 Task: Find a house in Chelm, Poland for 3 guests from 12th to 15th July with a price range of ₹12000 to ₹16000, 2 bedrooms, 3 beds, 1 bathroom, and self check-in option.
Action: Mouse pressed left at (449, 78)
Screenshot: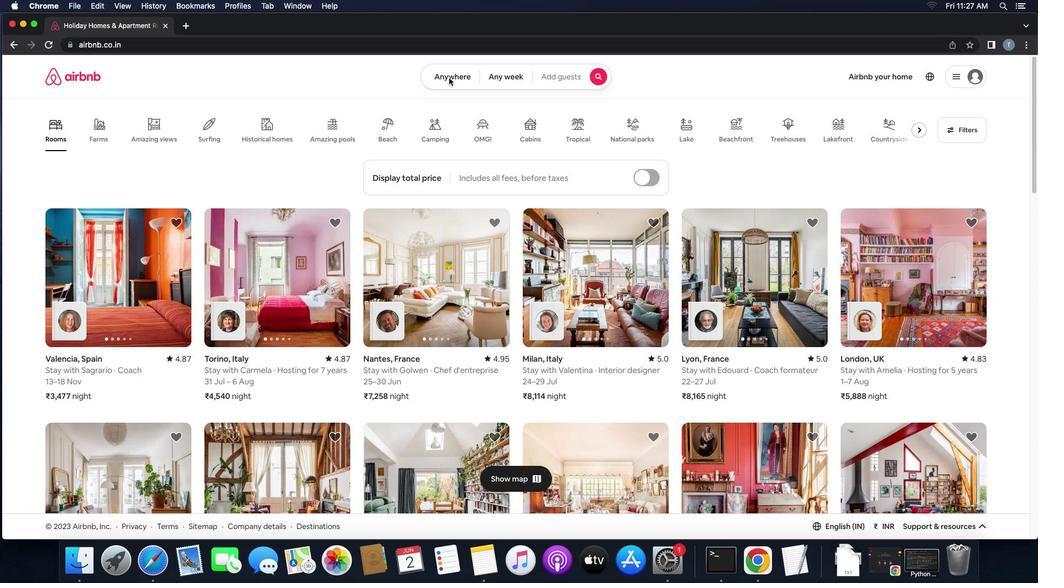 
Action: Mouse pressed left at (449, 78)
Screenshot: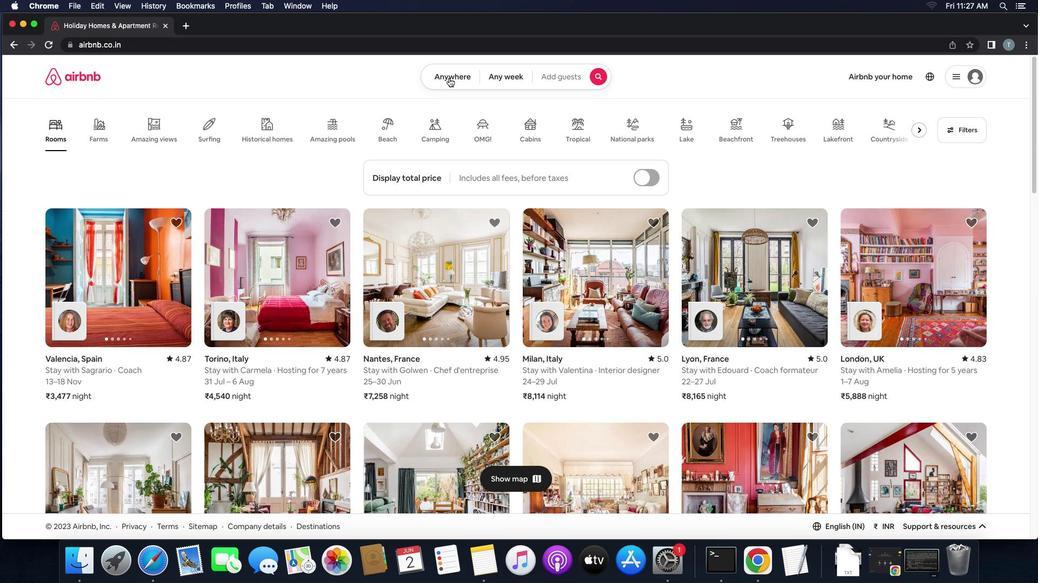 
Action: Mouse moved to (393, 119)
Screenshot: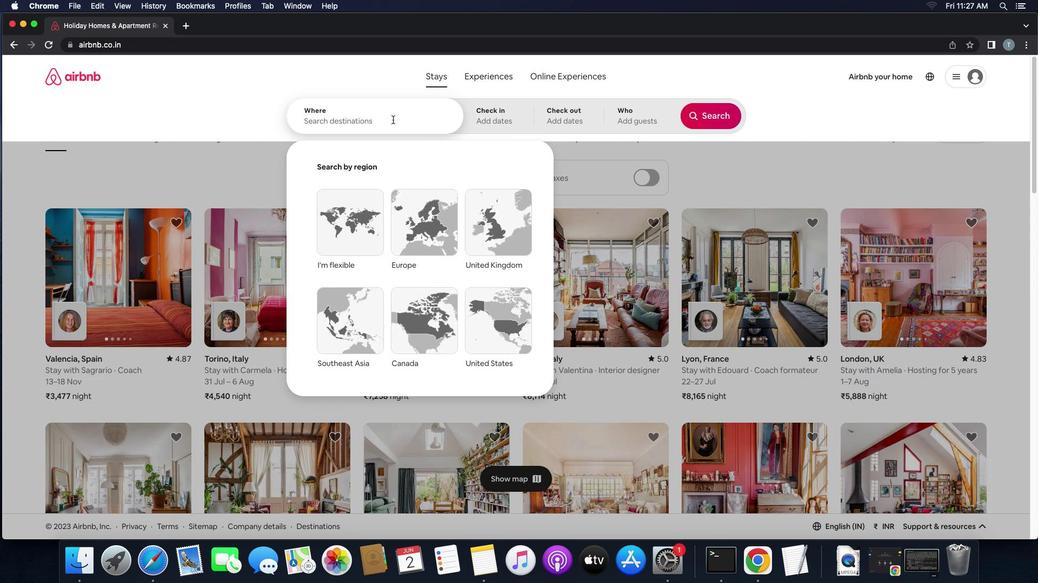 
Action: Mouse pressed left at (393, 119)
Screenshot: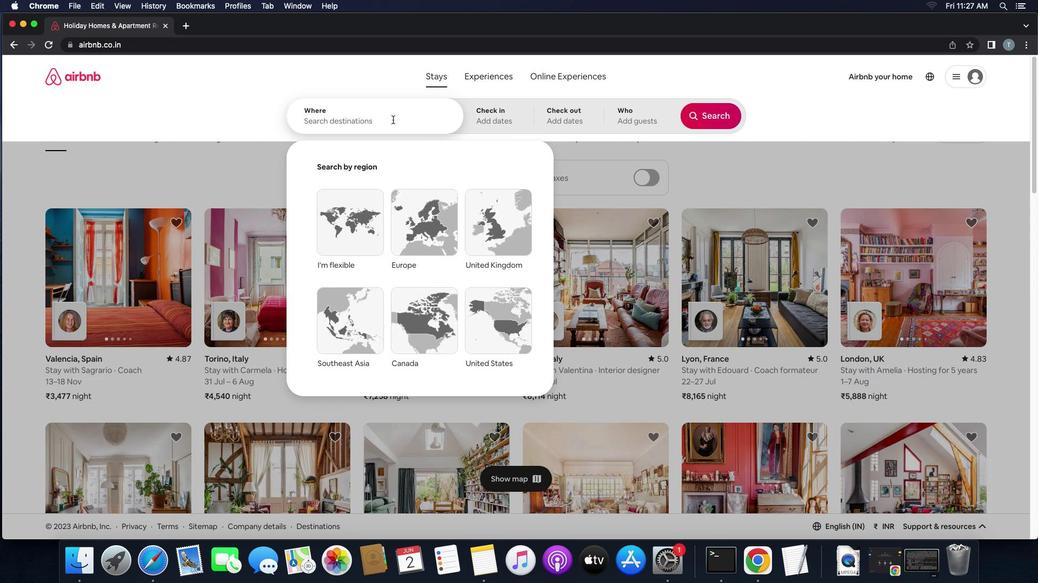 
Action: Key pressed 'c''h''e''t''m'',''p''o''l''a''n''d'Key.enter
Screenshot: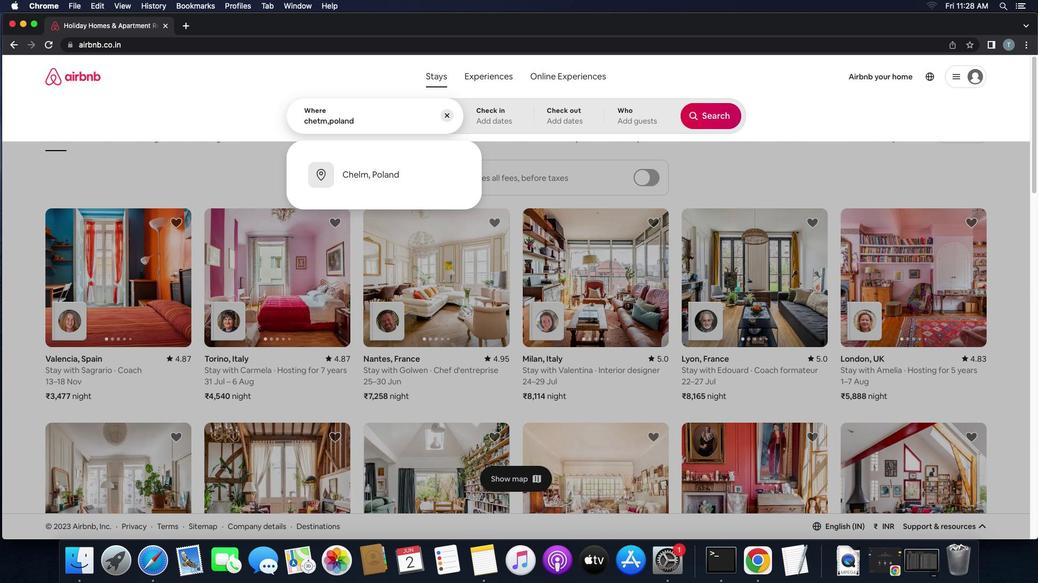 
Action: Mouse moved to (616, 300)
Screenshot: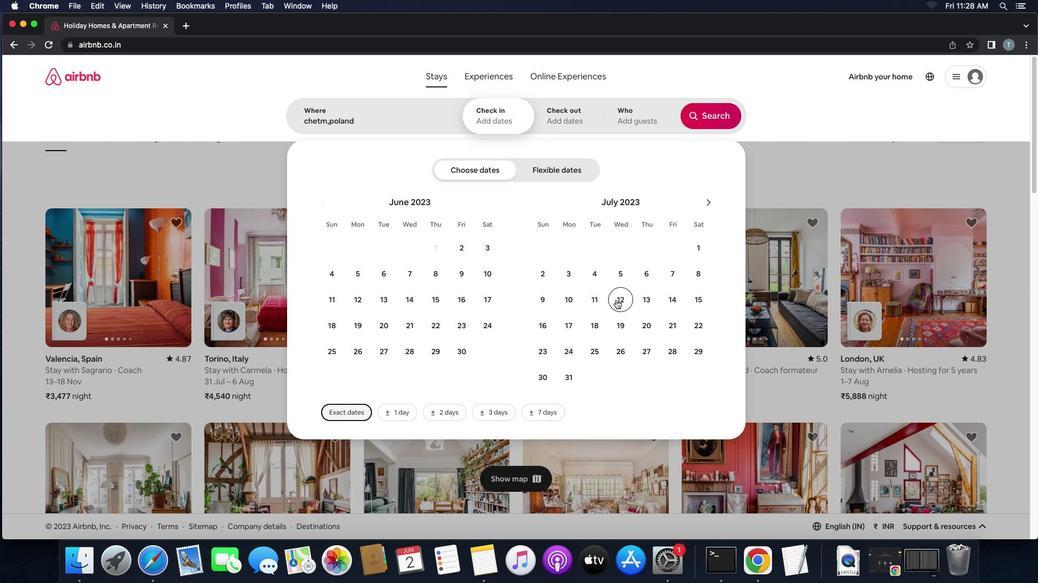 
Action: Mouse pressed left at (616, 300)
Screenshot: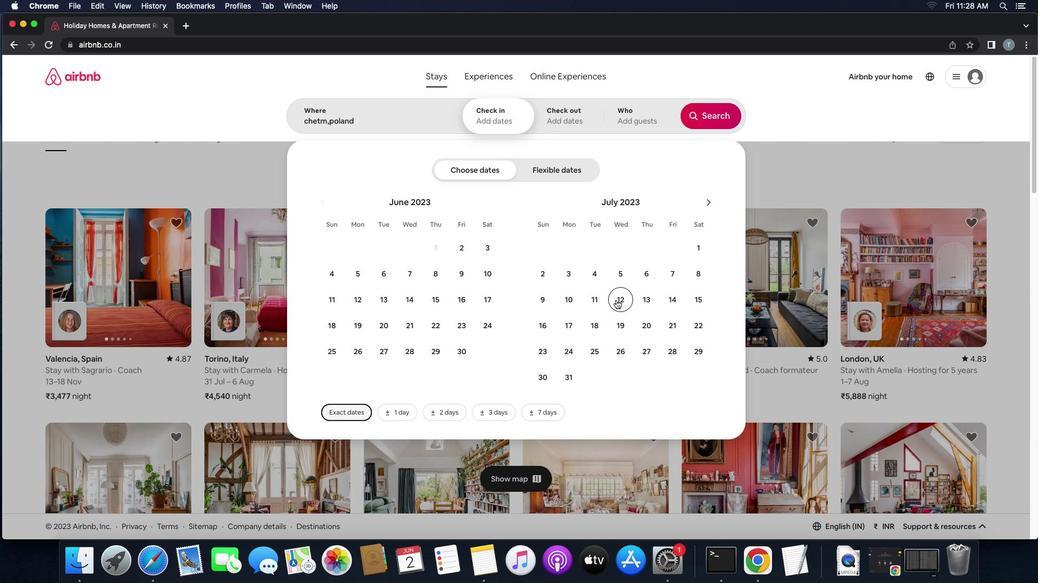 
Action: Mouse moved to (700, 303)
Screenshot: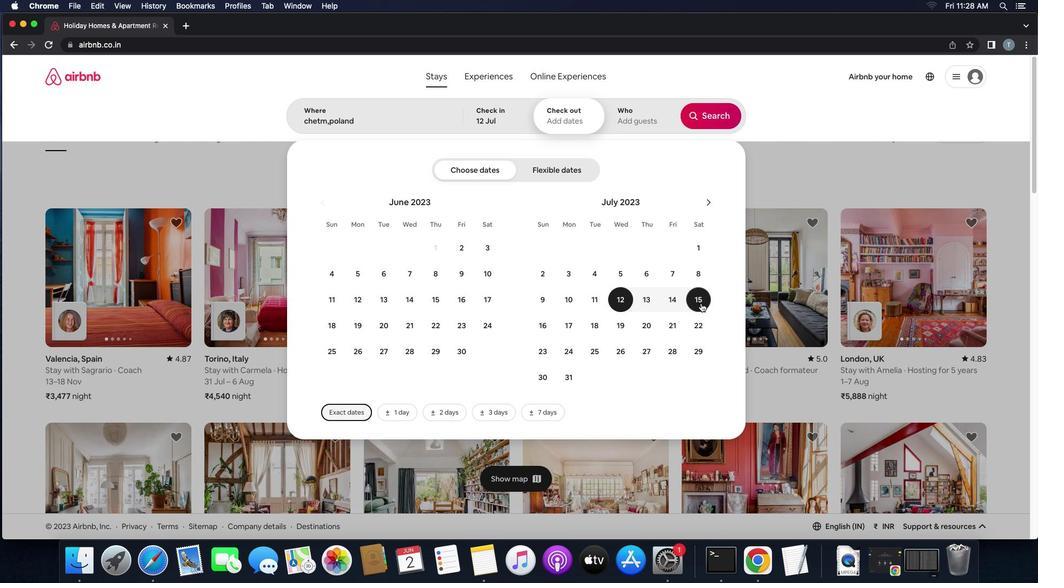 
Action: Mouse pressed left at (700, 303)
Screenshot: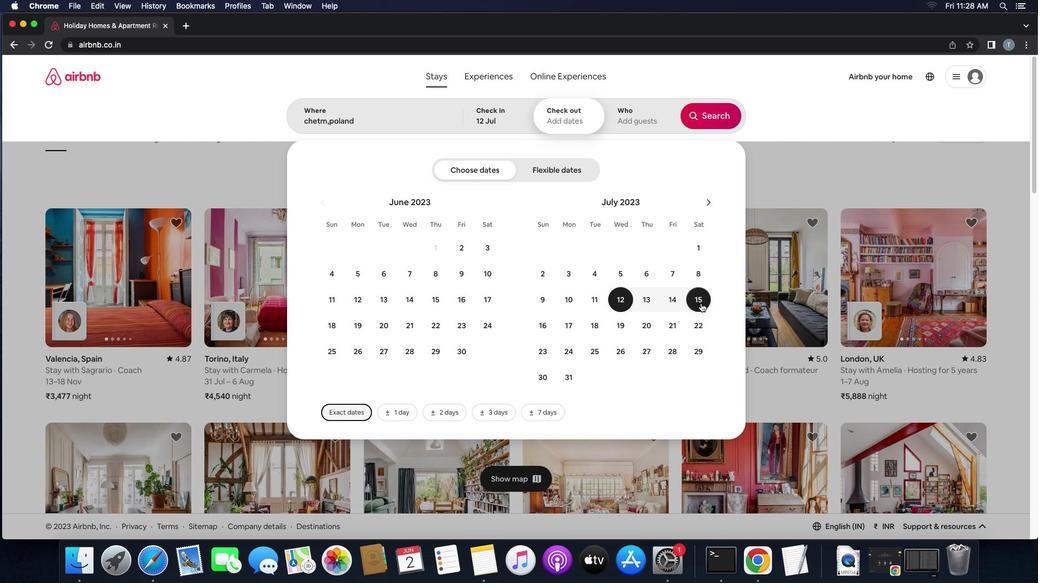 
Action: Mouse moved to (623, 116)
Screenshot: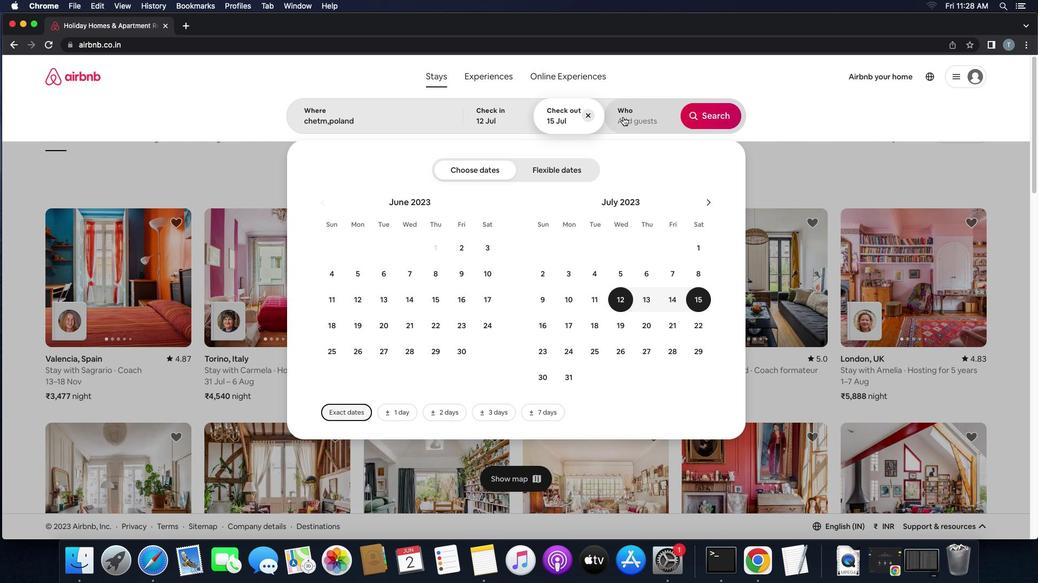 
Action: Mouse pressed left at (623, 116)
Screenshot: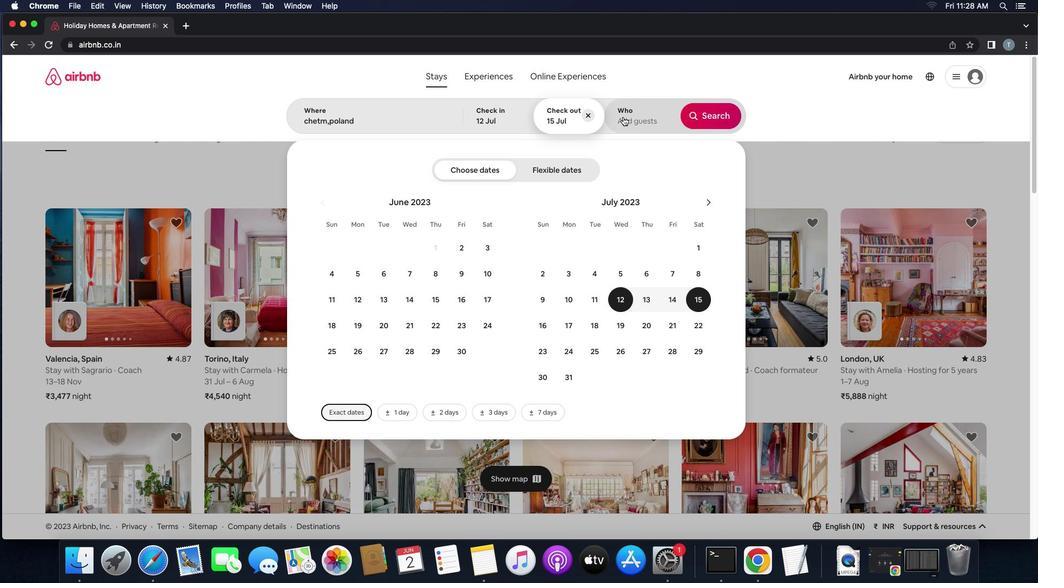 
Action: Mouse moved to (708, 169)
Screenshot: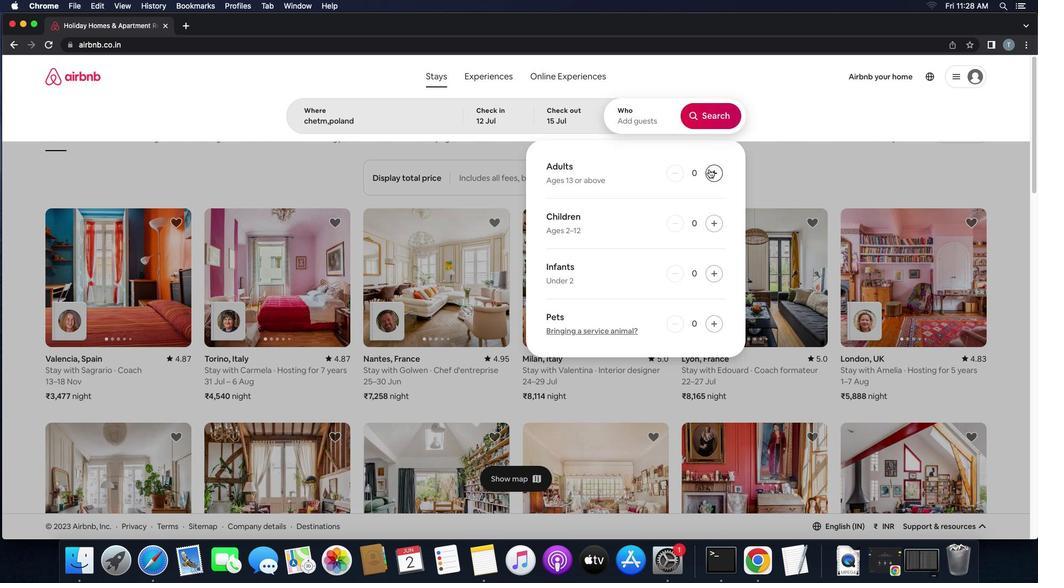 
Action: Mouse pressed left at (708, 169)
Screenshot: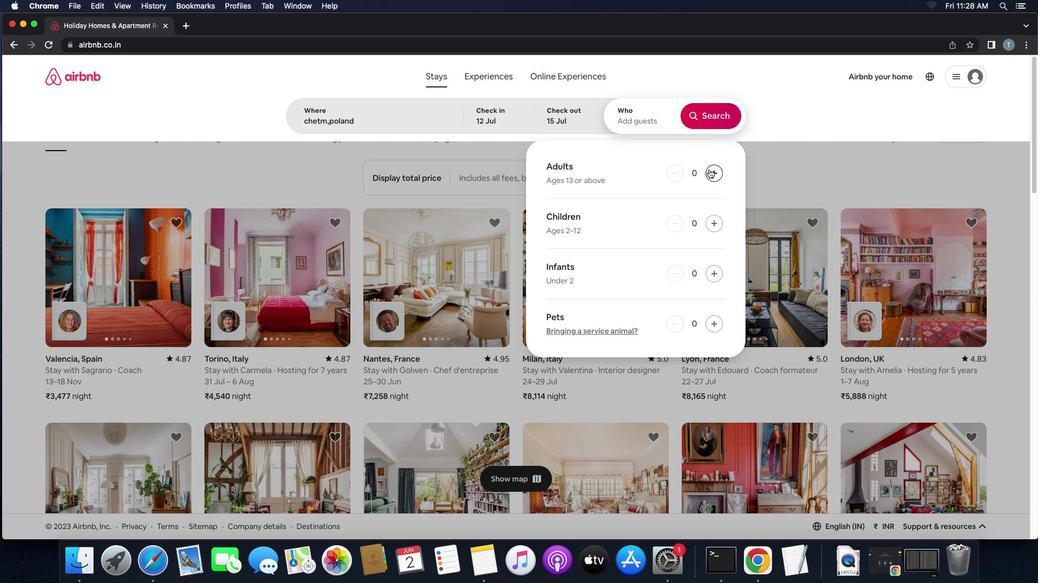 
Action: Mouse pressed left at (708, 169)
Screenshot: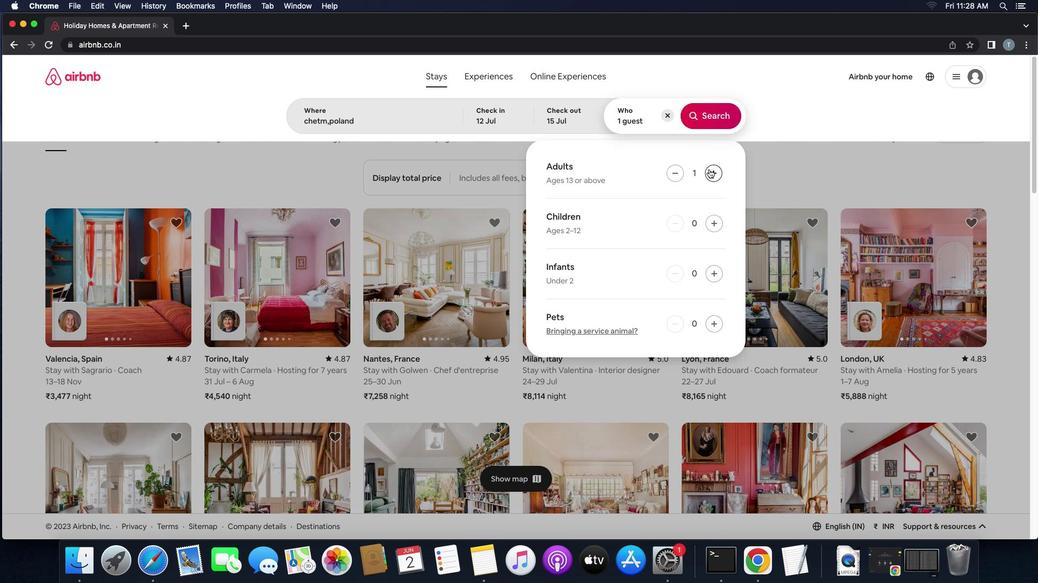 
Action: Mouse pressed left at (708, 169)
Screenshot: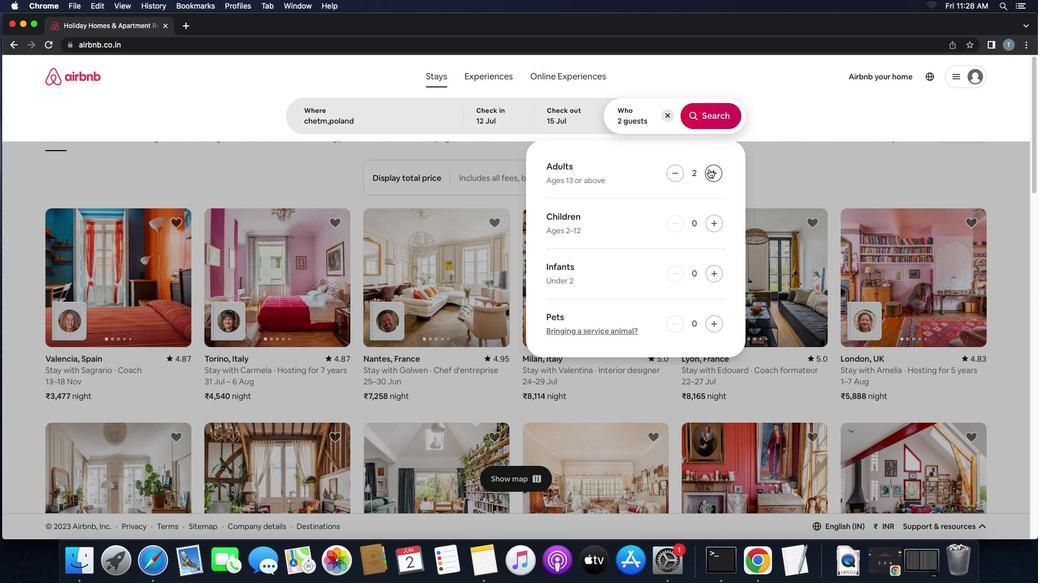 
Action: Mouse moved to (710, 127)
Screenshot: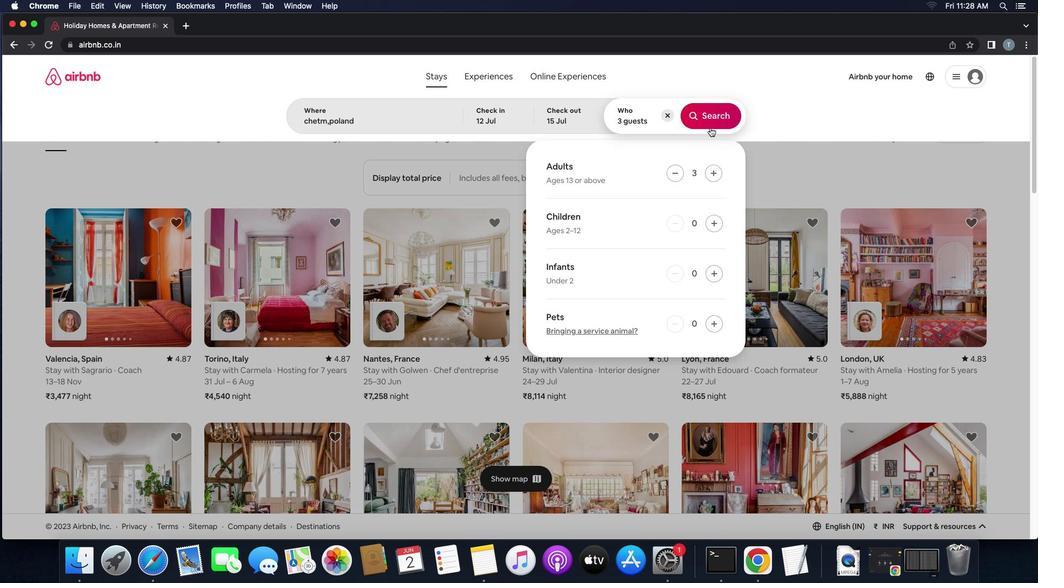 
Action: Mouse pressed left at (710, 127)
Screenshot: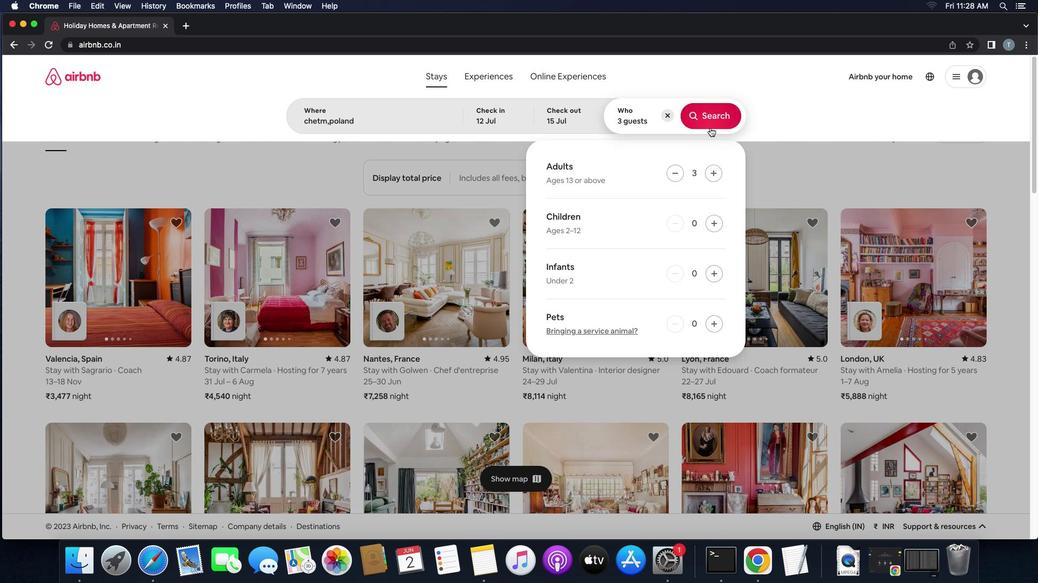 
Action: Mouse moved to (986, 122)
Screenshot: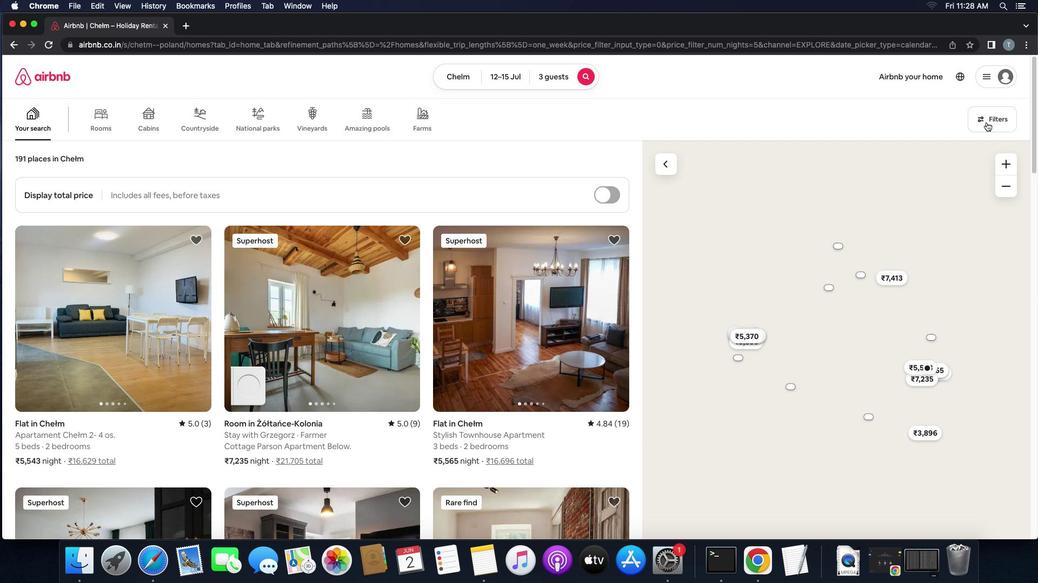 
Action: Mouse pressed left at (986, 122)
Screenshot: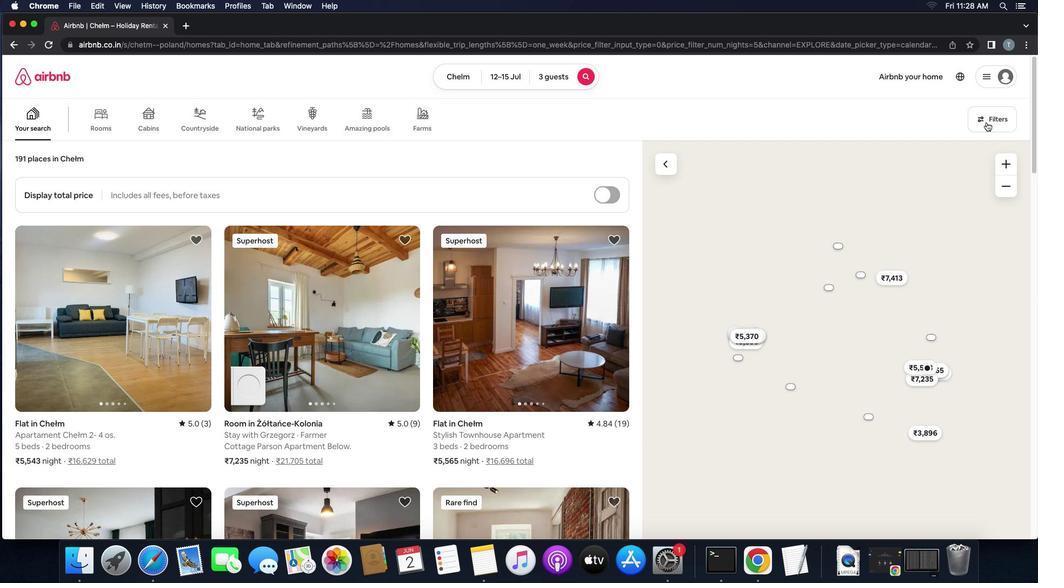 
Action: Mouse moved to (407, 382)
Screenshot: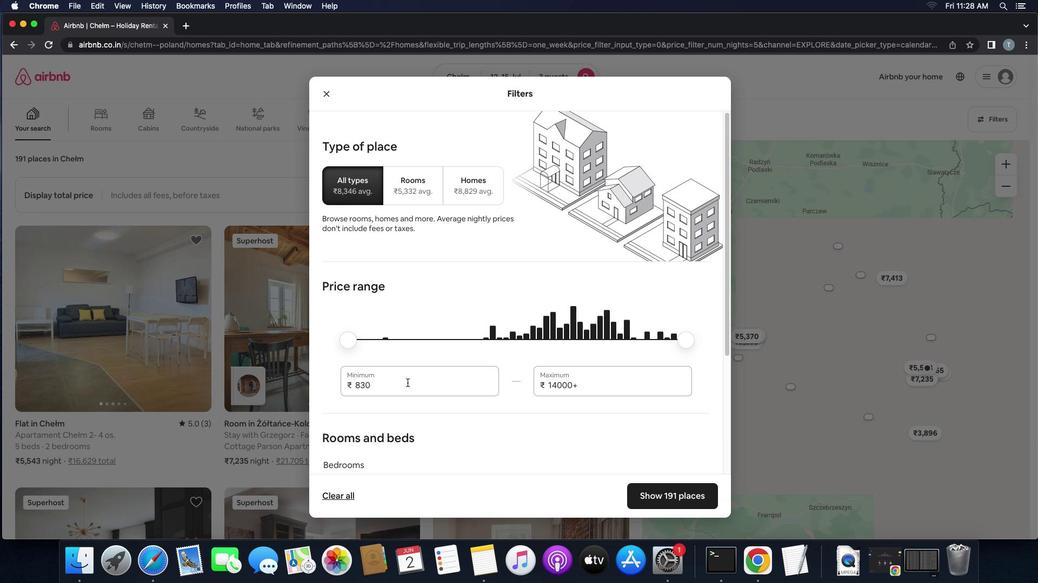 
Action: Mouse pressed left at (407, 382)
Screenshot: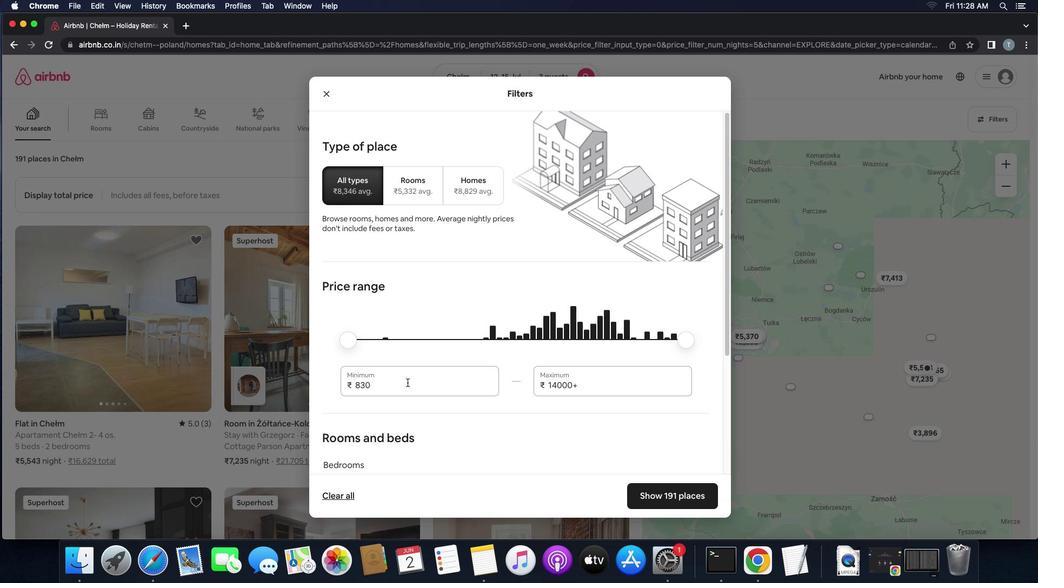 
Action: Key pressed Key.backspaceKey.backspaceKey.backspaceKey.backspaceKey.backspace'1''2''0''0''0'
Screenshot: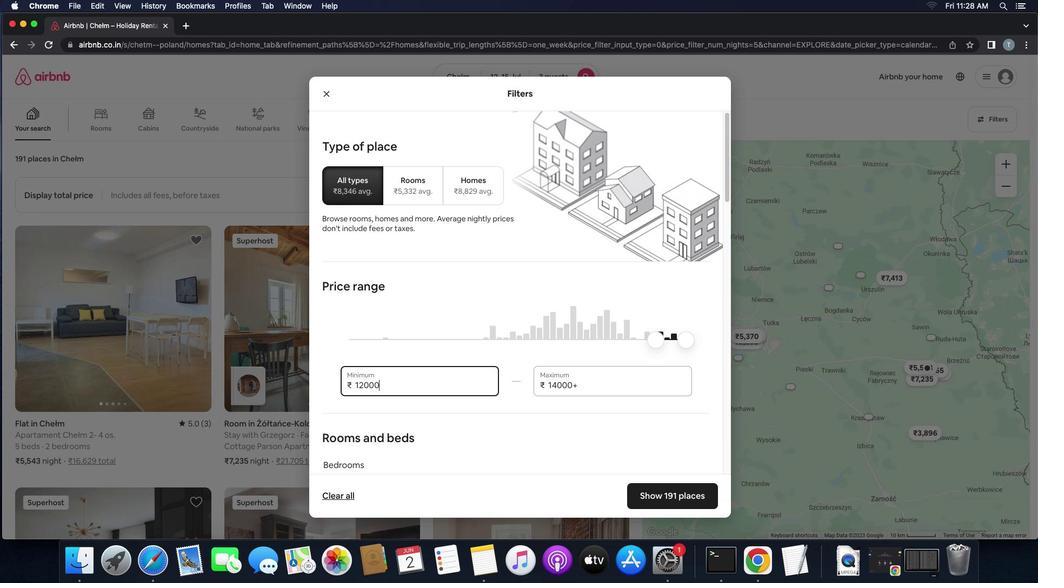 
Action: Mouse moved to (605, 388)
Screenshot: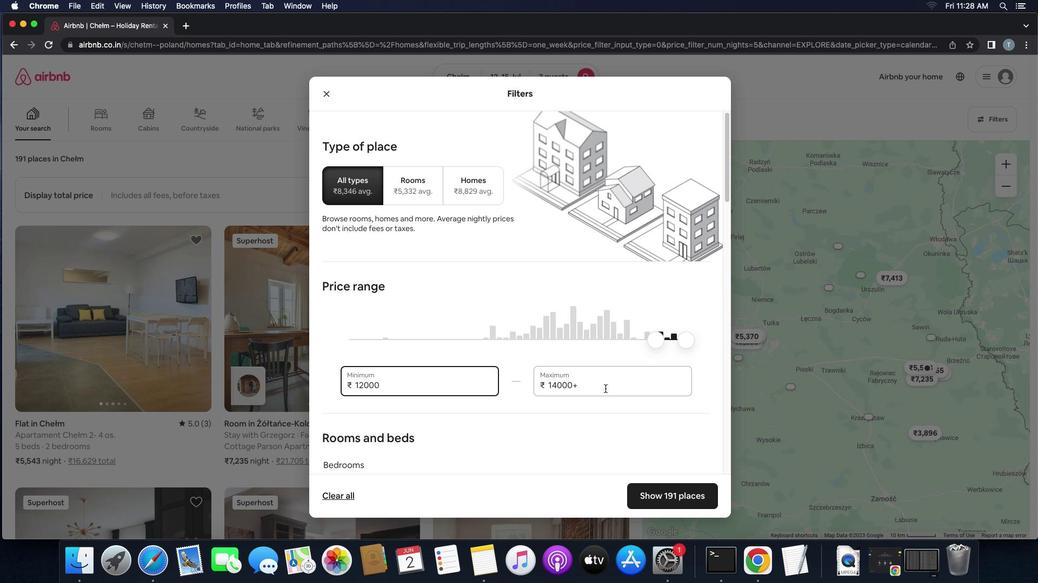 
Action: Mouse pressed left at (605, 388)
Screenshot: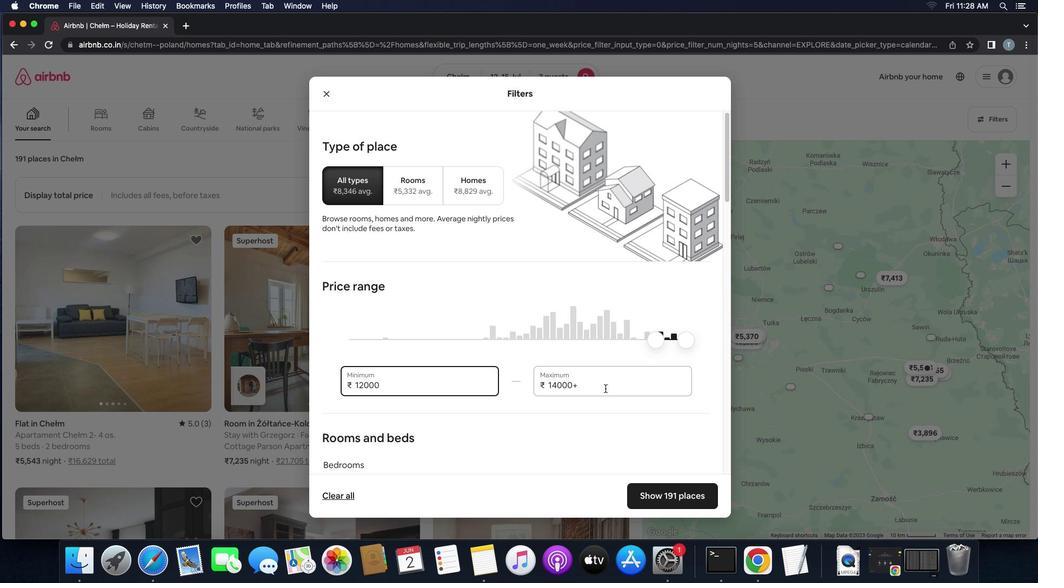 
Action: Key pressed Key.backspaceKey.backspaceKey.backspaceKey.backspaceKey.backspaceKey.backspace'1''6''0''0''0'
Screenshot: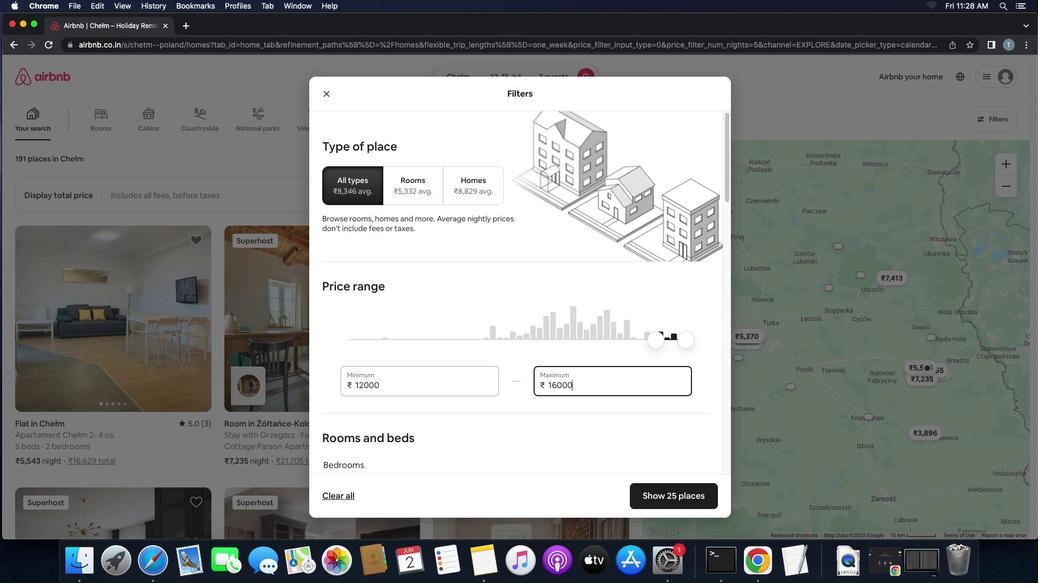 
Action: Mouse moved to (469, 407)
Screenshot: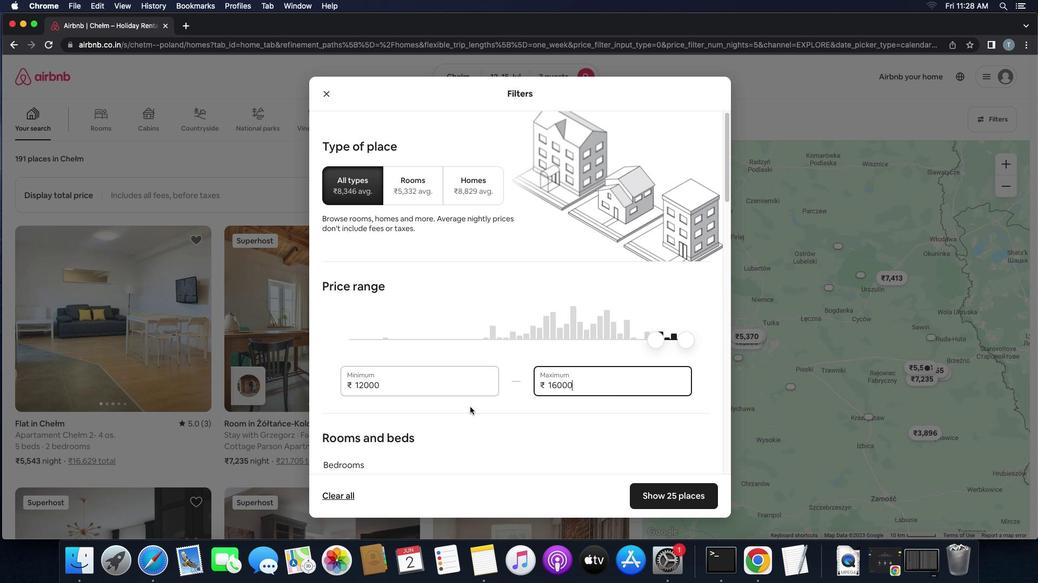 
Action: Mouse scrolled (469, 407) with delta (0, 0)
Screenshot: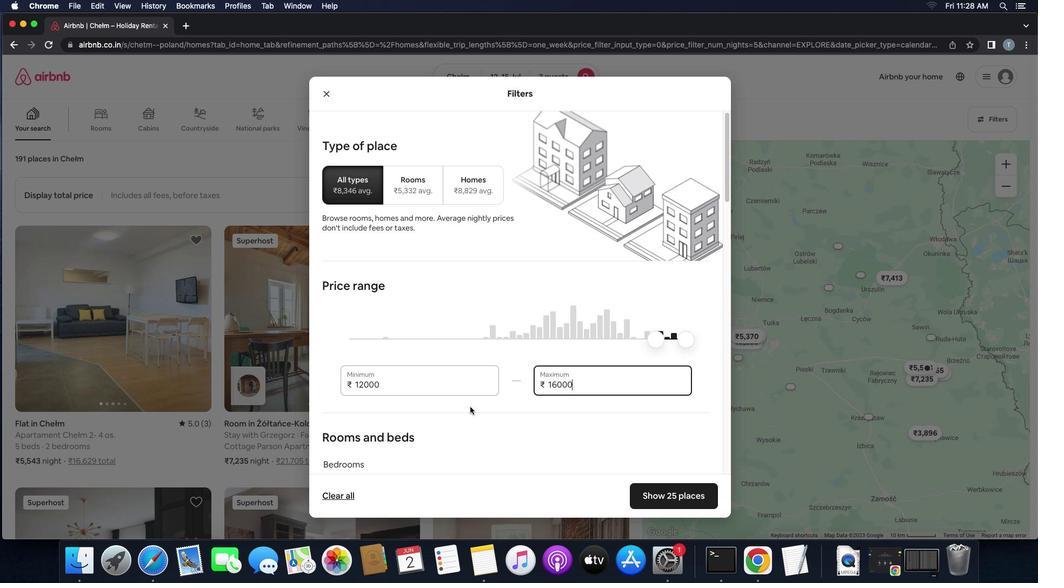 
Action: Mouse scrolled (469, 407) with delta (0, 0)
Screenshot: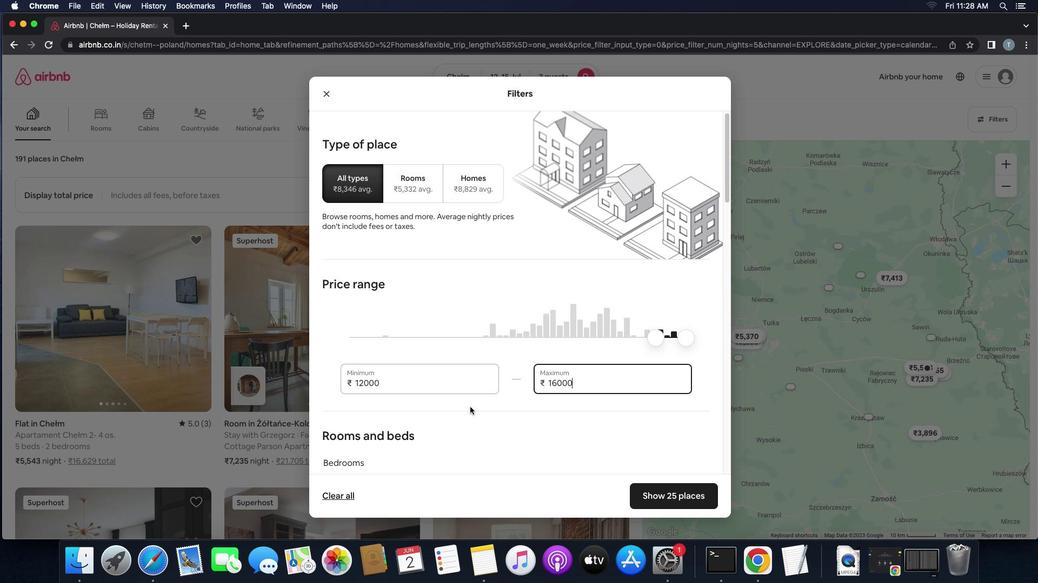 
Action: Mouse scrolled (469, 407) with delta (0, -1)
Screenshot: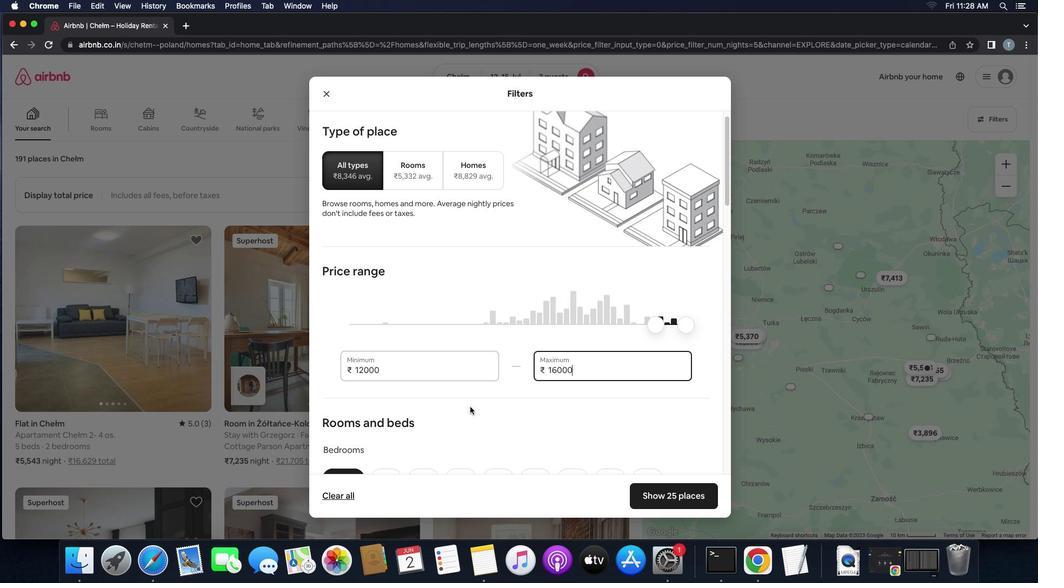 
Action: Mouse scrolled (469, 407) with delta (0, 0)
Screenshot: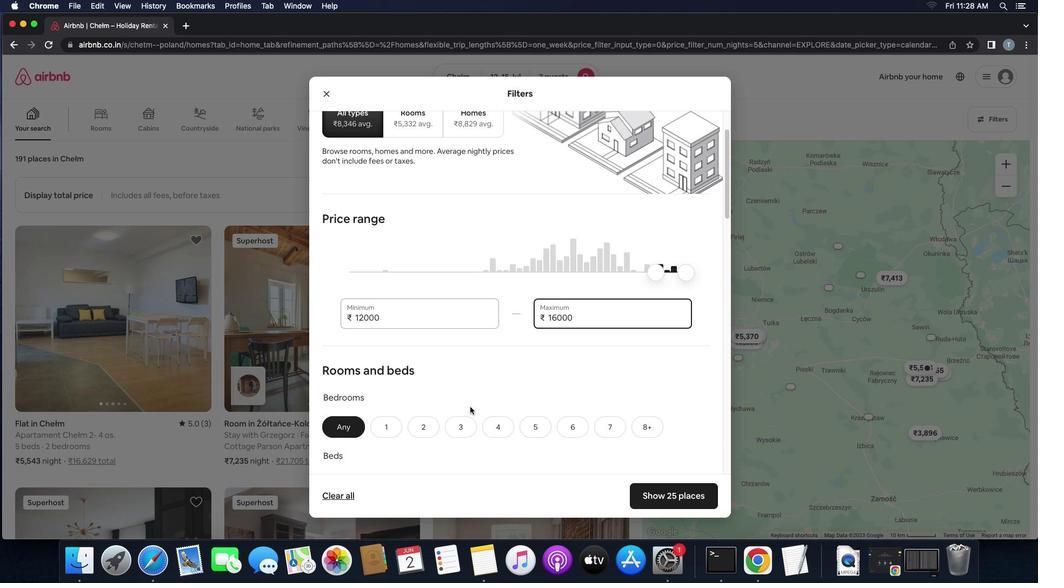 
Action: Mouse scrolled (469, 407) with delta (0, 0)
Screenshot: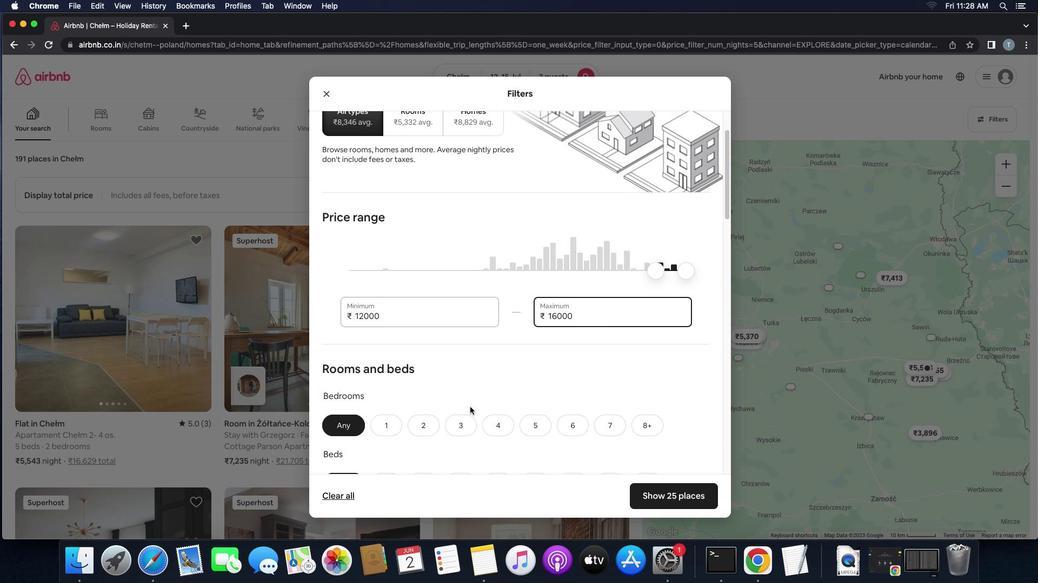 
Action: Mouse scrolled (469, 407) with delta (0, 0)
Screenshot: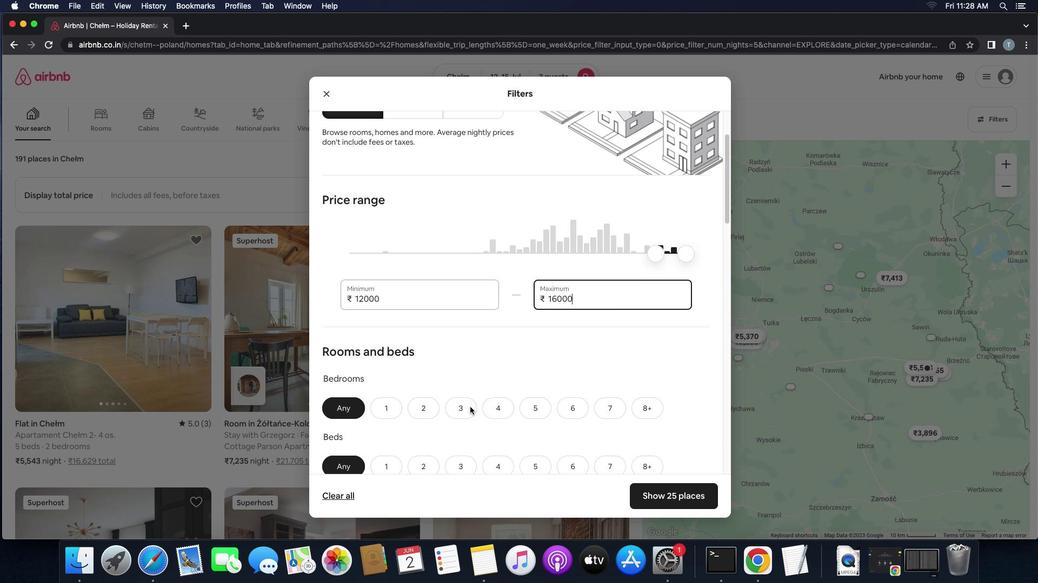 
Action: Mouse scrolled (469, 407) with delta (0, 0)
Screenshot: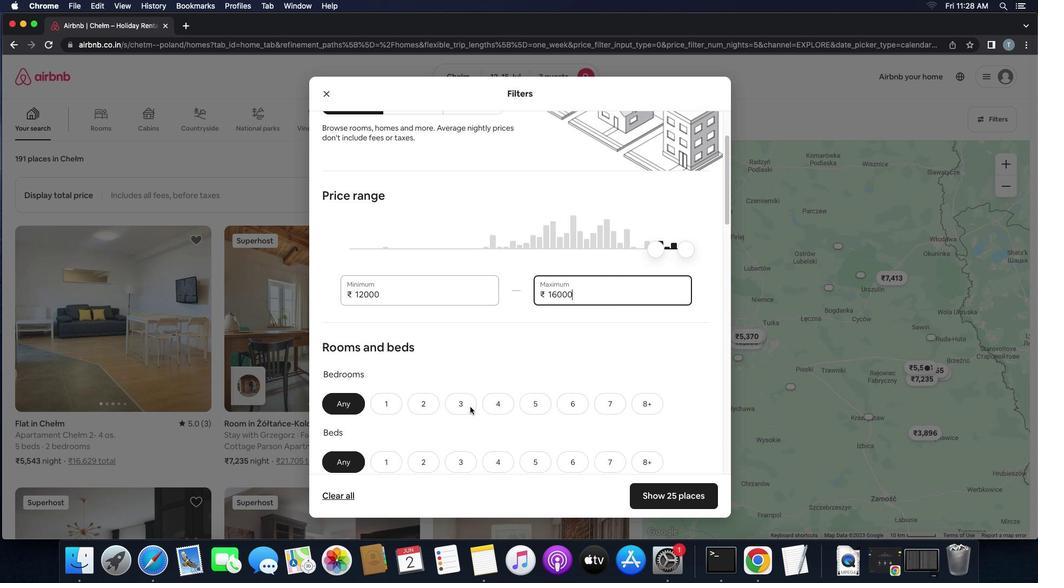 
Action: Mouse scrolled (469, 407) with delta (0, 0)
Screenshot: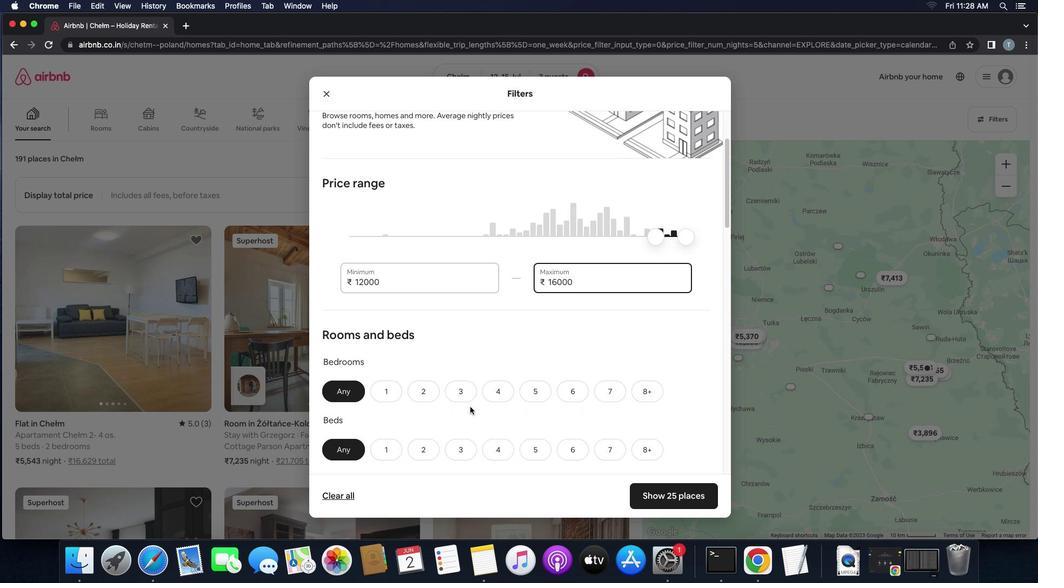 
Action: Mouse scrolled (469, 407) with delta (0, 0)
Screenshot: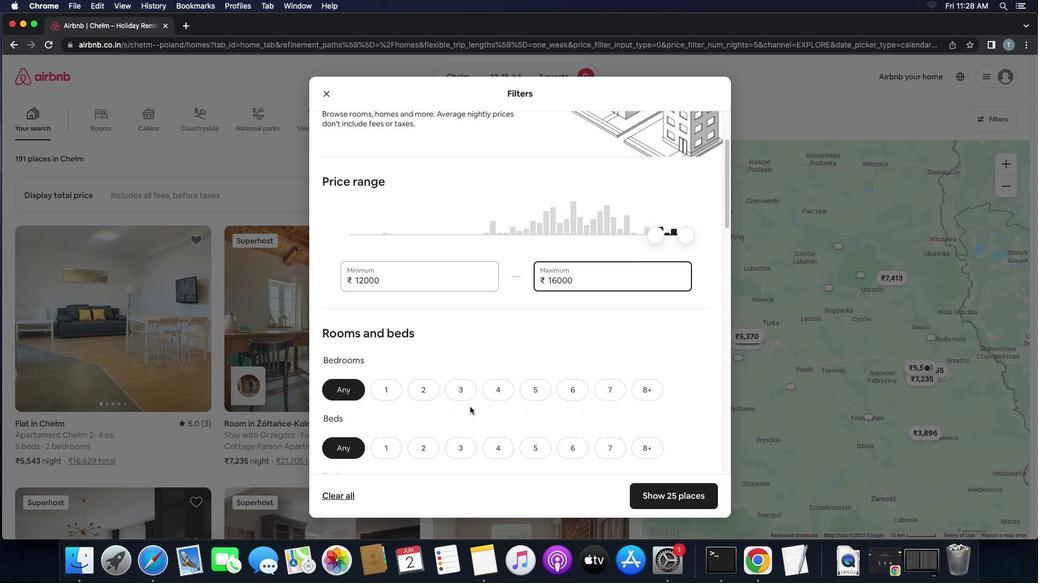 
Action: Mouse scrolled (469, 407) with delta (0, 0)
Screenshot: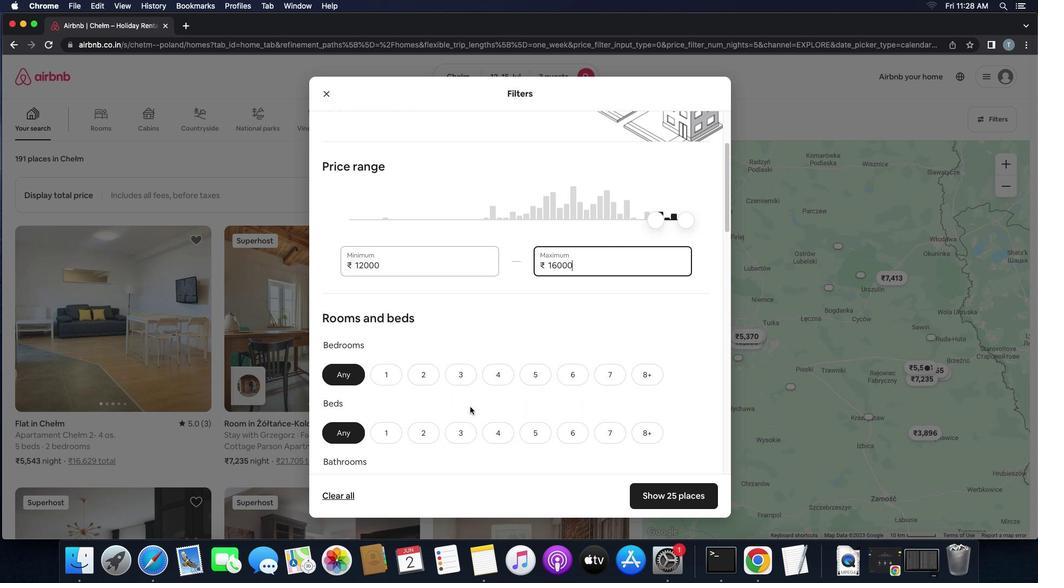 
Action: Mouse scrolled (469, 407) with delta (0, 0)
Screenshot: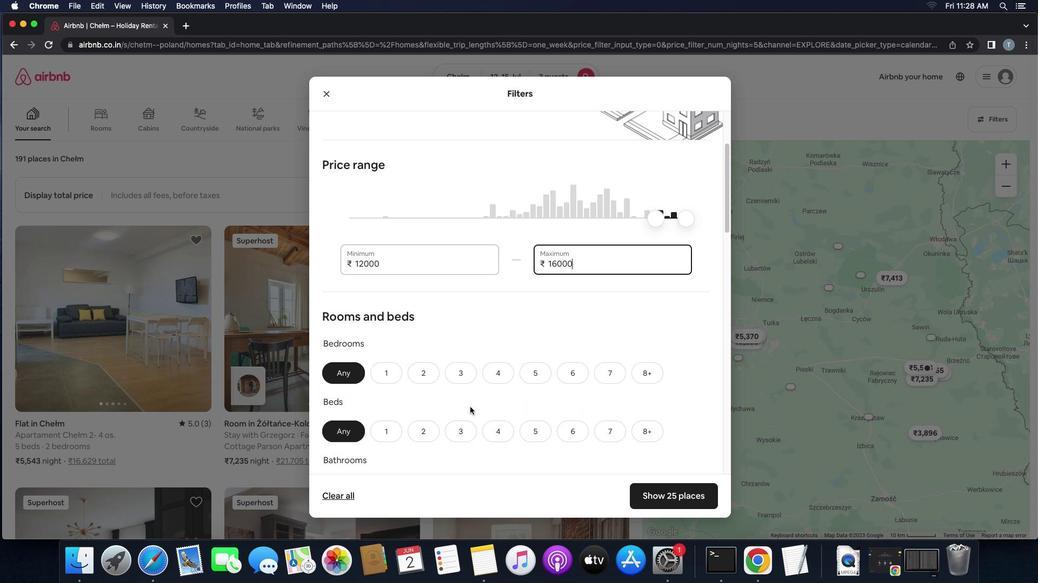 
Action: Mouse scrolled (469, 407) with delta (0, 0)
Screenshot: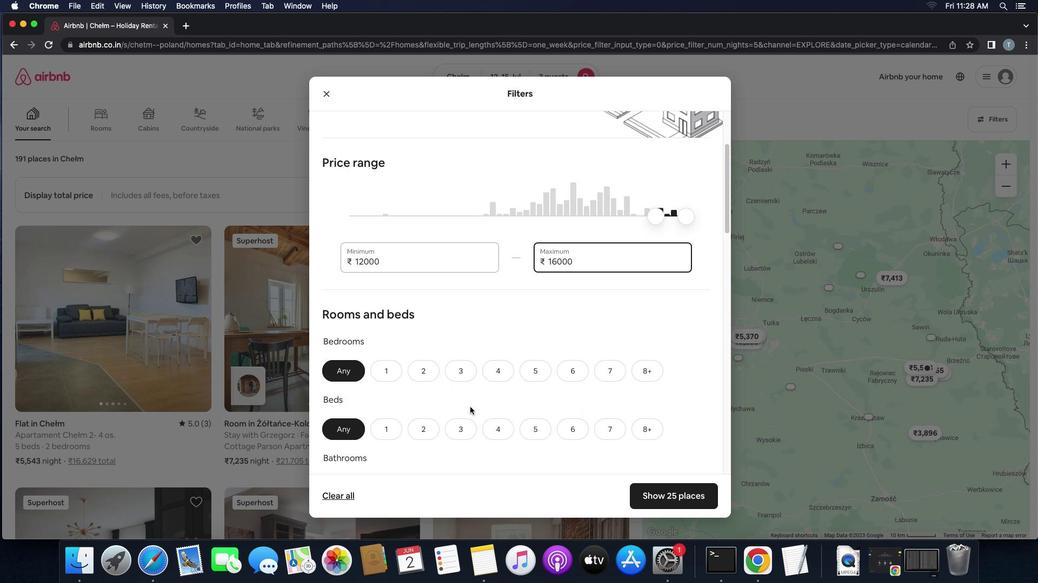 
Action: Mouse scrolled (469, 407) with delta (0, 0)
Screenshot: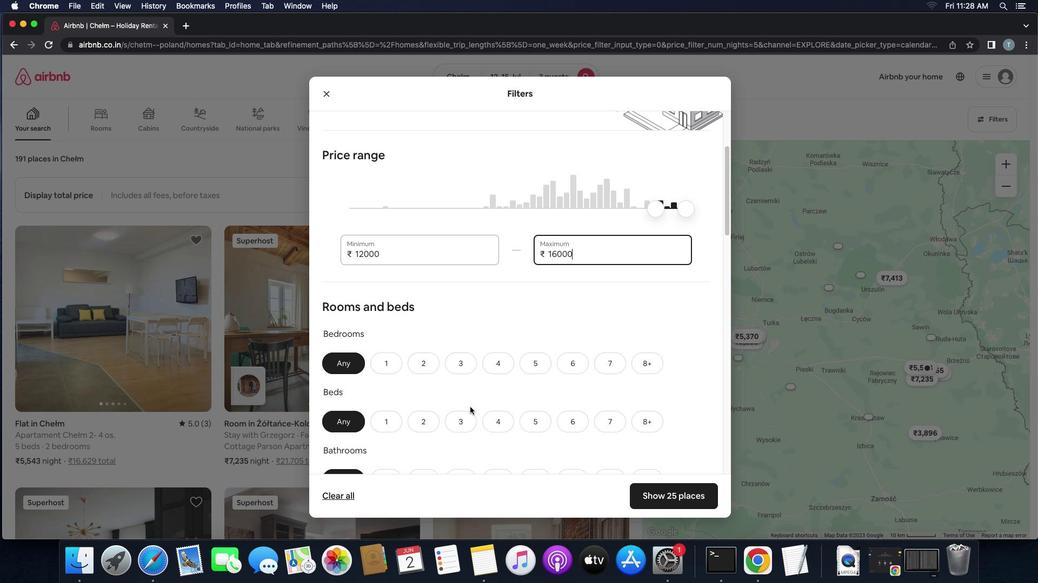 
Action: Mouse scrolled (469, 407) with delta (0, 0)
Screenshot: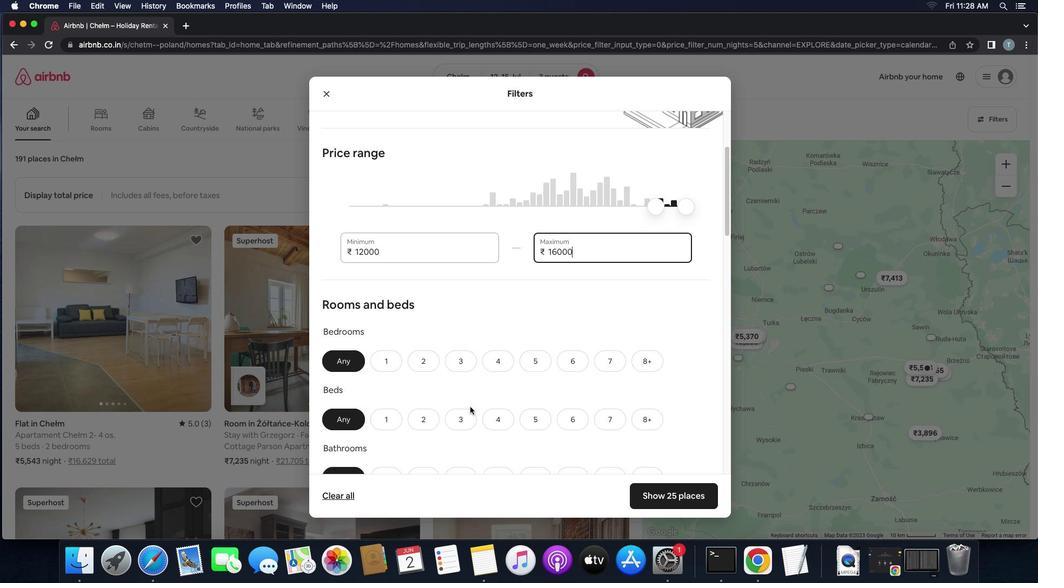 
Action: Mouse scrolled (469, 407) with delta (0, 0)
Screenshot: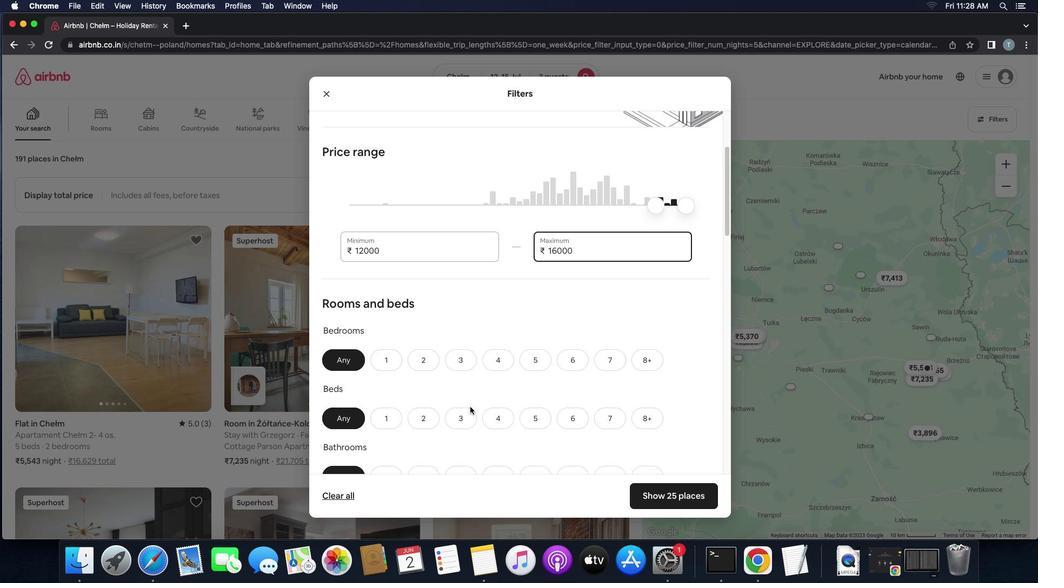 
Action: Mouse scrolled (469, 407) with delta (0, 0)
Screenshot: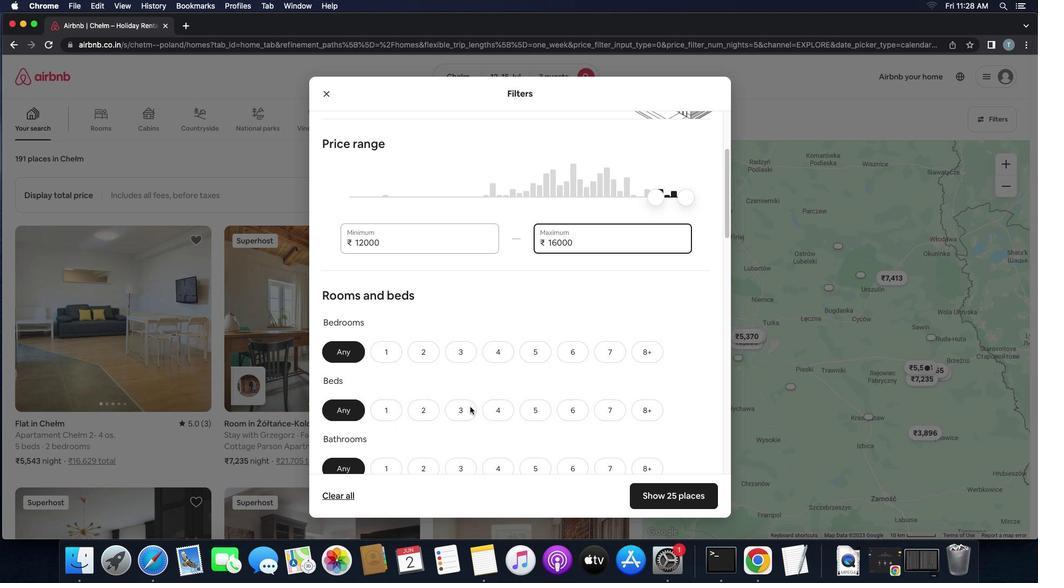 
Action: Mouse moved to (428, 350)
Screenshot: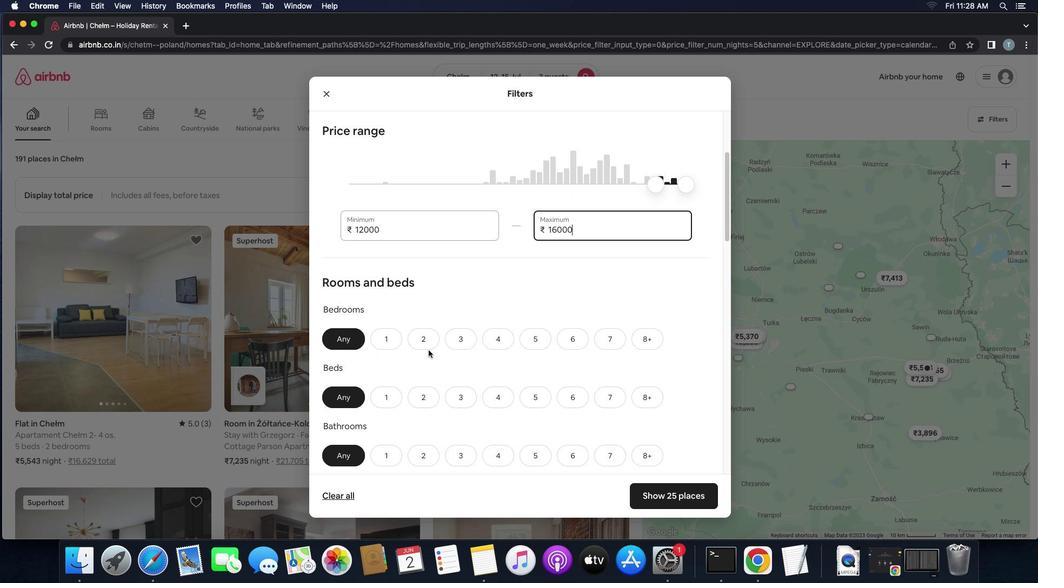 
Action: Mouse pressed left at (428, 350)
Screenshot: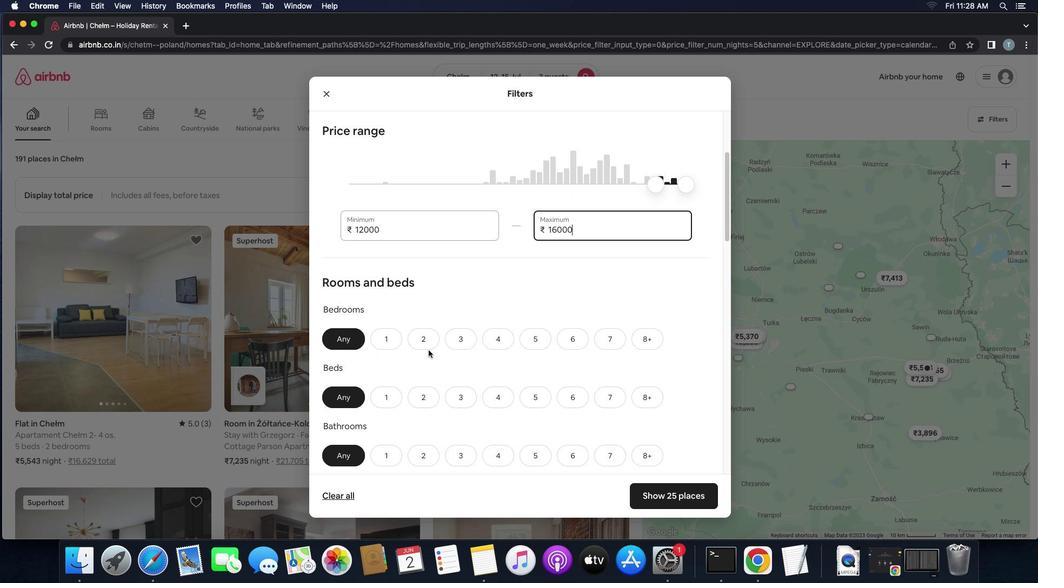 
Action: Mouse moved to (423, 343)
Screenshot: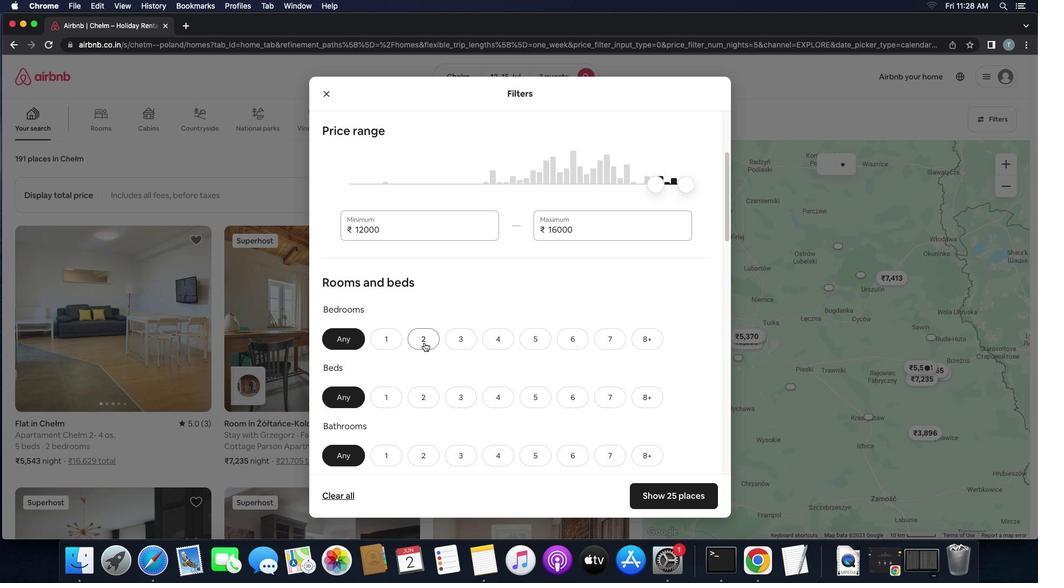 
Action: Mouse pressed left at (423, 343)
Screenshot: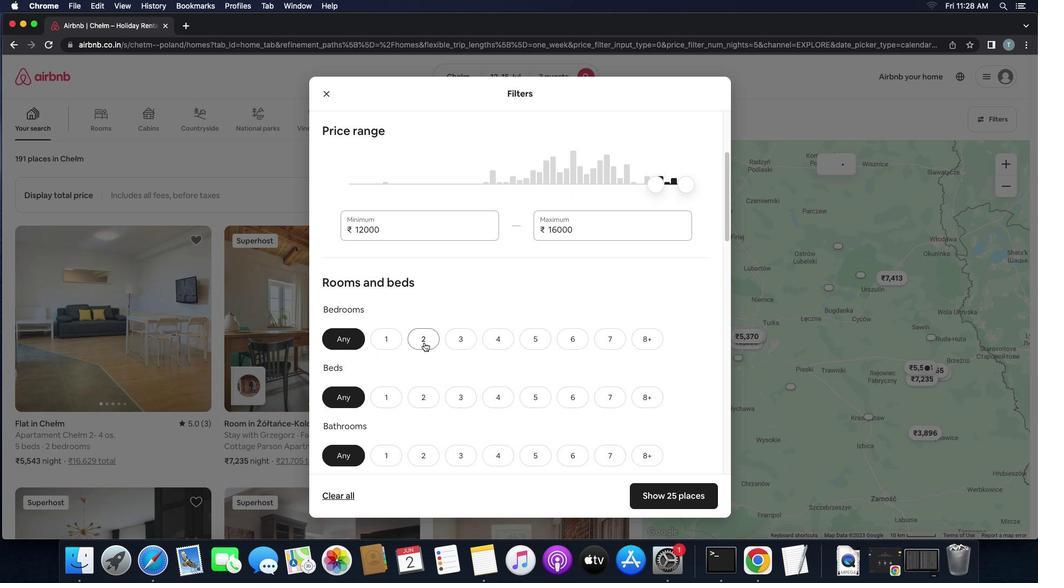 
Action: Mouse moved to (463, 399)
Screenshot: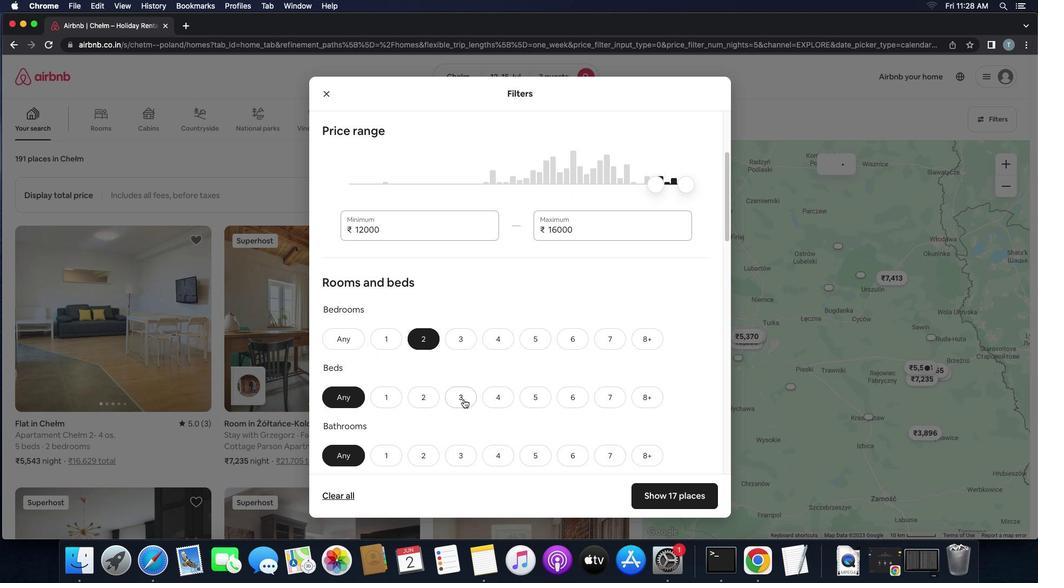 
Action: Mouse pressed left at (463, 399)
Screenshot: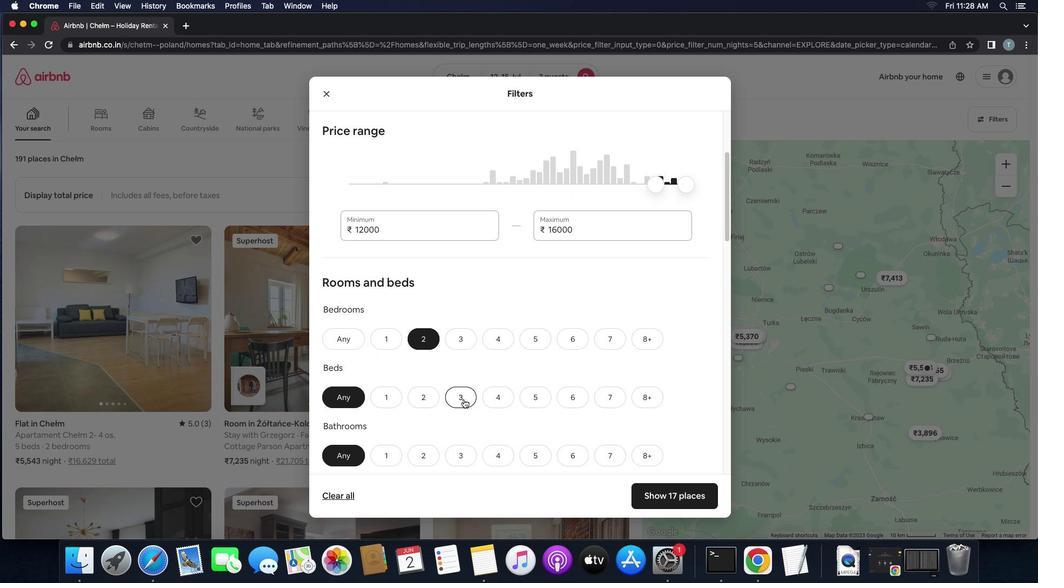 
Action: Mouse moved to (465, 401)
Screenshot: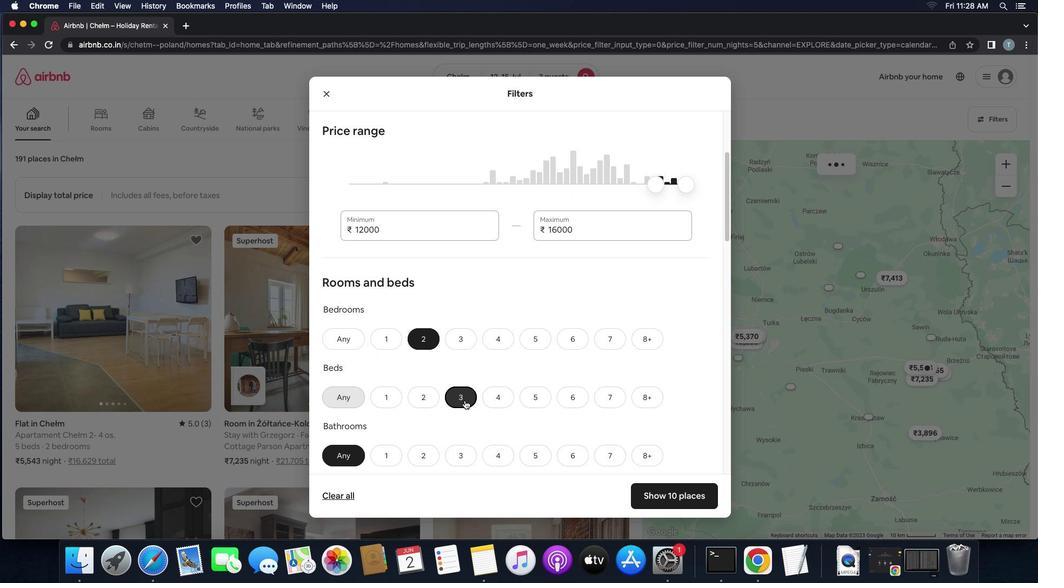 
Action: Mouse scrolled (465, 401) with delta (0, 0)
Screenshot: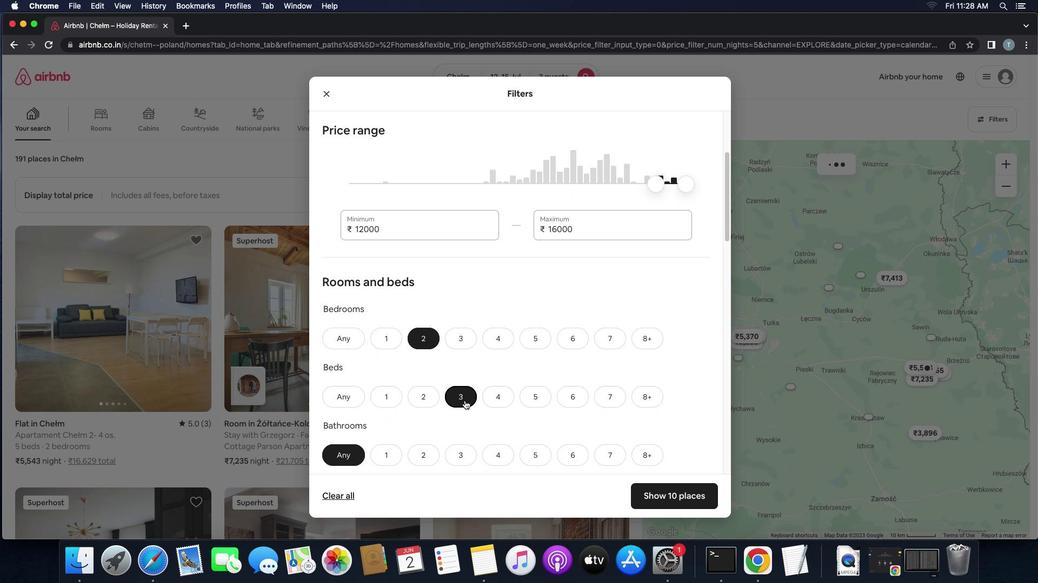 
Action: Mouse scrolled (465, 401) with delta (0, 0)
Screenshot: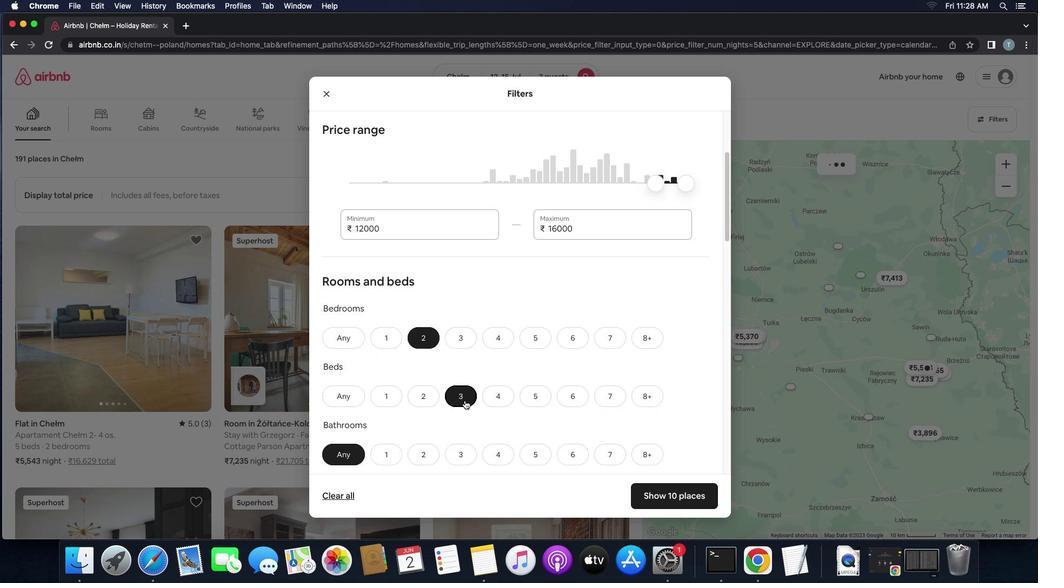 
Action: Mouse moved to (387, 438)
Screenshot: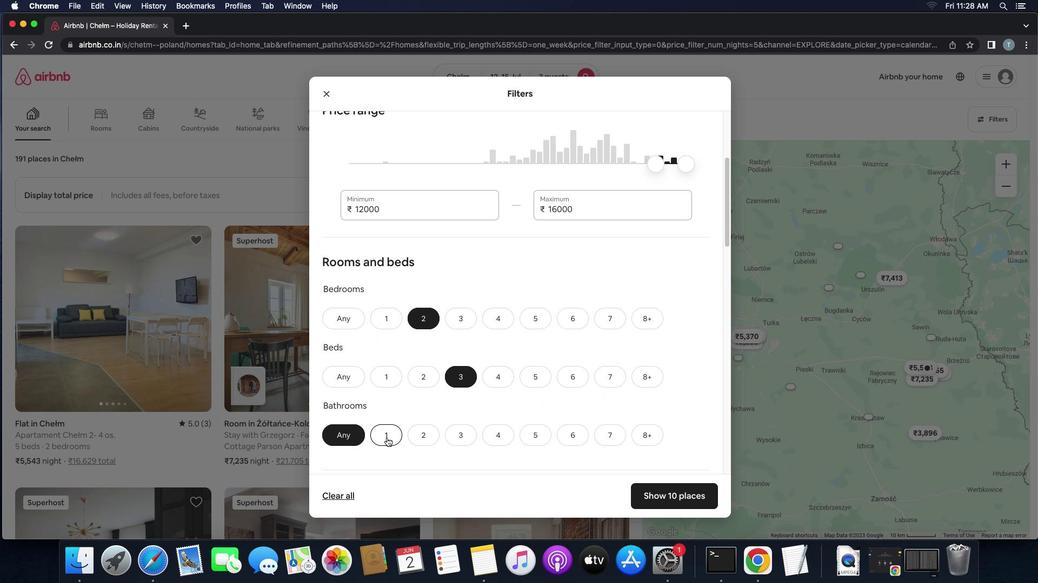 
Action: Mouse pressed left at (387, 438)
Screenshot: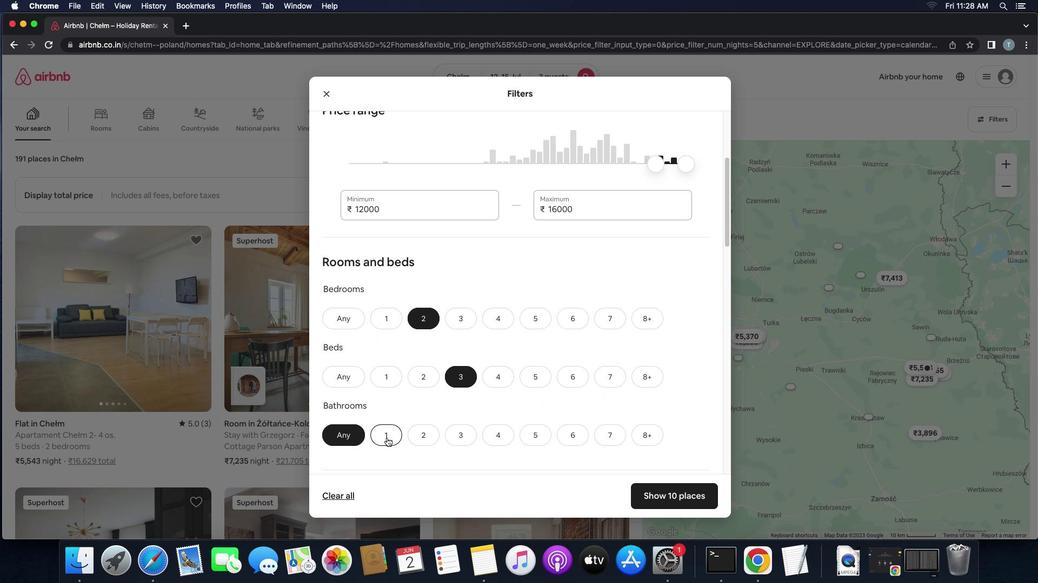 
Action: Mouse moved to (429, 450)
Screenshot: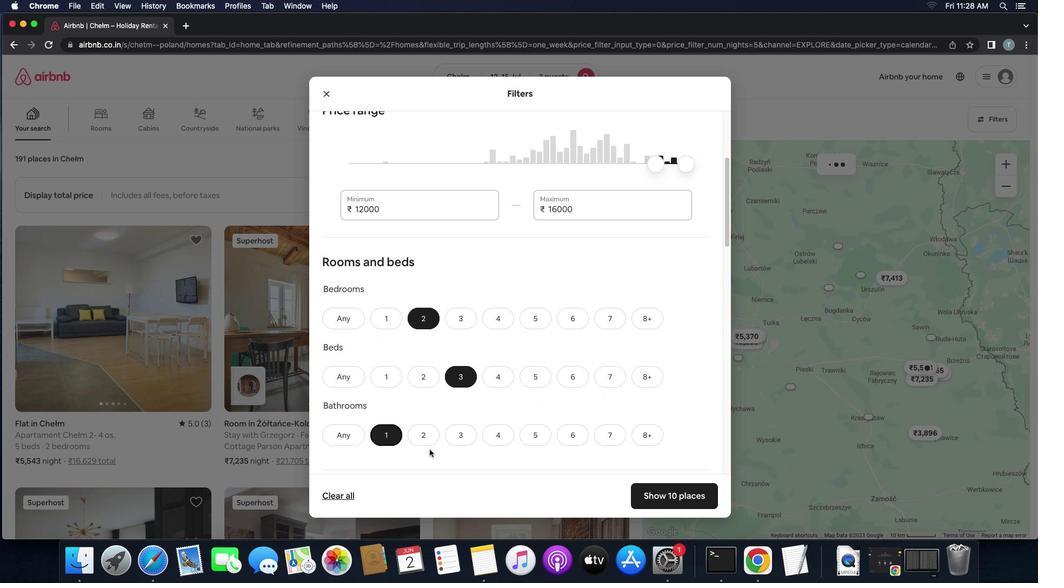 
Action: Mouse scrolled (429, 450) with delta (0, 0)
Screenshot: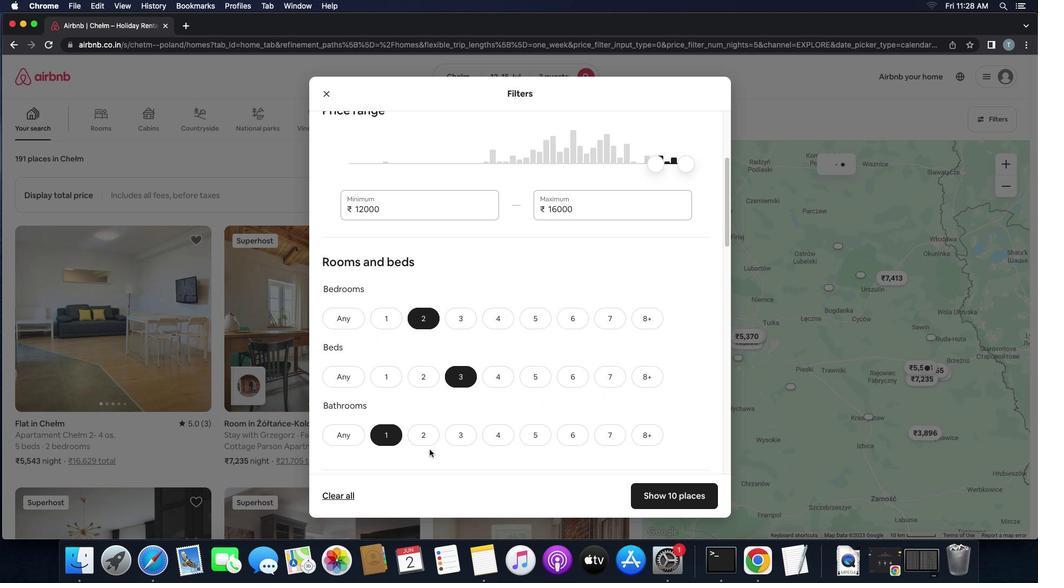 
Action: Mouse scrolled (429, 450) with delta (0, 0)
Screenshot: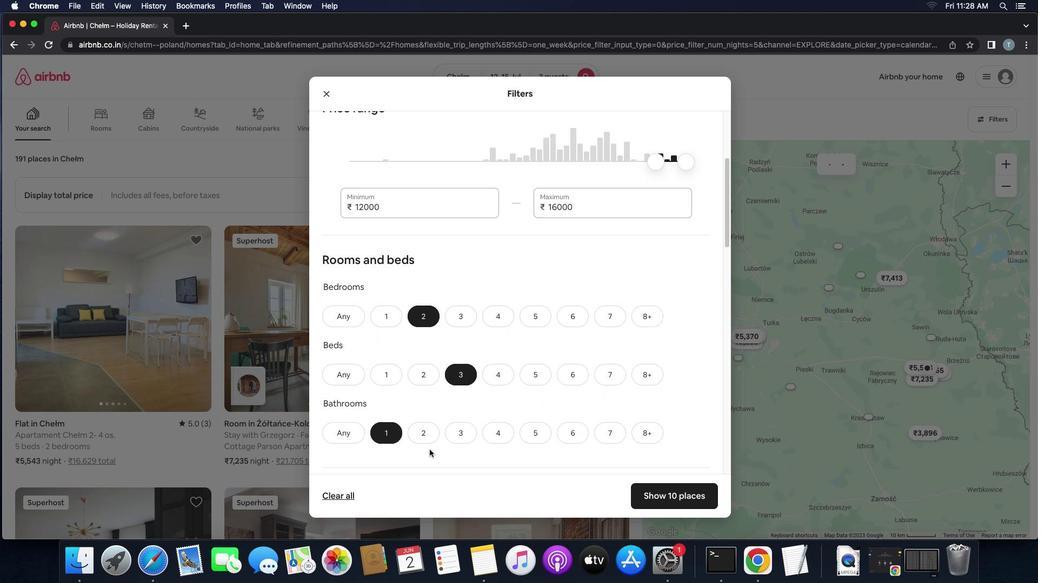 
Action: Mouse scrolled (429, 450) with delta (0, 0)
Screenshot: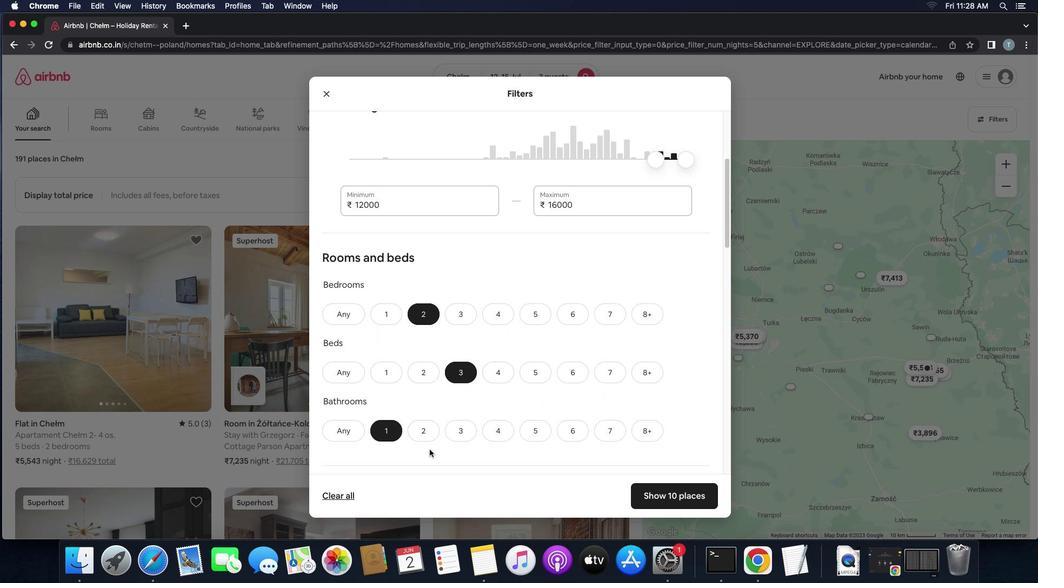 
Action: Mouse scrolled (429, 450) with delta (0, 0)
Screenshot: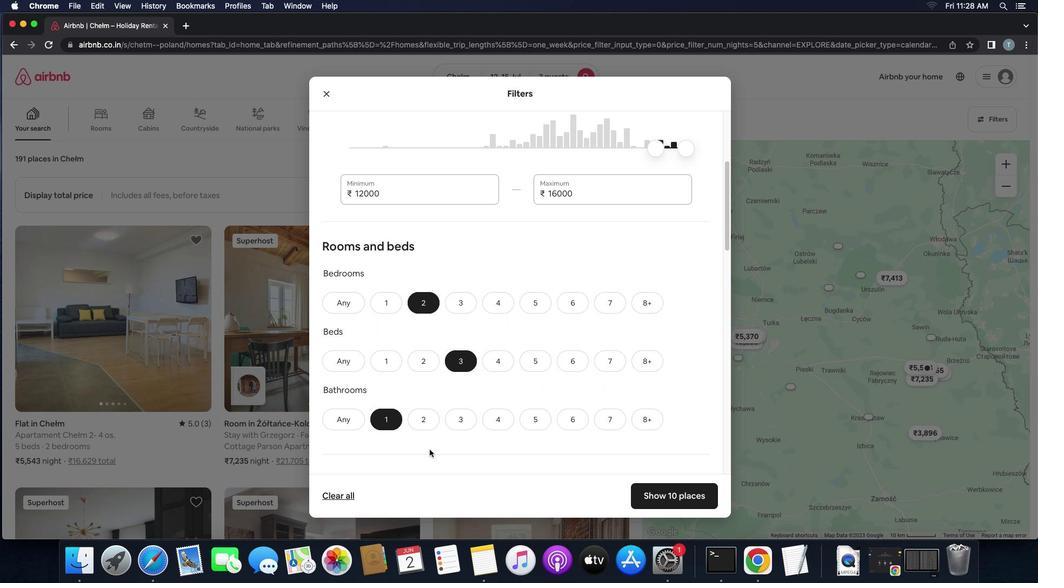 
Action: Mouse scrolled (429, 450) with delta (0, 0)
Screenshot: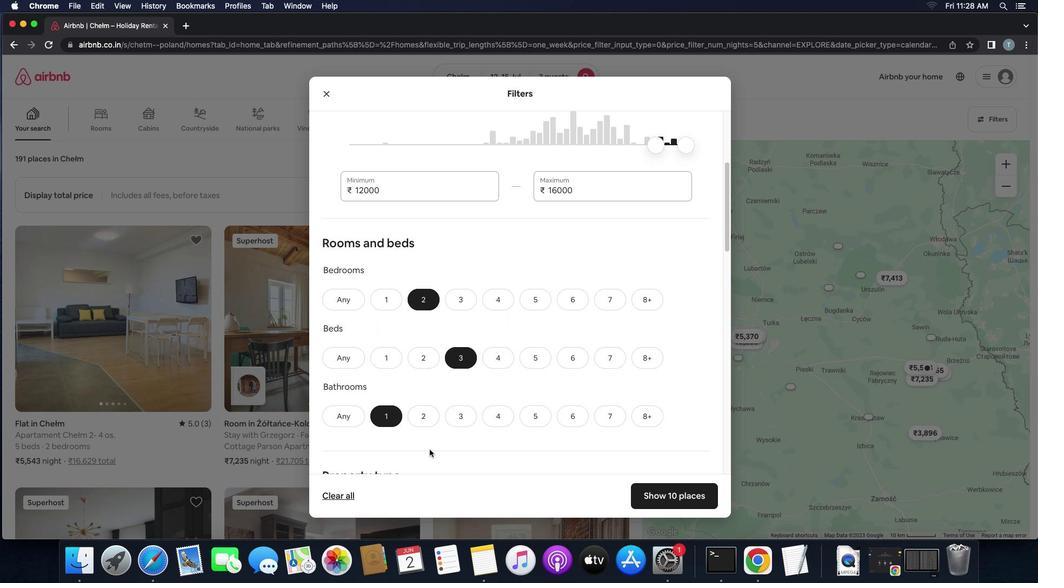 
Action: Mouse scrolled (429, 450) with delta (0, 0)
Screenshot: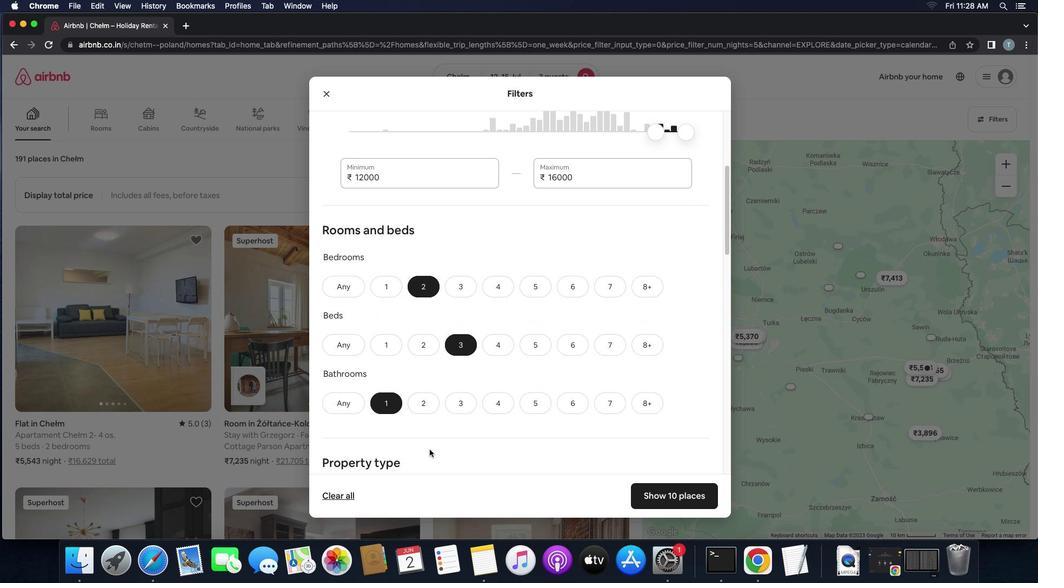 
Action: Mouse scrolled (429, 450) with delta (0, 0)
Screenshot: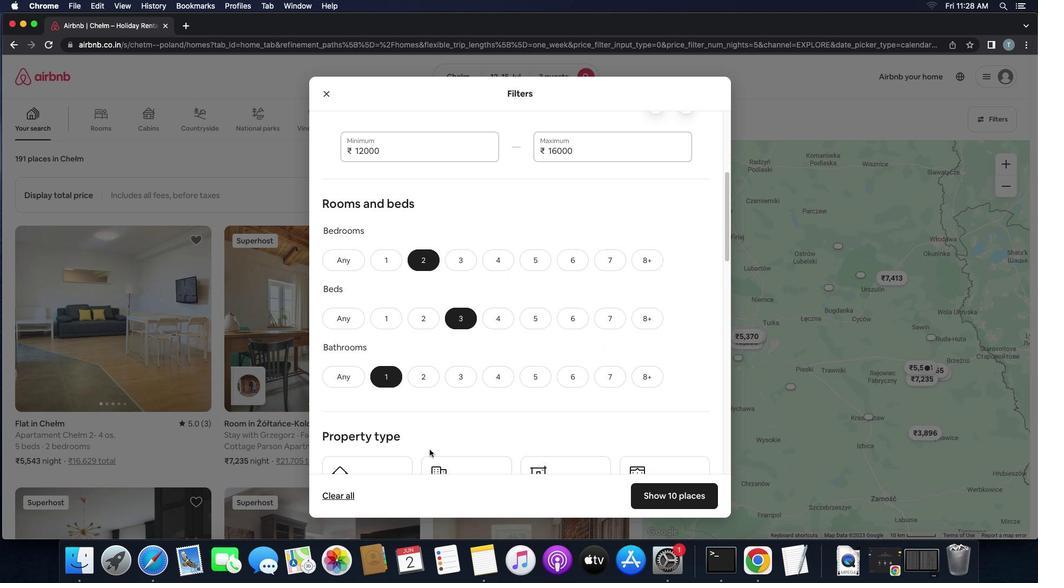 
Action: Mouse scrolled (429, 450) with delta (0, 0)
Screenshot: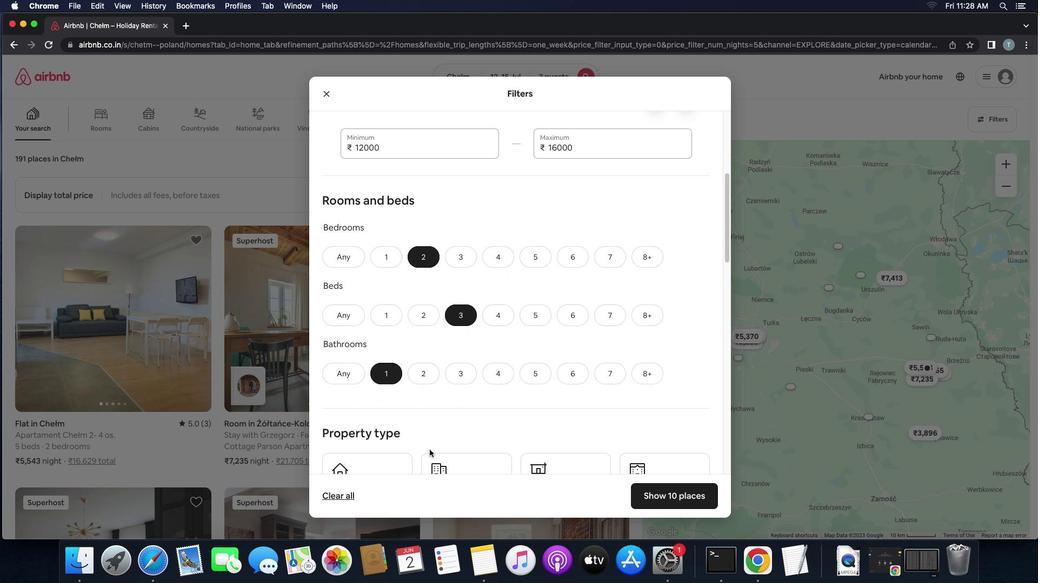 
Action: Mouse scrolled (429, 450) with delta (0, 0)
Screenshot: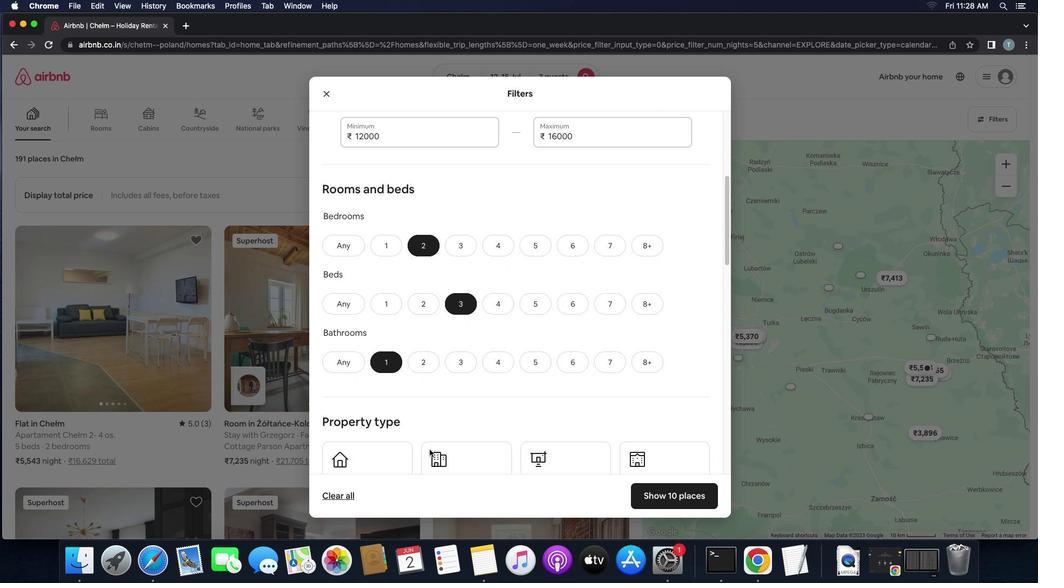 
Action: Mouse scrolled (429, 450) with delta (0, 0)
Screenshot: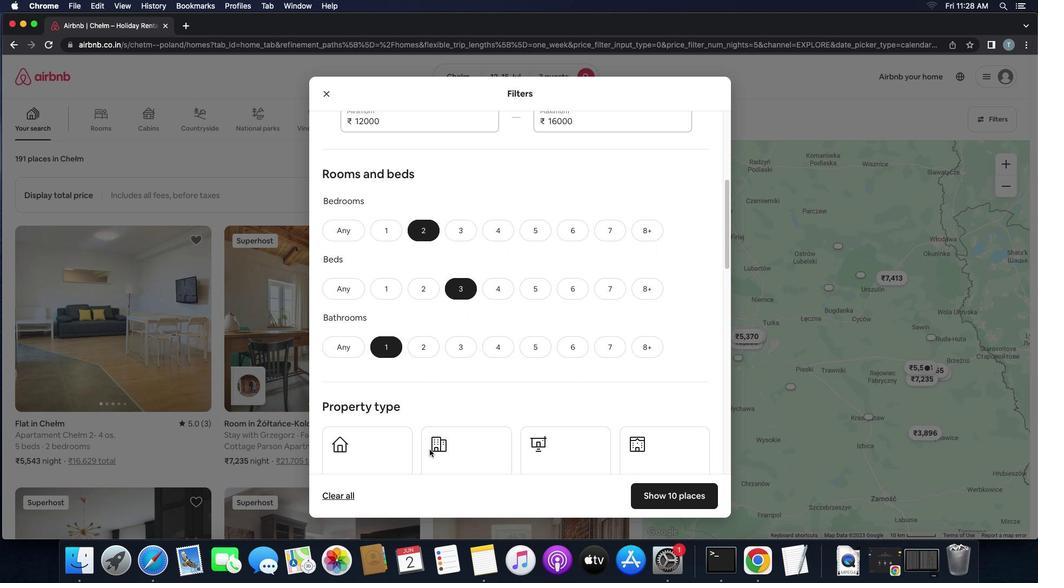 
Action: Mouse scrolled (429, 450) with delta (0, 0)
Screenshot: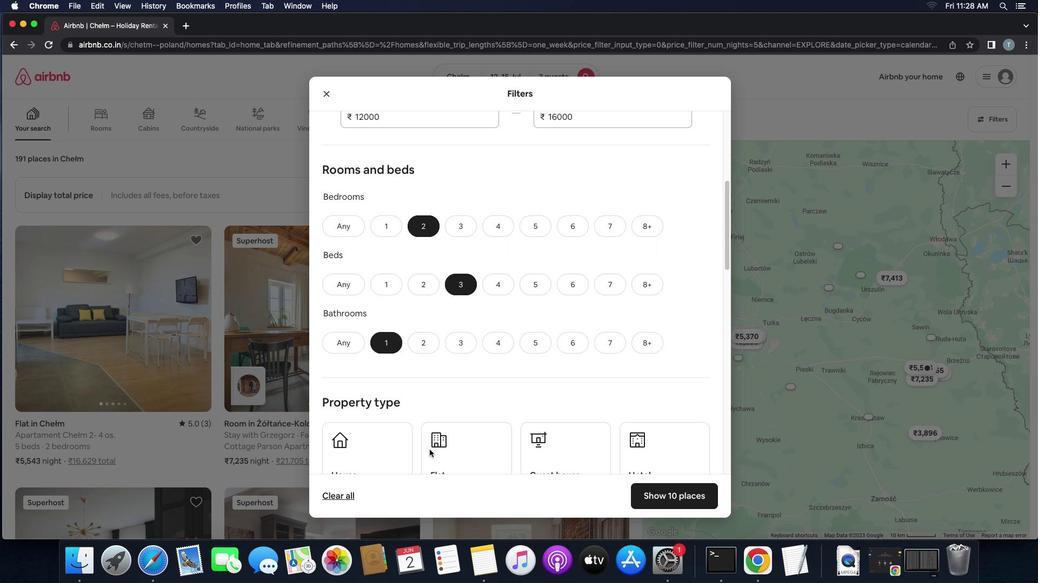 
Action: Mouse scrolled (429, 450) with delta (0, 0)
Screenshot: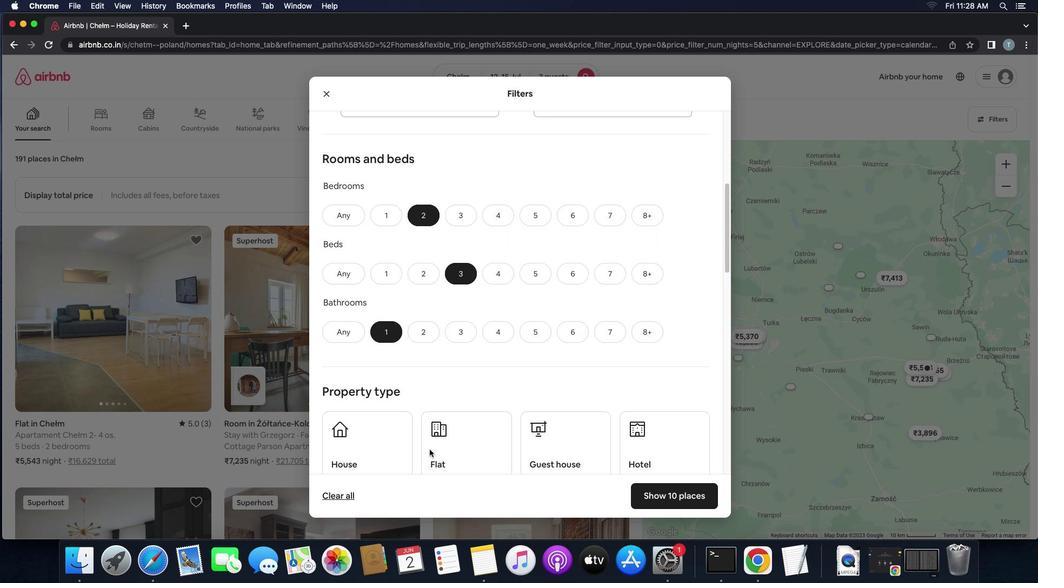 
Action: Mouse scrolled (429, 450) with delta (0, 0)
Screenshot: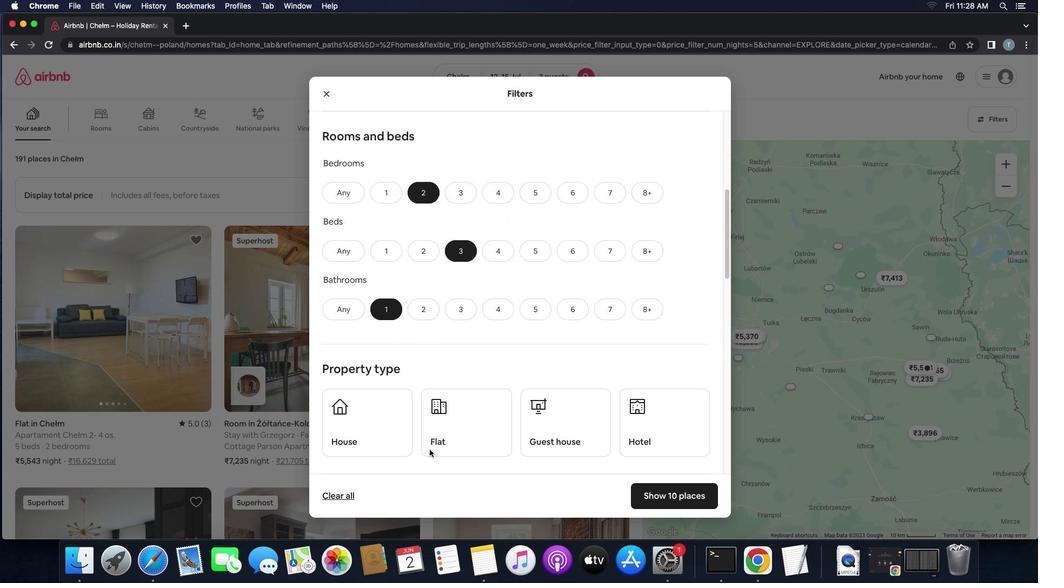 
Action: Mouse scrolled (429, 450) with delta (0, 0)
Screenshot: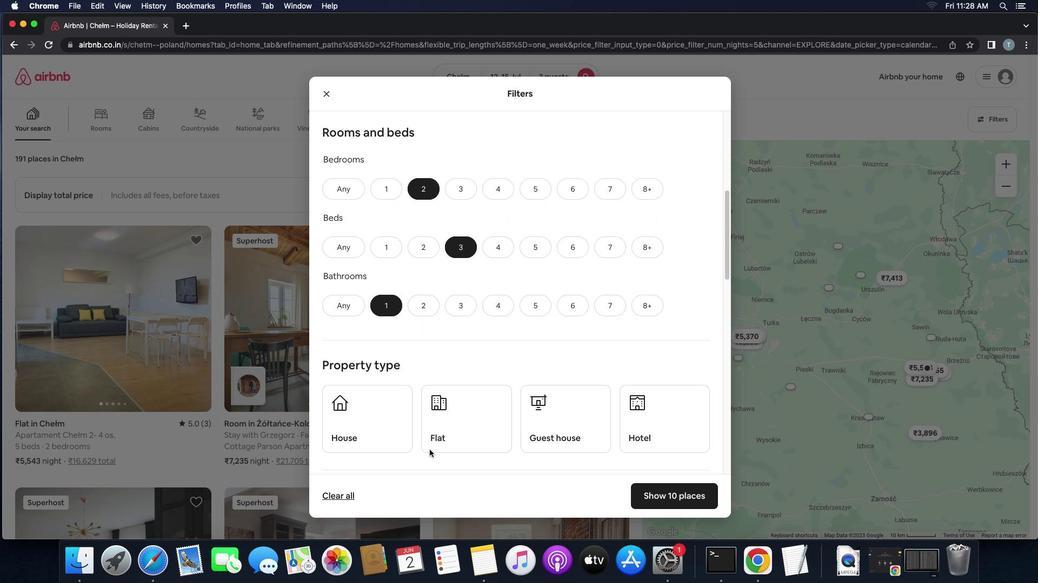 
Action: Mouse scrolled (429, 450) with delta (0, 0)
Screenshot: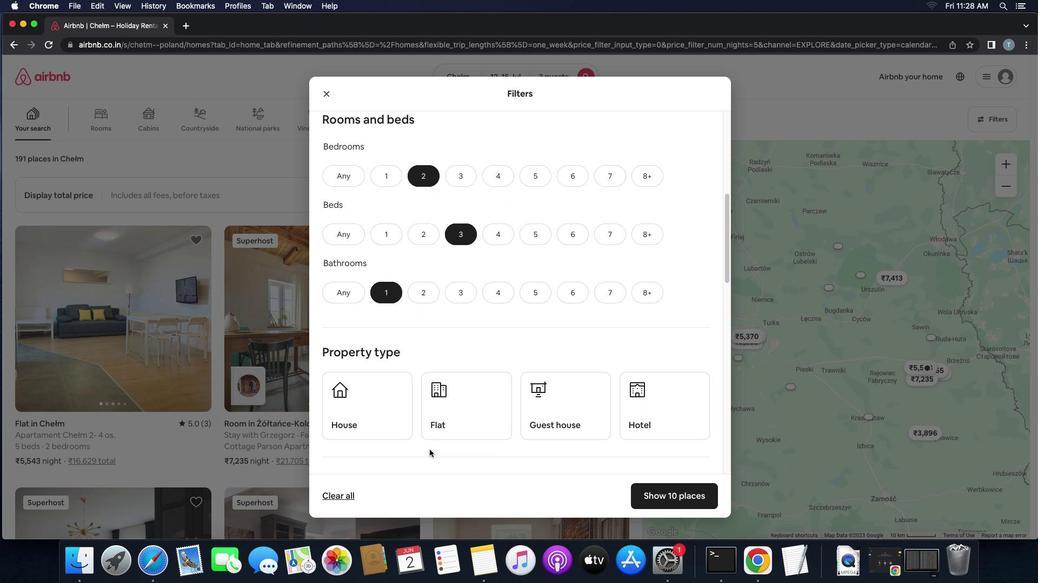 
Action: Mouse scrolled (429, 450) with delta (0, 0)
Screenshot: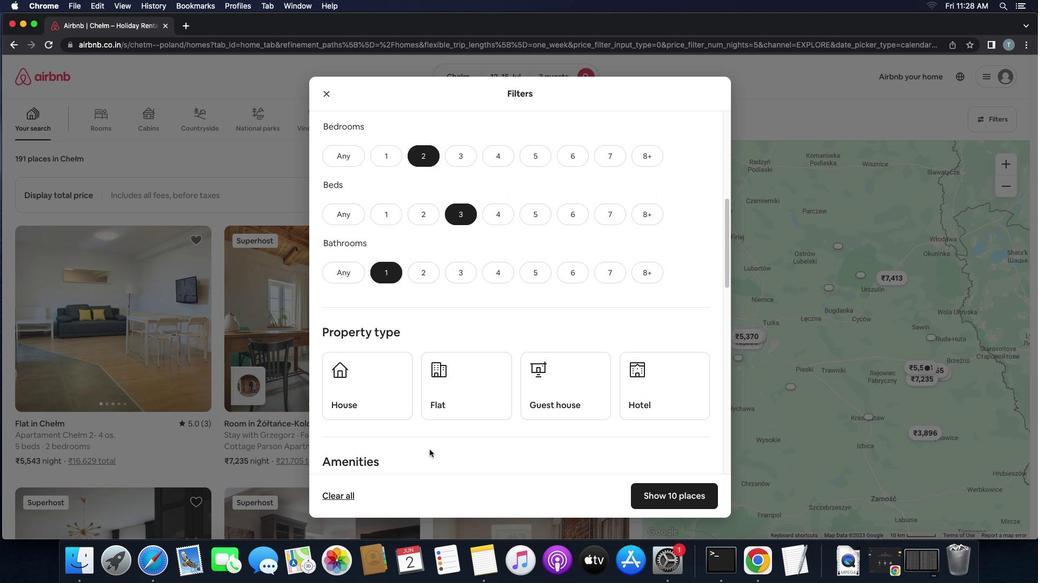 
Action: Mouse scrolled (429, 450) with delta (0, 0)
Screenshot: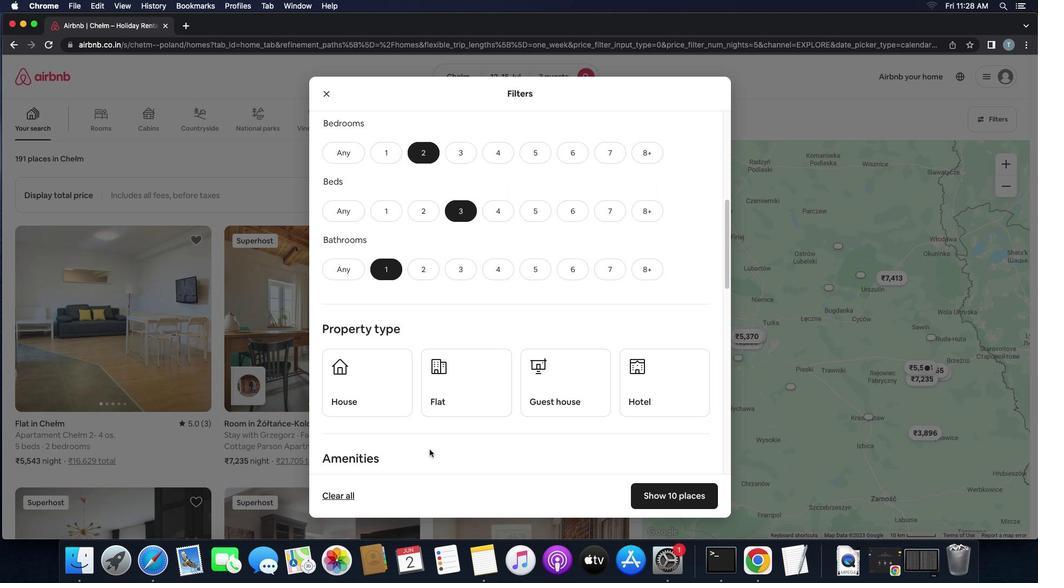 
Action: Mouse moved to (377, 387)
Screenshot: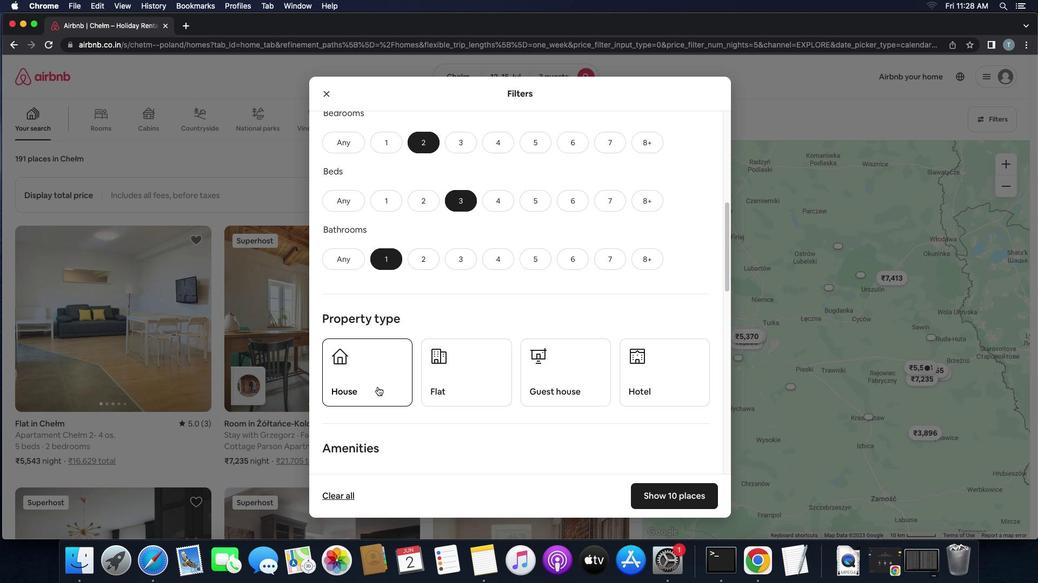 
Action: Mouse pressed left at (377, 387)
Screenshot: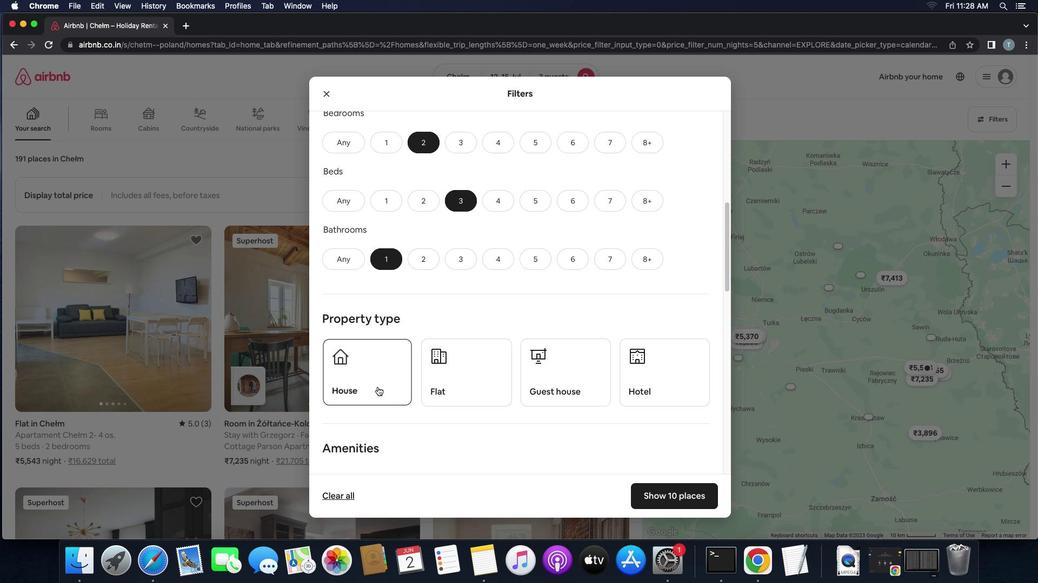 
Action: Mouse moved to (456, 386)
Screenshot: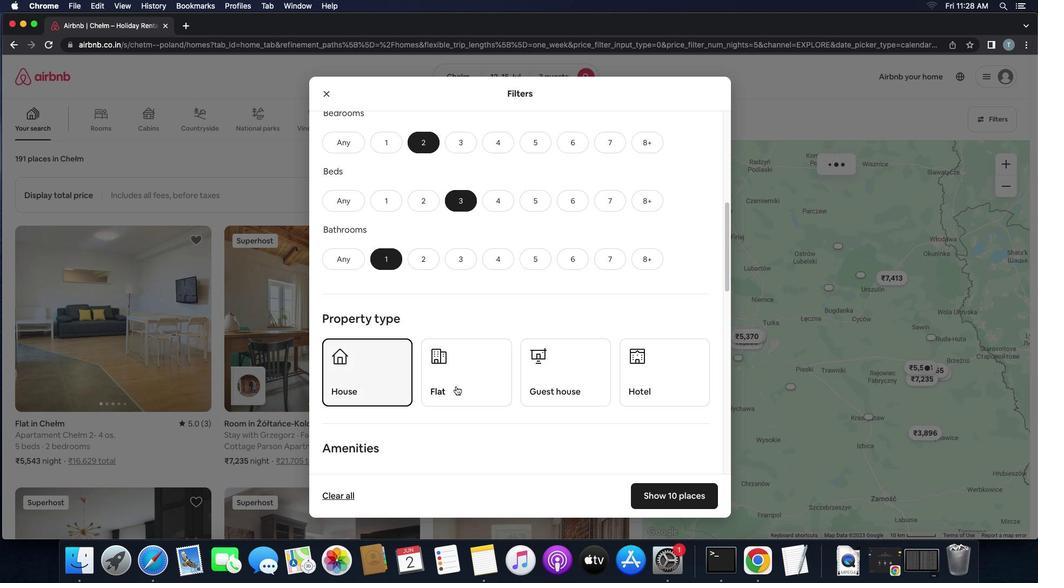 
Action: Mouse pressed left at (456, 386)
Screenshot: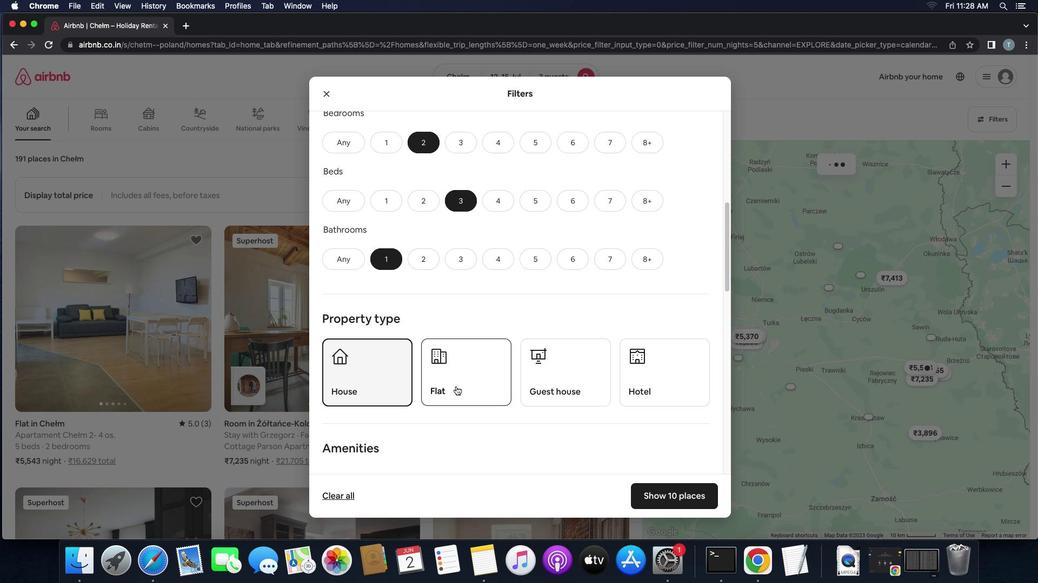 
Action: Mouse moved to (540, 386)
Screenshot: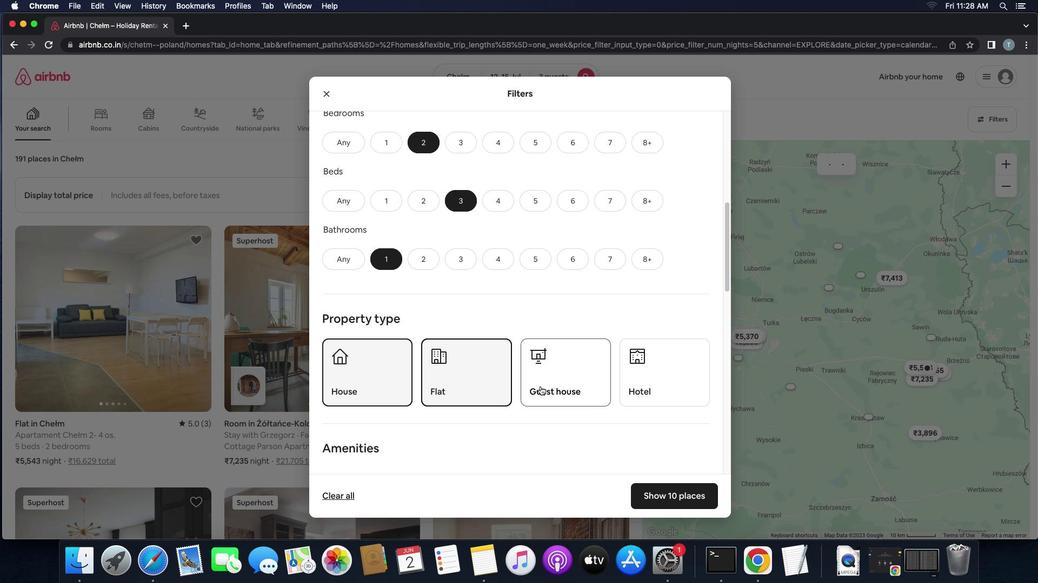 
Action: Mouse pressed left at (540, 386)
Screenshot: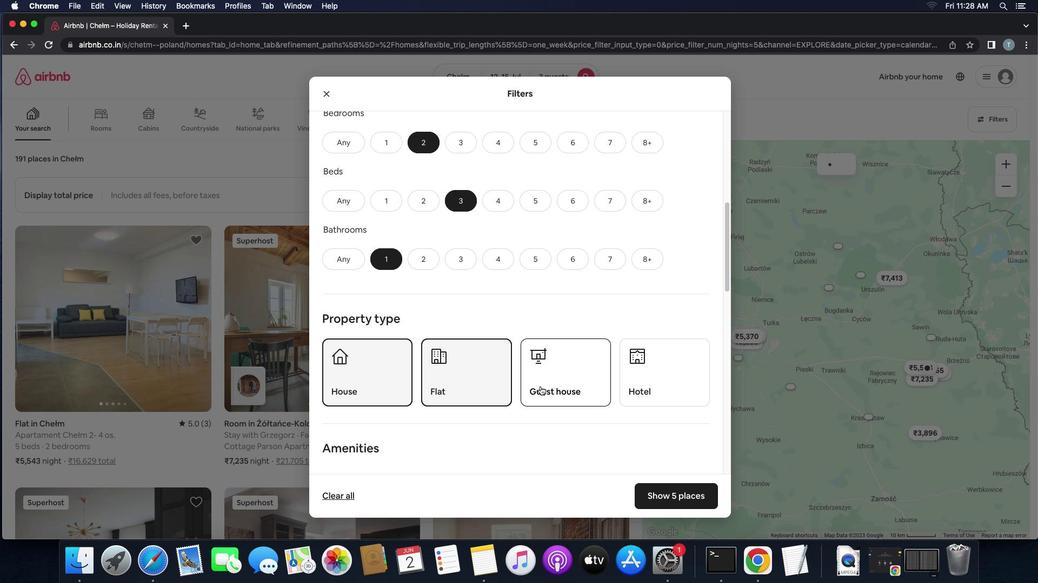 
Action: Mouse moved to (536, 422)
Screenshot: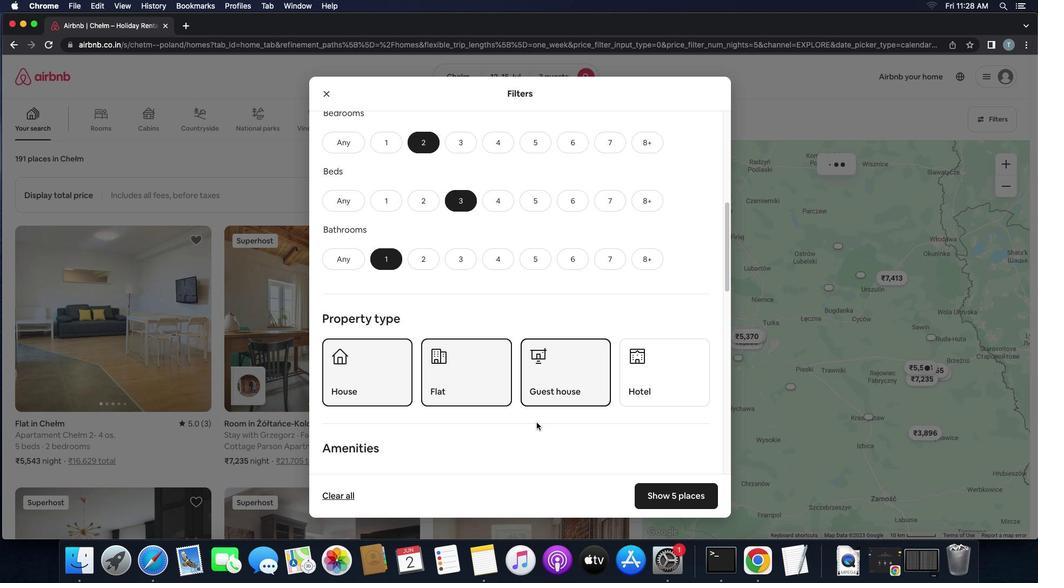 
Action: Mouse scrolled (536, 422) with delta (0, 0)
Screenshot: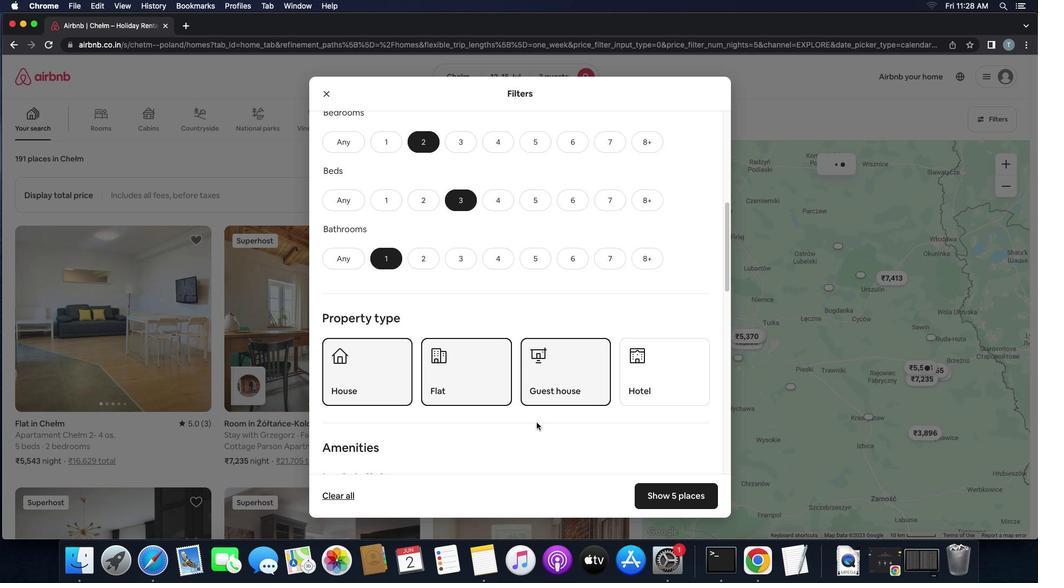
Action: Mouse scrolled (536, 422) with delta (0, 0)
Screenshot: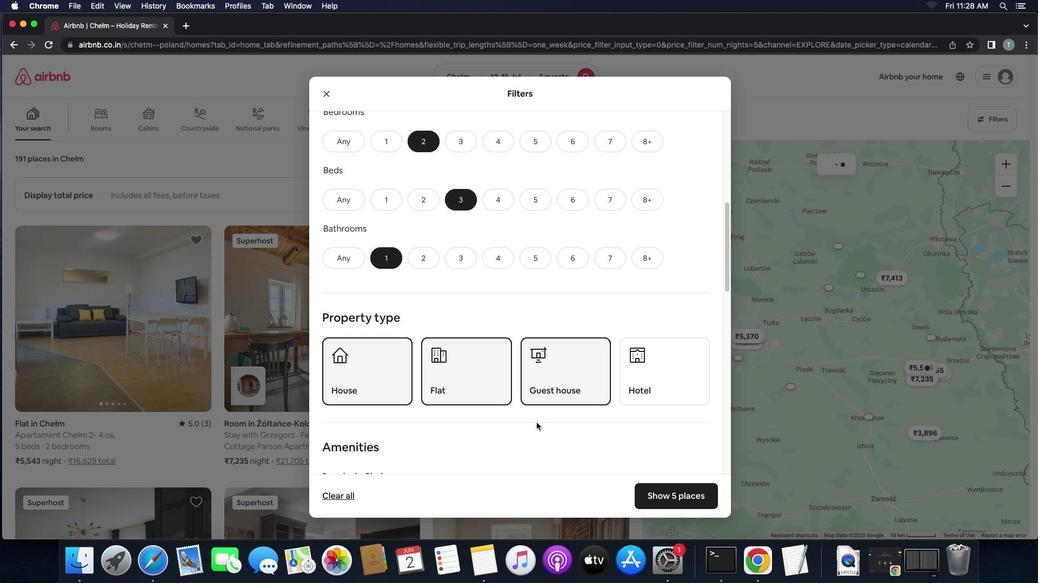 
Action: Mouse scrolled (536, 422) with delta (0, -1)
Screenshot: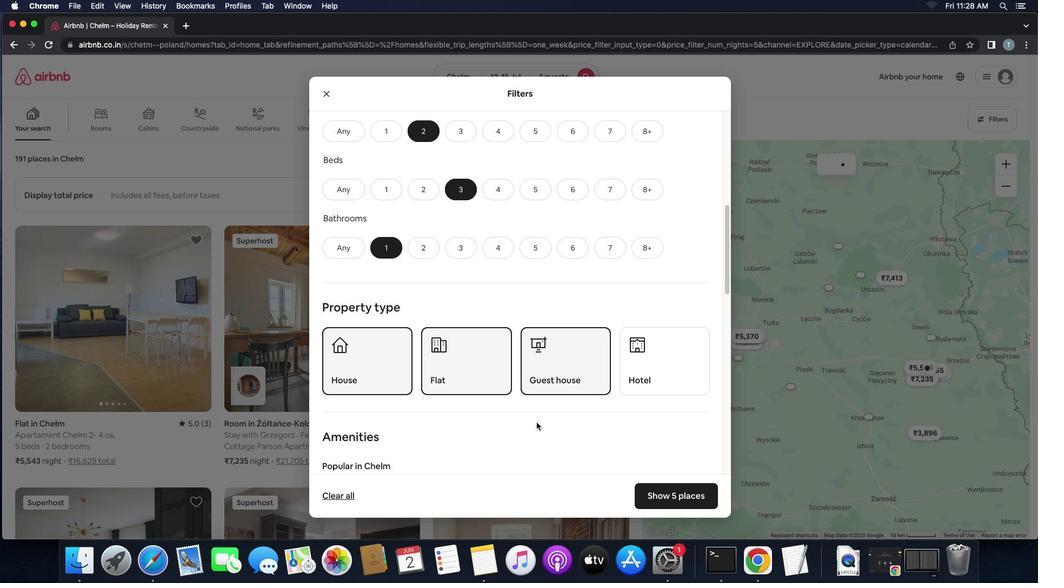 
Action: Mouse scrolled (536, 422) with delta (0, 0)
Screenshot: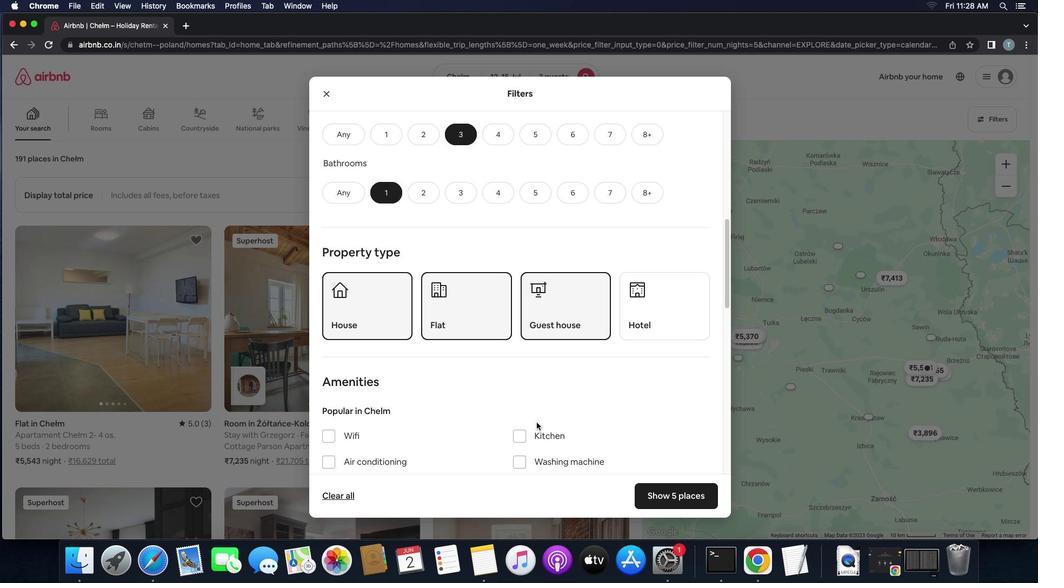 
Action: Mouse scrolled (536, 422) with delta (0, 0)
Screenshot: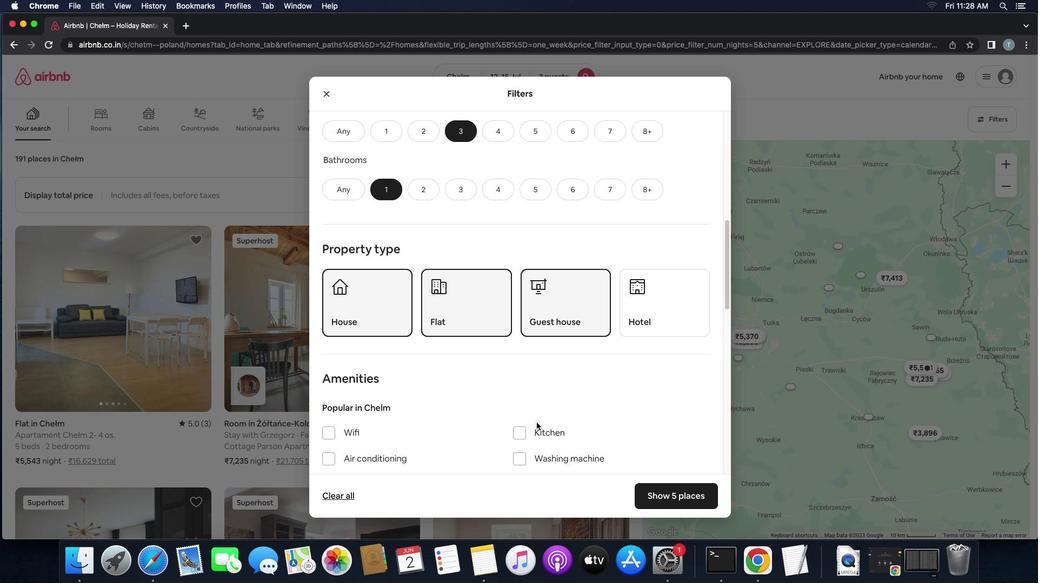 
Action: Mouse scrolled (536, 422) with delta (0, 0)
Screenshot: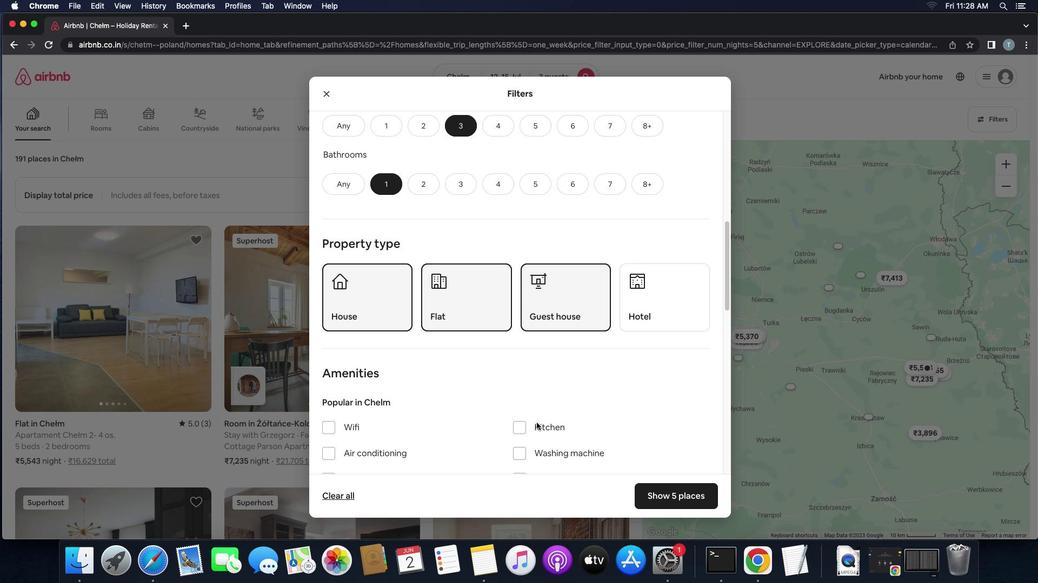 
Action: Mouse scrolled (536, 422) with delta (0, 0)
Screenshot: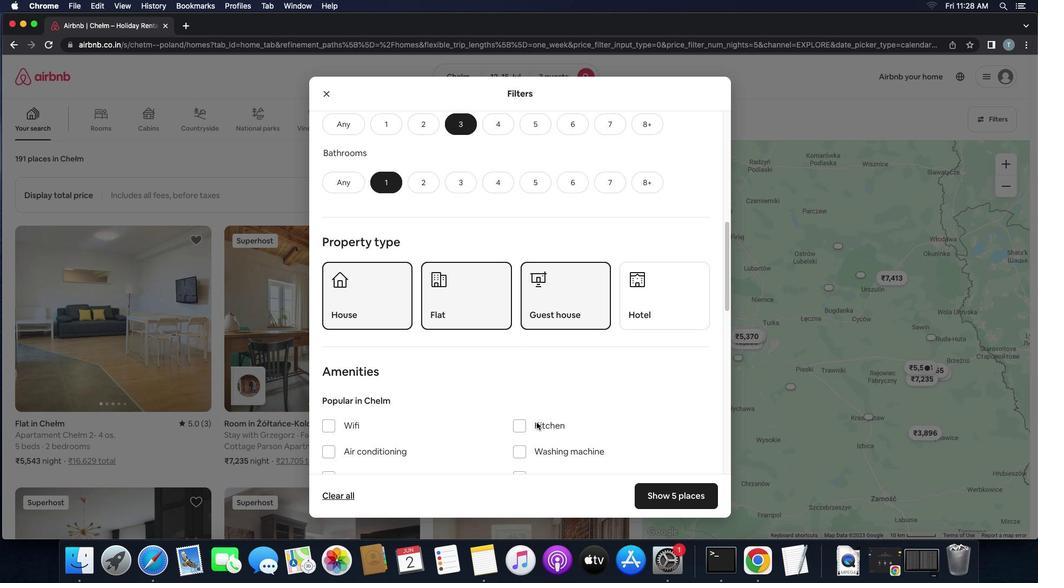 
Action: Mouse scrolled (536, 422) with delta (0, 0)
Screenshot: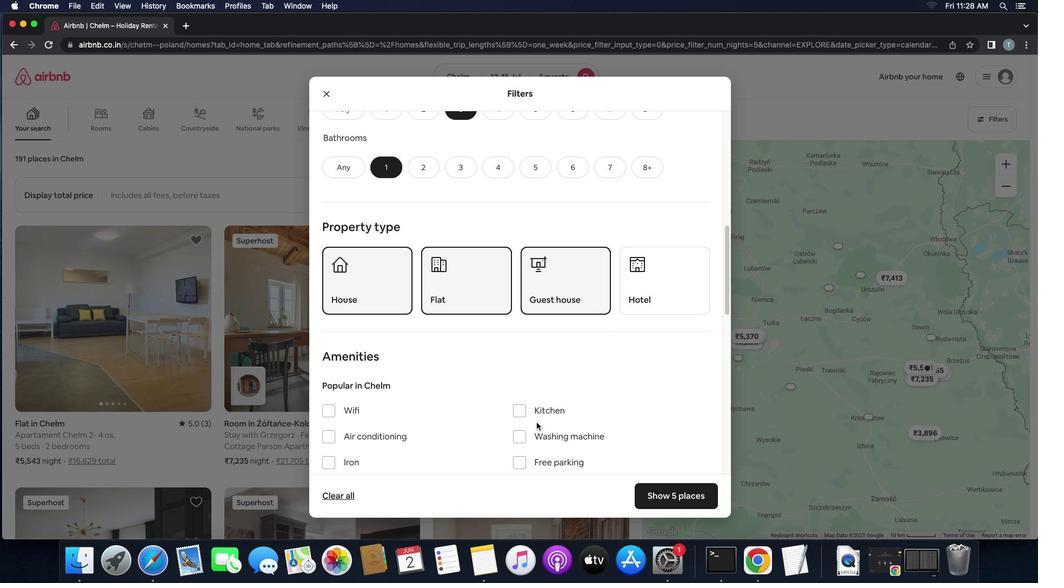 
Action: Mouse scrolled (536, 422) with delta (0, 0)
Screenshot: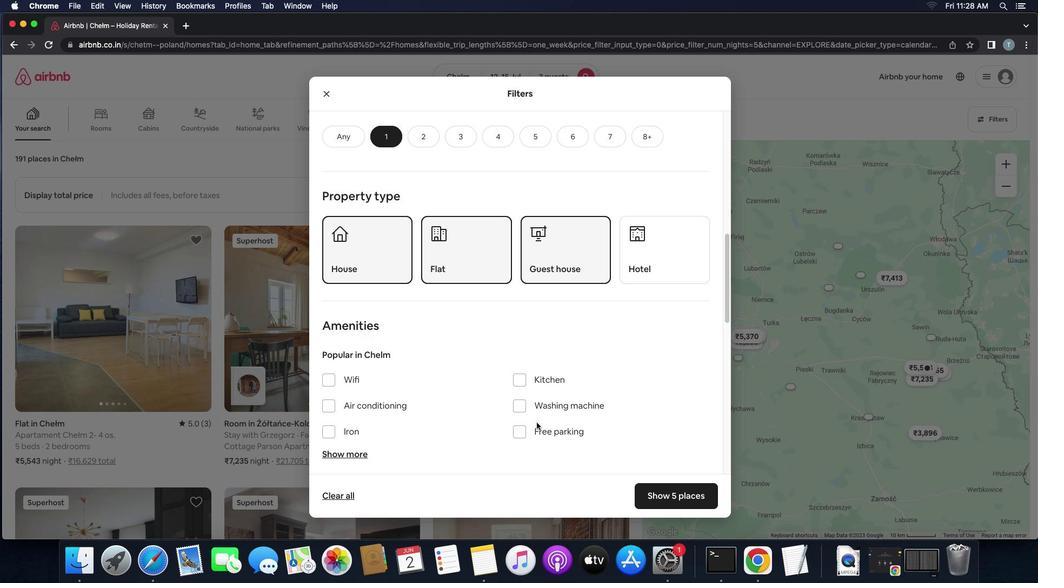 
Action: Mouse scrolled (536, 422) with delta (0, 0)
Screenshot: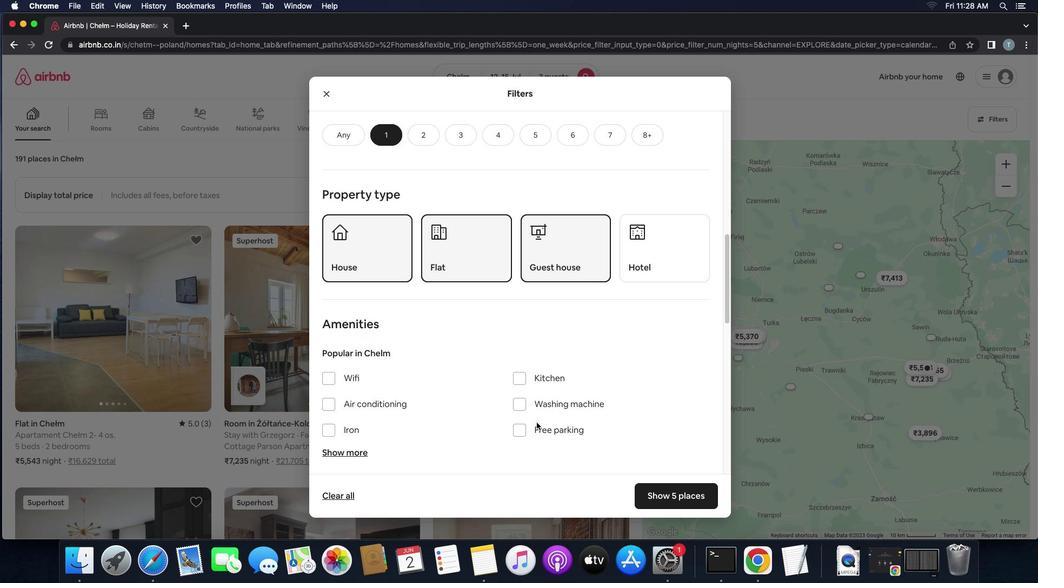 
Action: Mouse scrolled (536, 422) with delta (0, 0)
Screenshot: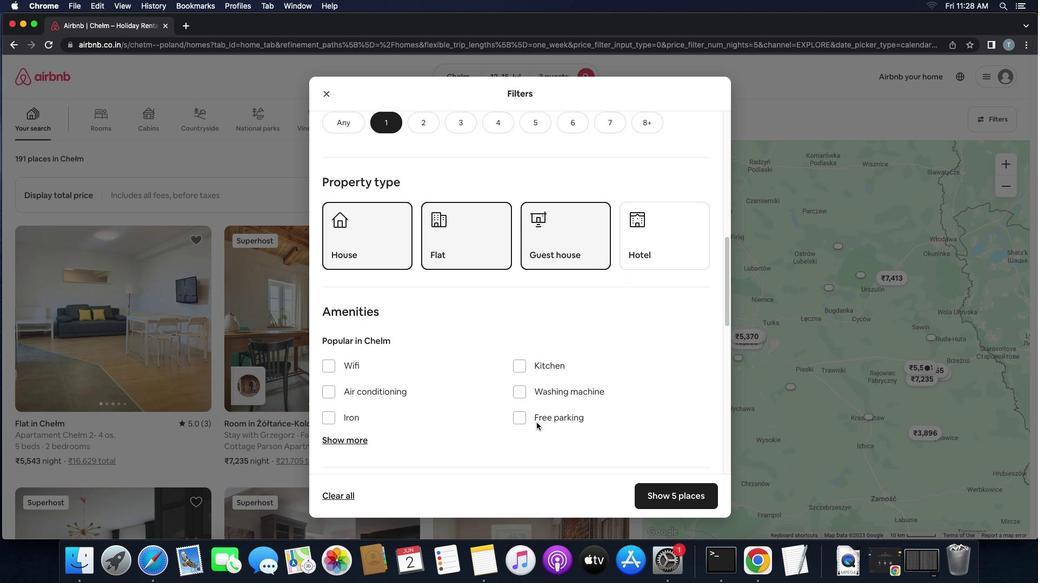 
Action: Mouse scrolled (536, 422) with delta (0, 0)
Screenshot: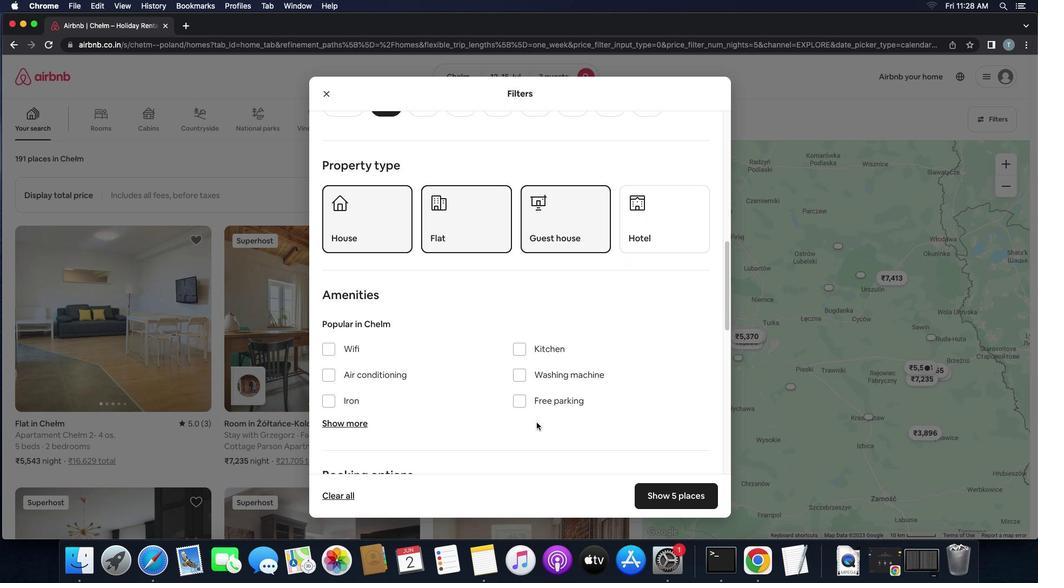 
Action: Mouse scrolled (536, 422) with delta (0, 0)
Screenshot: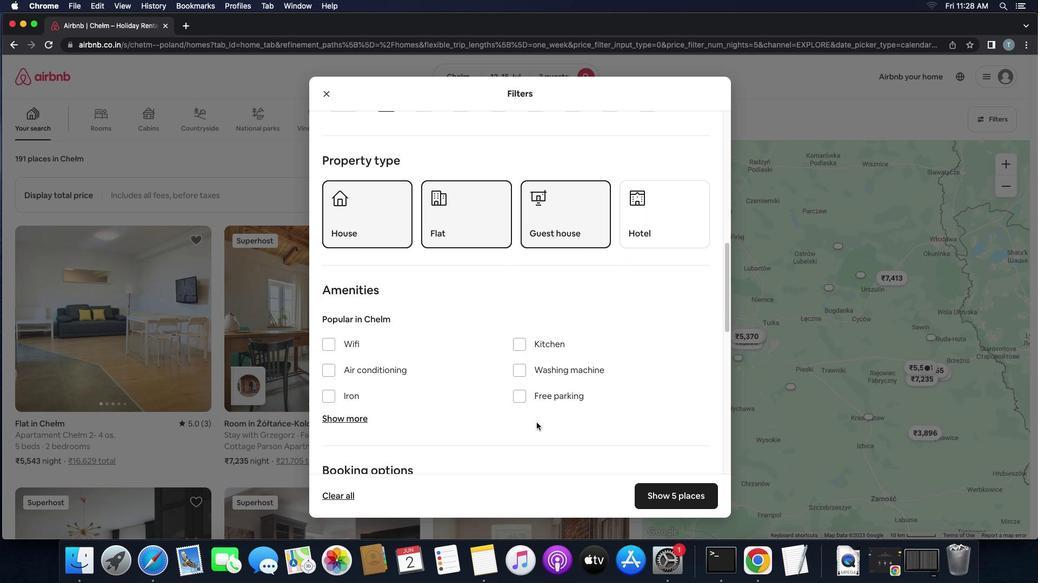 
Action: Mouse scrolled (536, 422) with delta (0, 0)
Screenshot: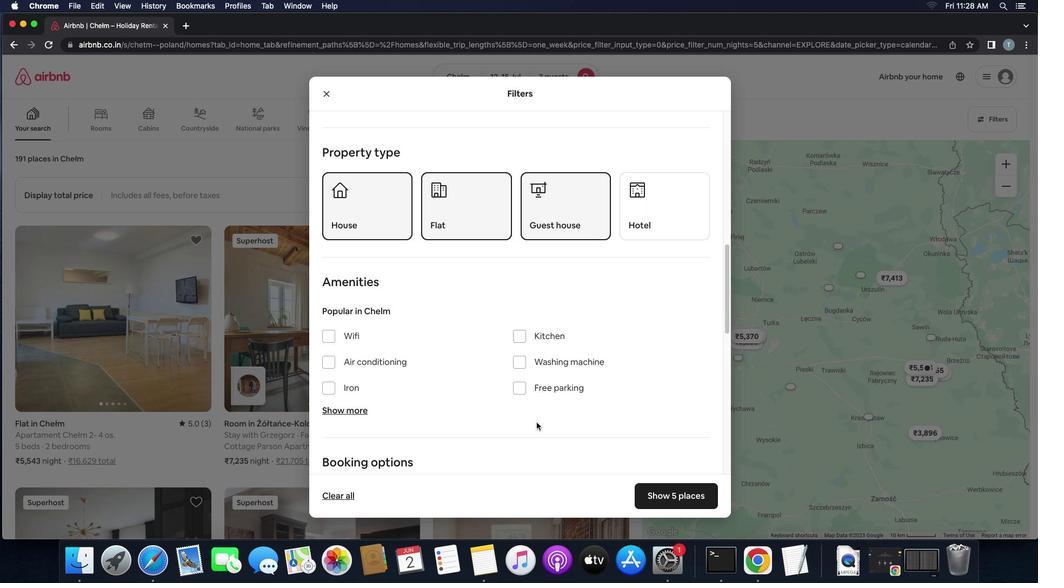
Action: Mouse scrolled (536, 422) with delta (0, 0)
Screenshot: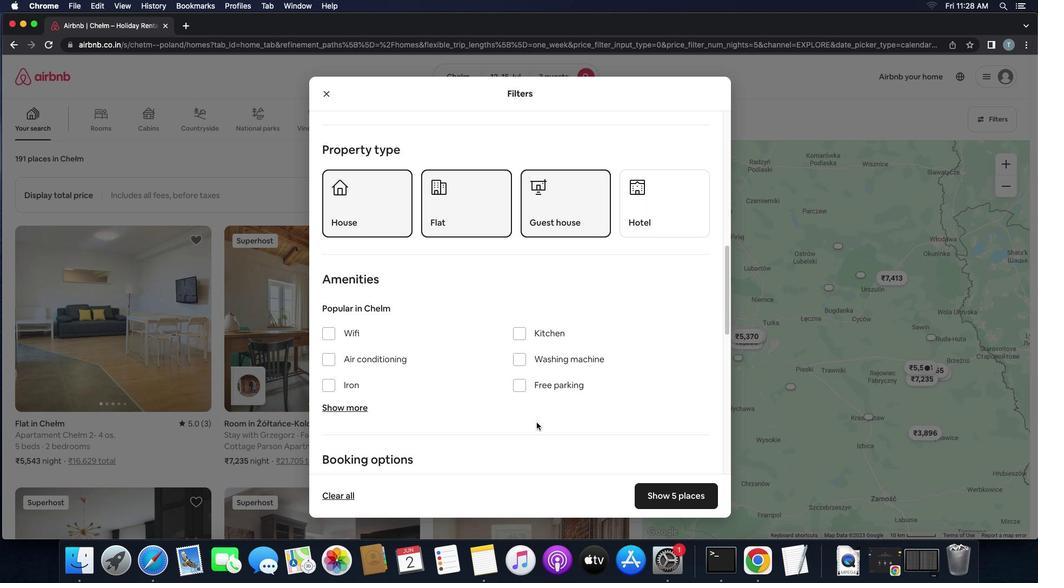 
Action: Mouse scrolled (536, 422) with delta (0, 0)
Screenshot: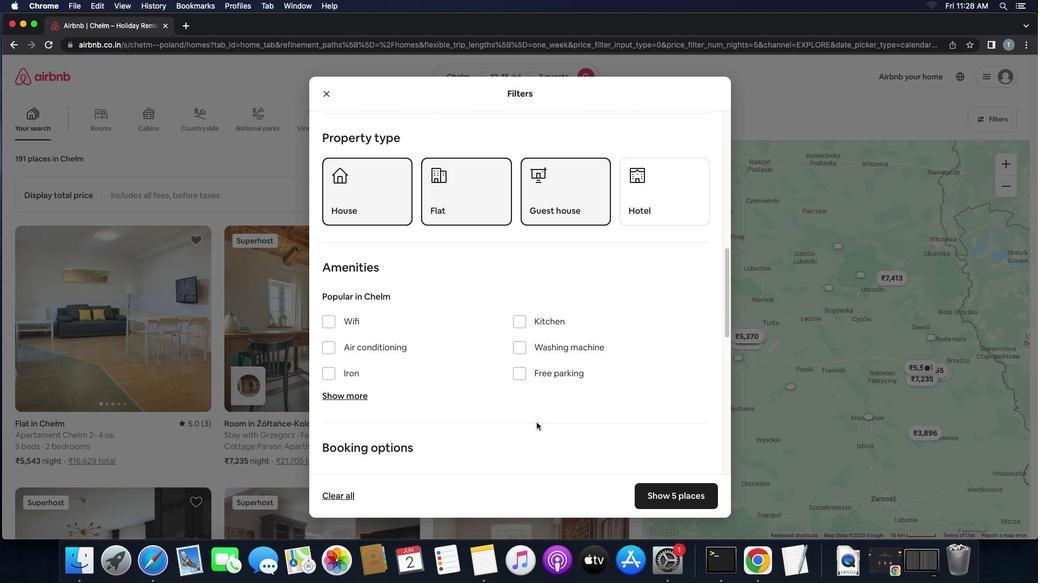
Action: Mouse scrolled (536, 422) with delta (0, 0)
Screenshot: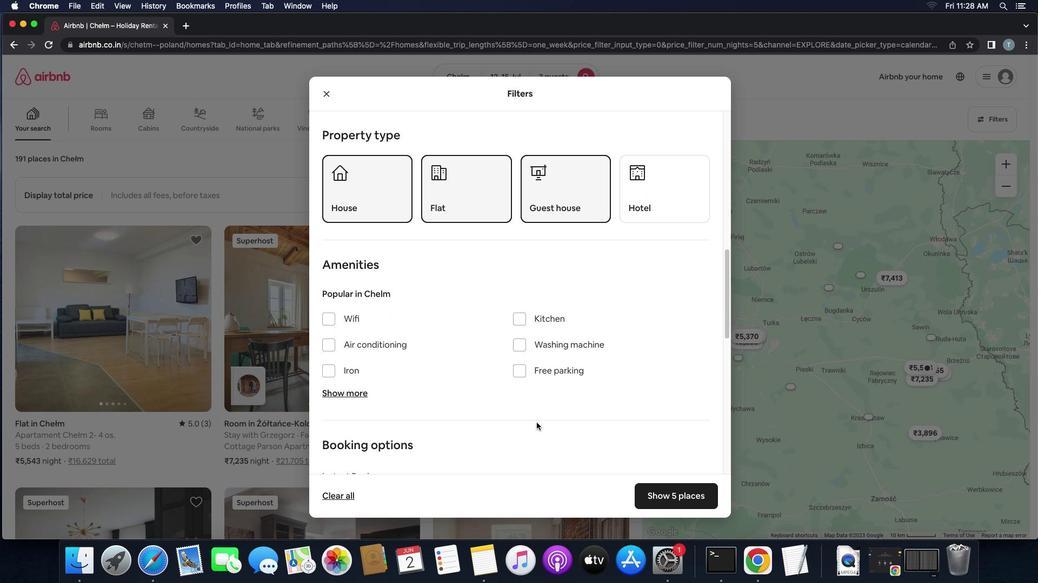 
Action: Mouse scrolled (536, 422) with delta (0, 0)
Screenshot: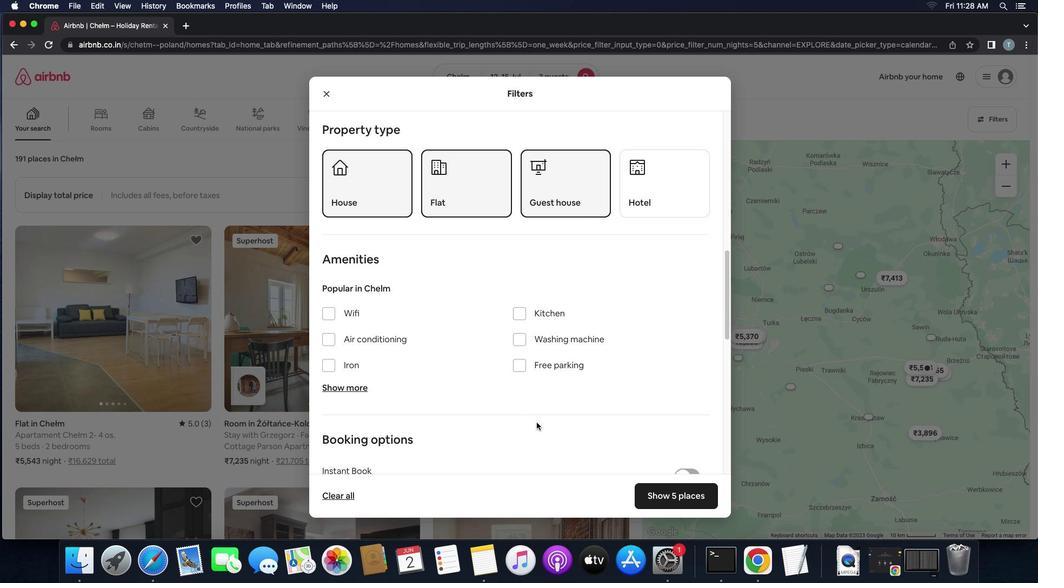 
Action: Mouse scrolled (536, 422) with delta (0, 0)
Screenshot: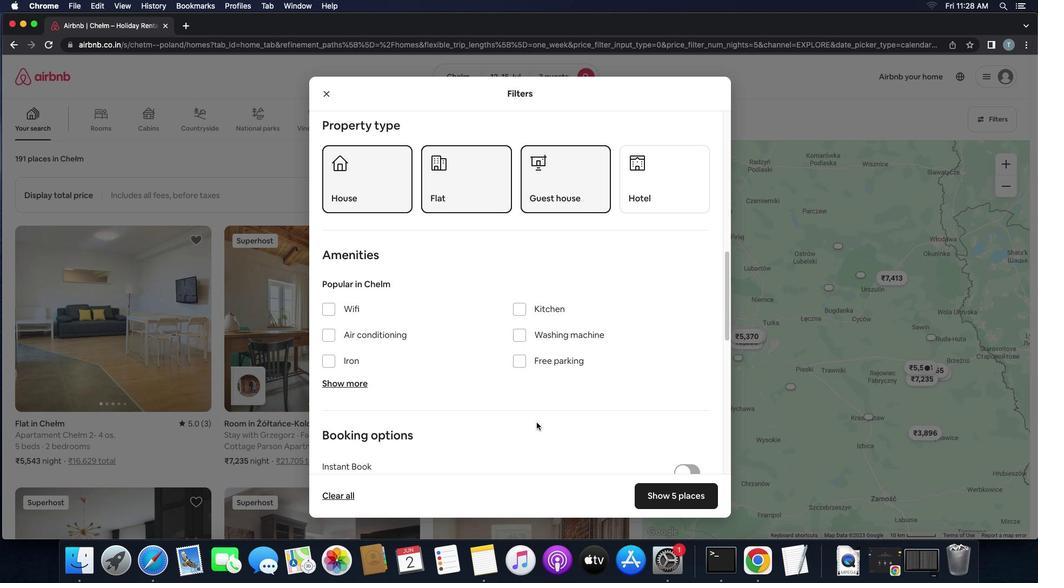 
Action: Mouse scrolled (536, 422) with delta (0, -1)
Screenshot: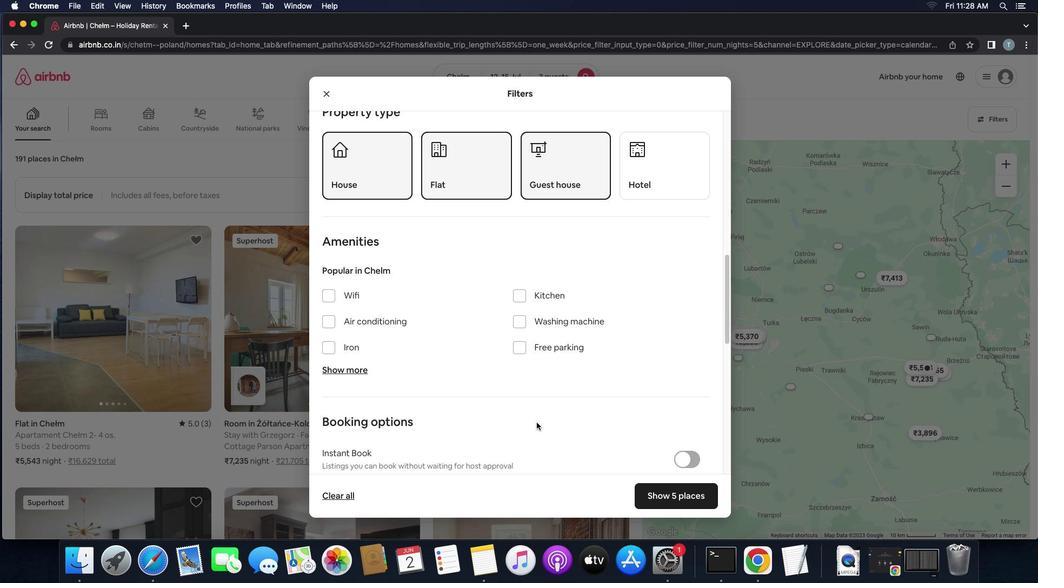 
Action: Mouse scrolled (536, 422) with delta (0, 0)
Screenshot: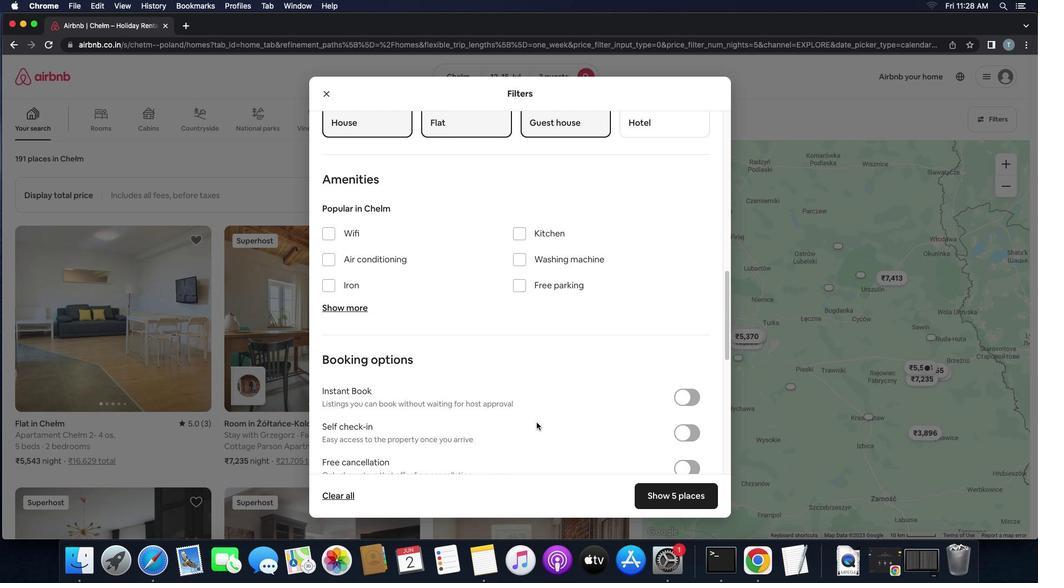 
Action: Mouse scrolled (536, 422) with delta (0, 0)
Screenshot: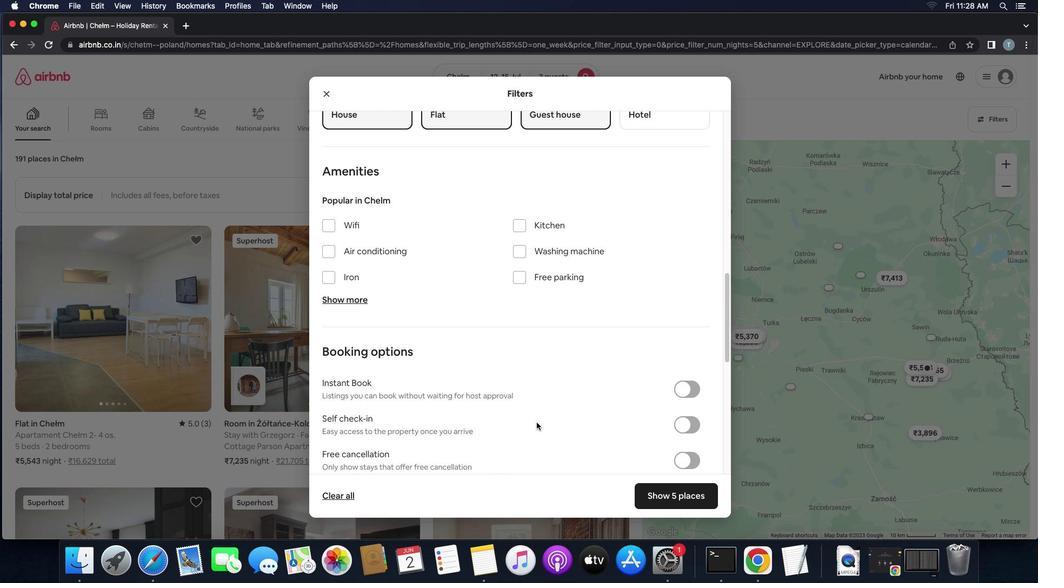 
Action: Mouse scrolled (536, 422) with delta (0, -1)
Screenshot: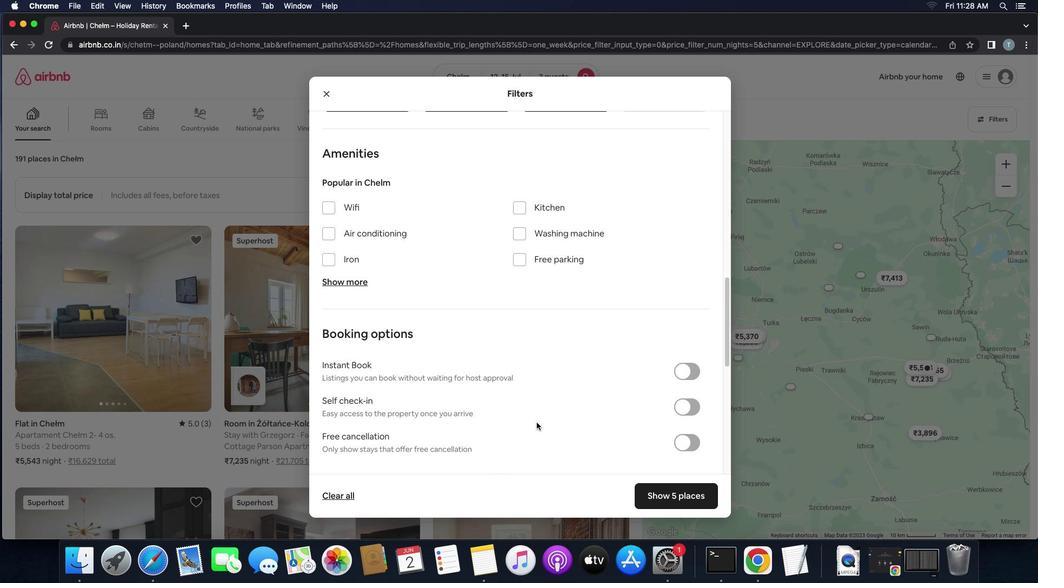 
Action: Mouse moved to (678, 352)
Screenshot: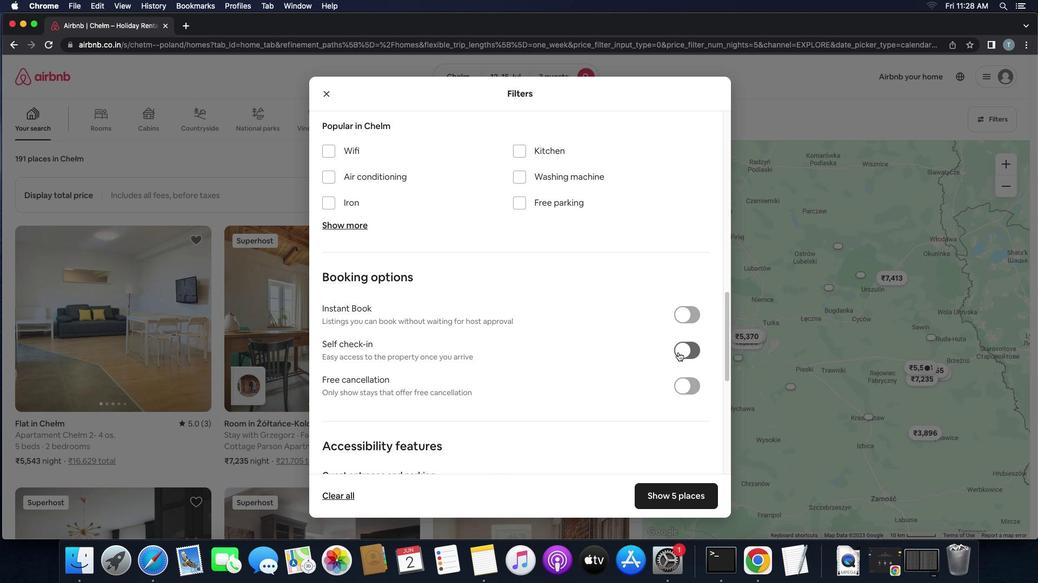 
Action: Mouse pressed left at (678, 352)
Screenshot: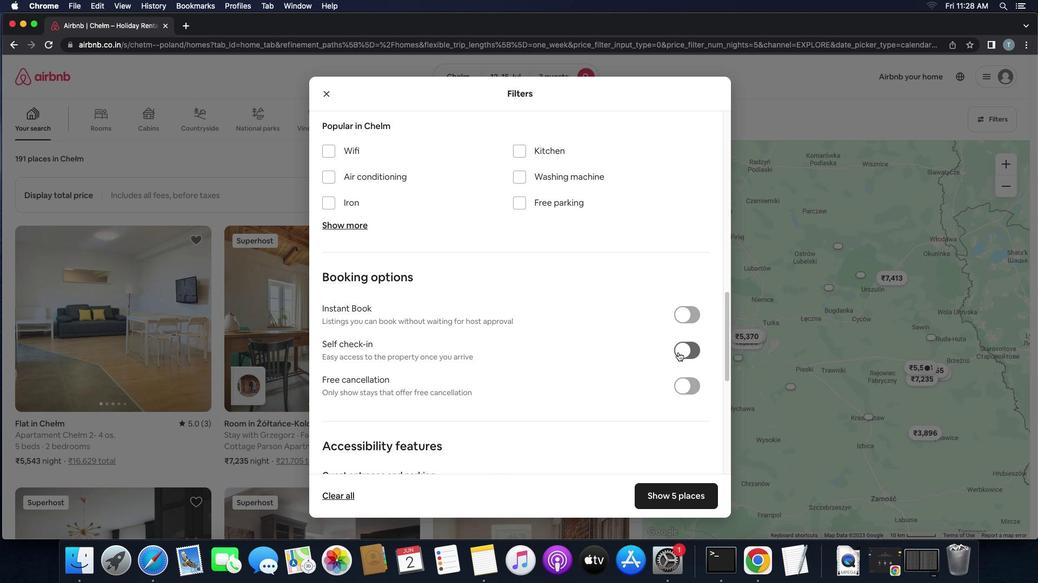 
Action: Mouse moved to (488, 447)
Screenshot: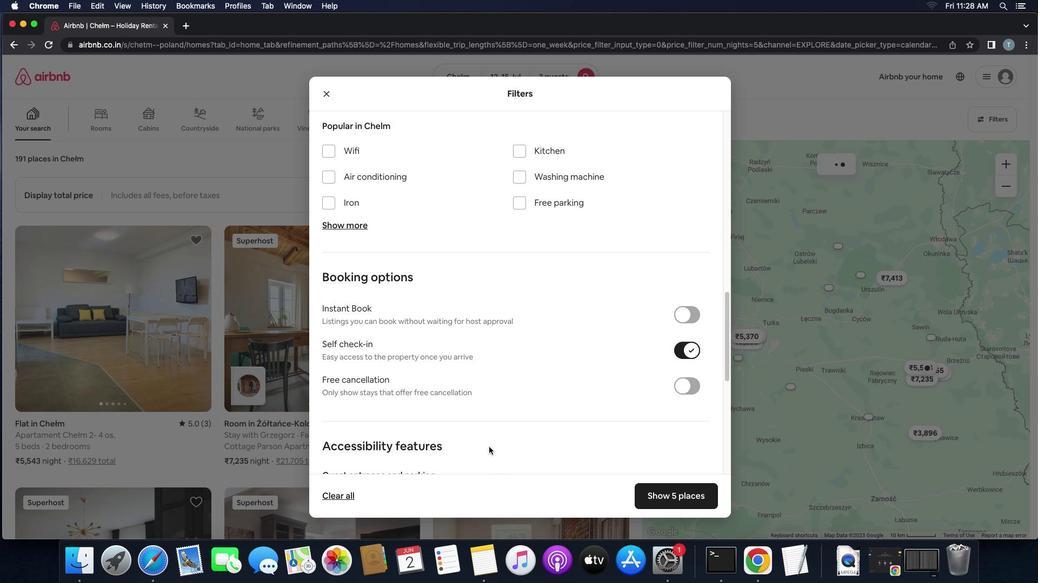 
Action: Mouse scrolled (488, 447) with delta (0, 0)
Screenshot: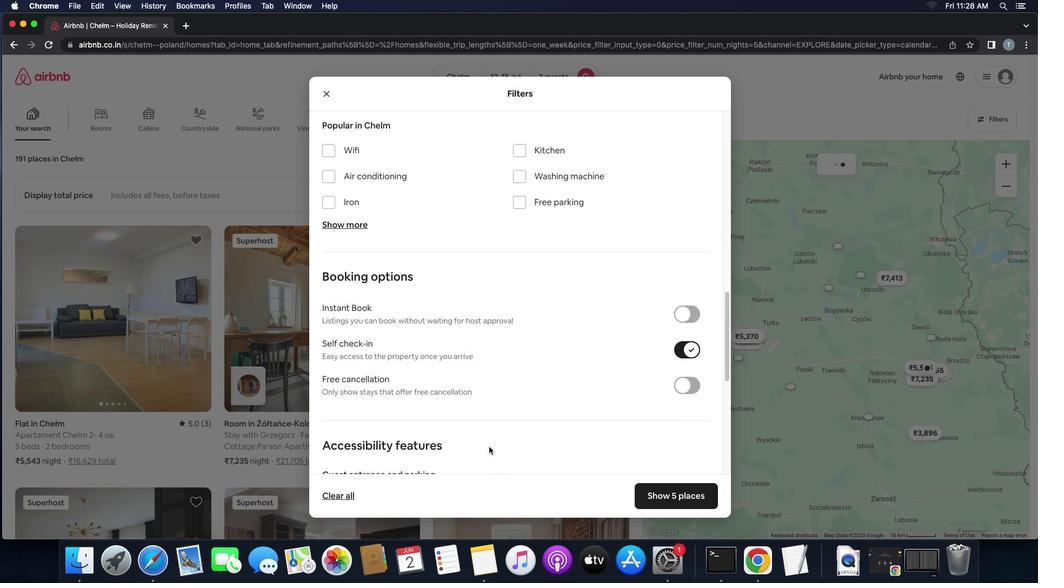 
Action: Mouse scrolled (488, 447) with delta (0, 0)
Screenshot: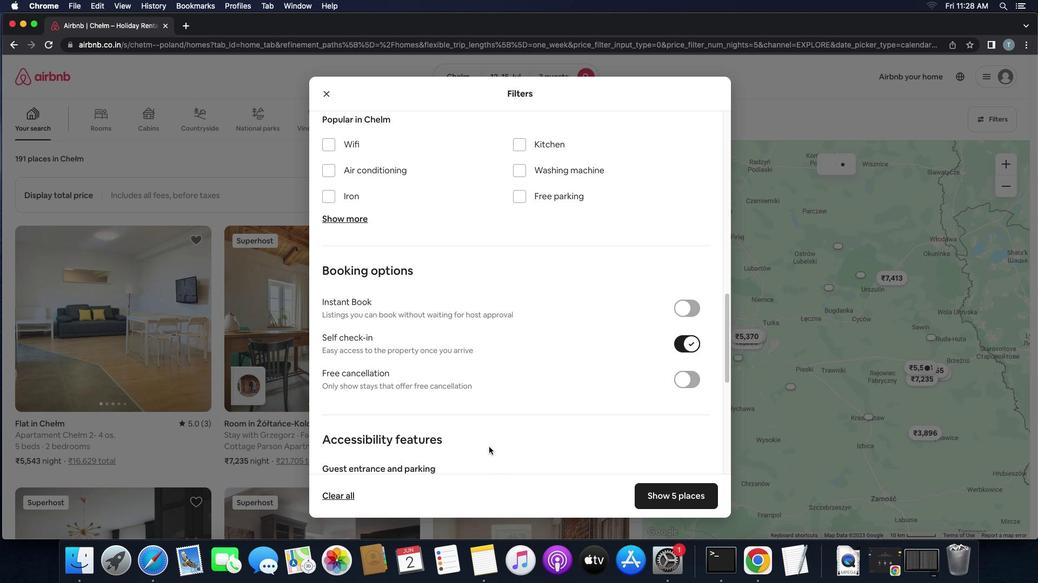 
Action: Mouse scrolled (488, 447) with delta (0, -1)
Screenshot: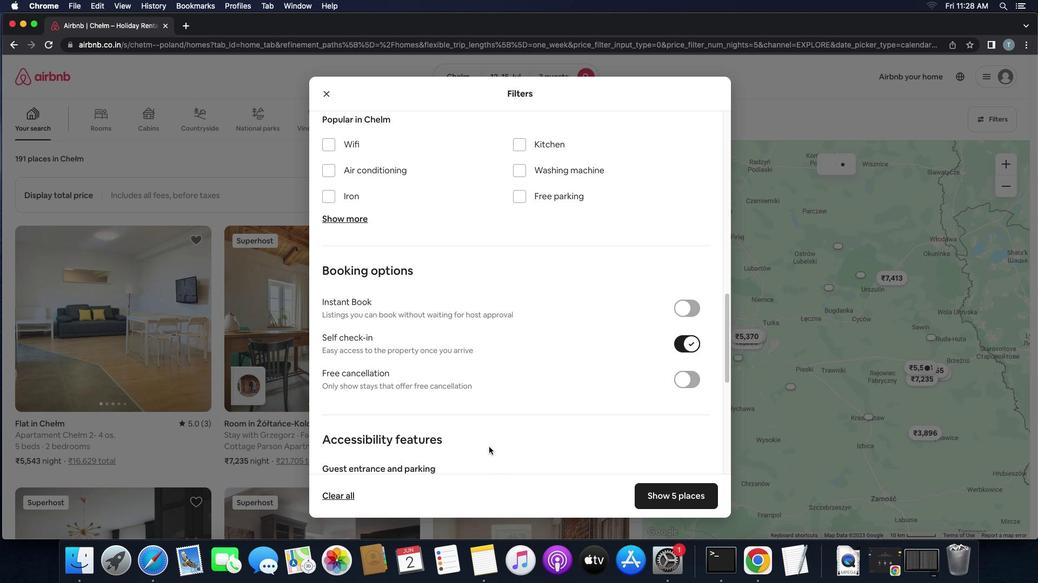 
Action: Mouse scrolled (488, 447) with delta (0, -2)
Screenshot: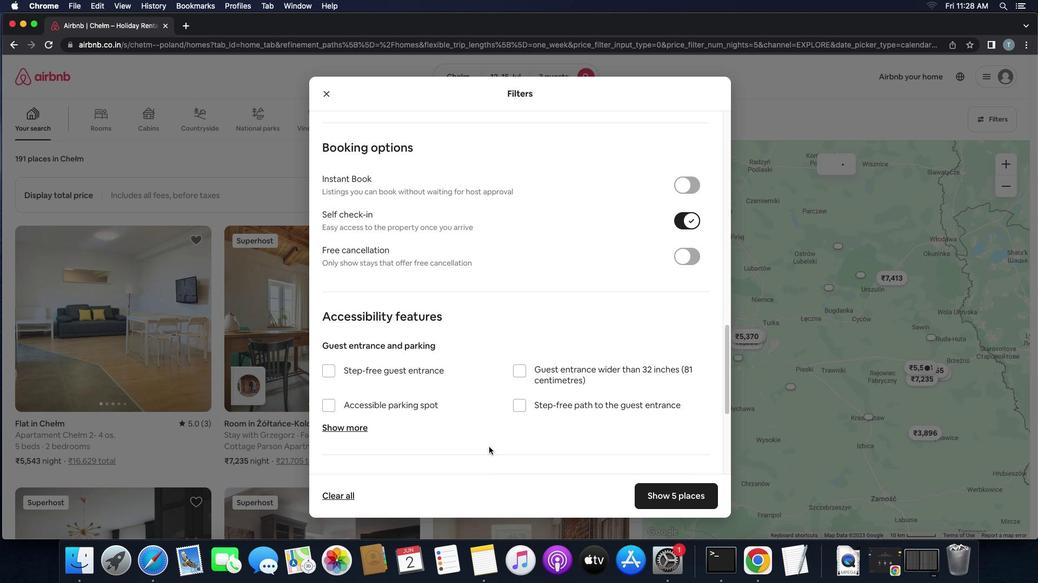 
Action: Mouse scrolled (488, 447) with delta (0, 0)
Screenshot: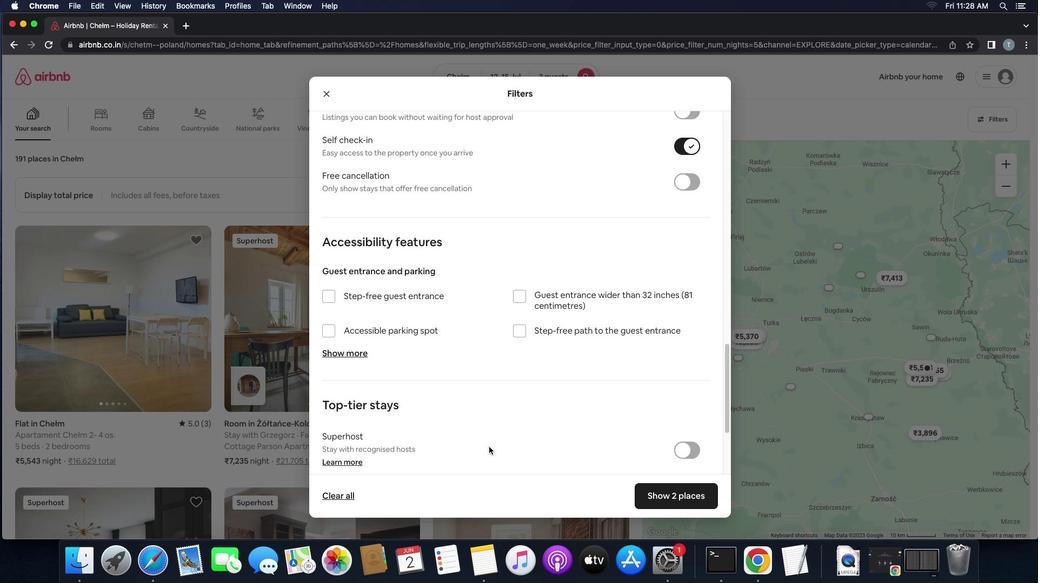 
Action: Mouse scrolled (488, 447) with delta (0, 0)
Screenshot: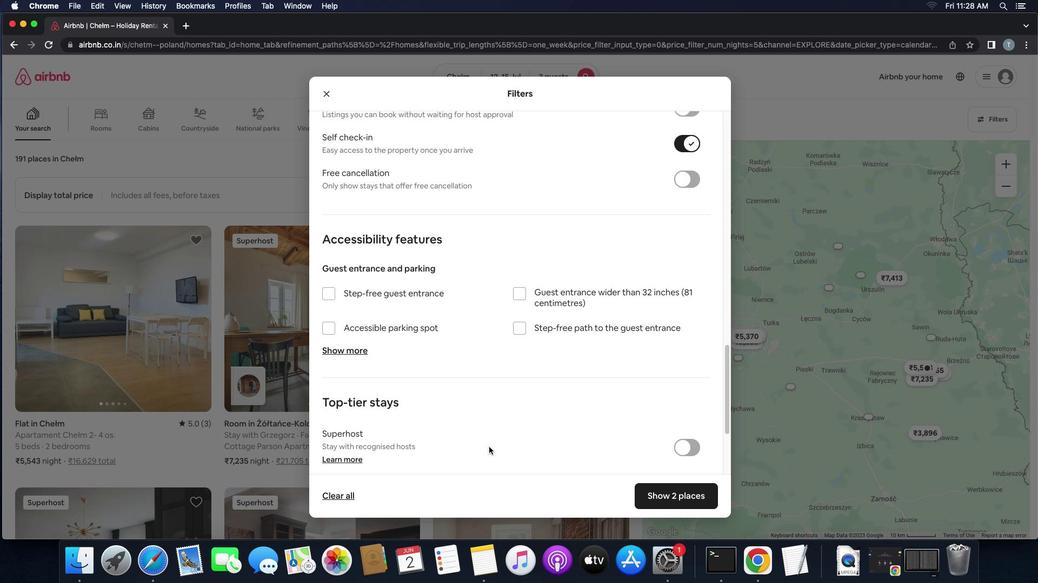 
Action: Mouse scrolled (488, 447) with delta (0, 0)
Screenshot: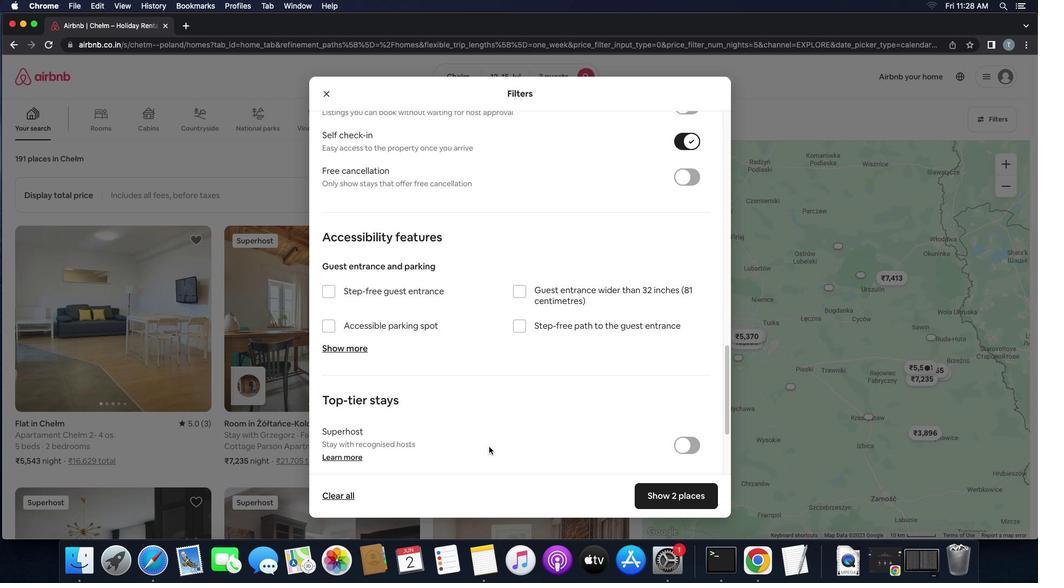 
Action: Mouse scrolled (488, 447) with delta (0, 0)
Screenshot: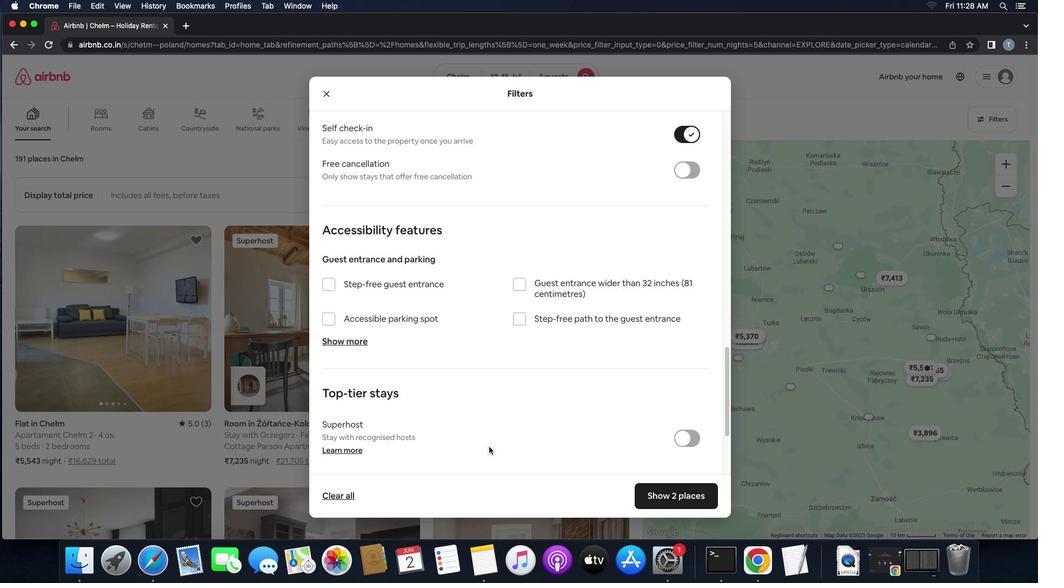 
Action: Mouse scrolled (488, 447) with delta (0, 0)
Screenshot: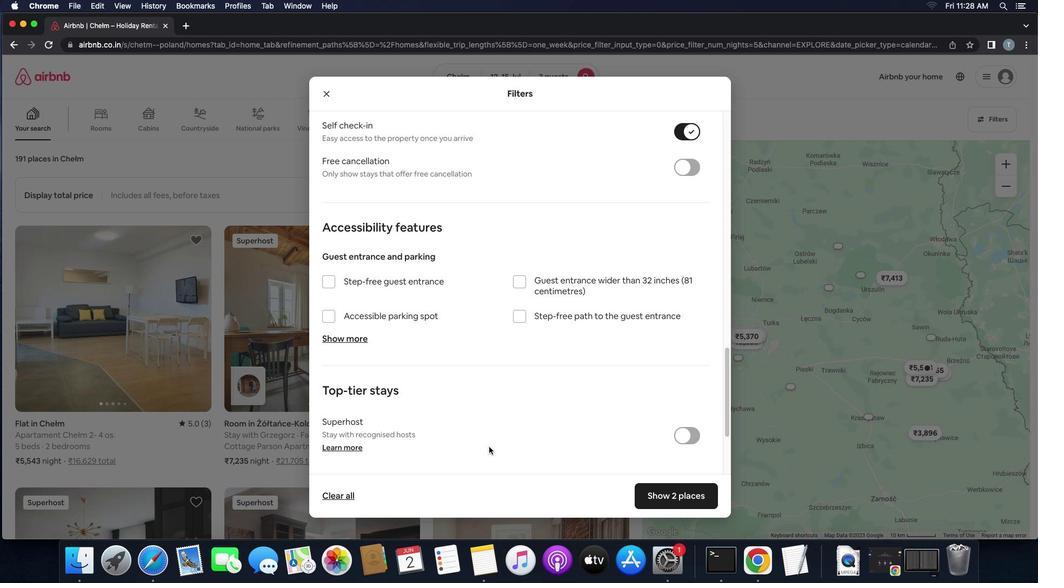 
Action: Mouse scrolled (488, 447) with delta (0, 0)
Screenshot: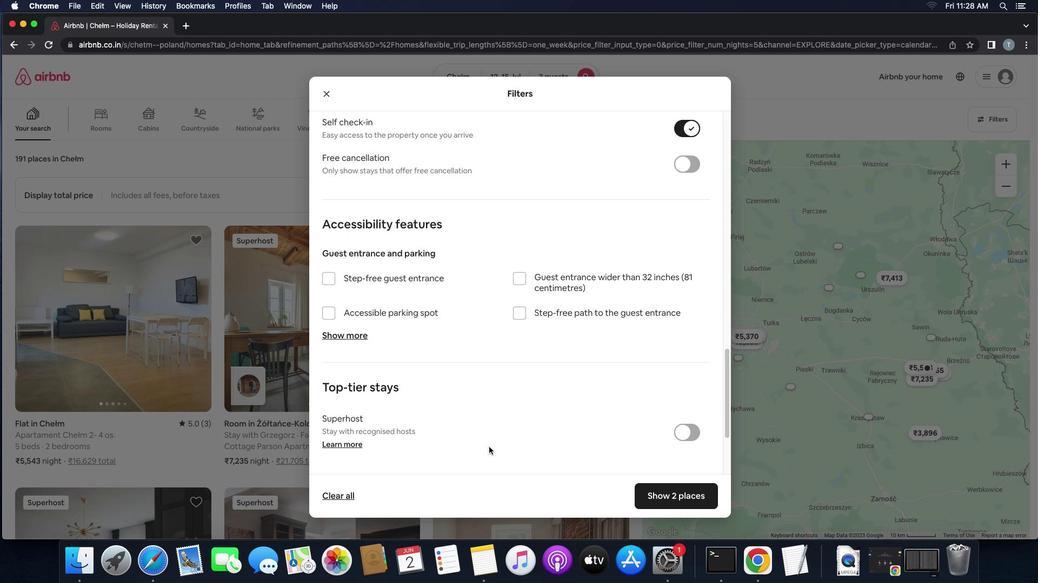 
Action: Mouse scrolled (488, 447) with delta (0, 0)
Screenshot: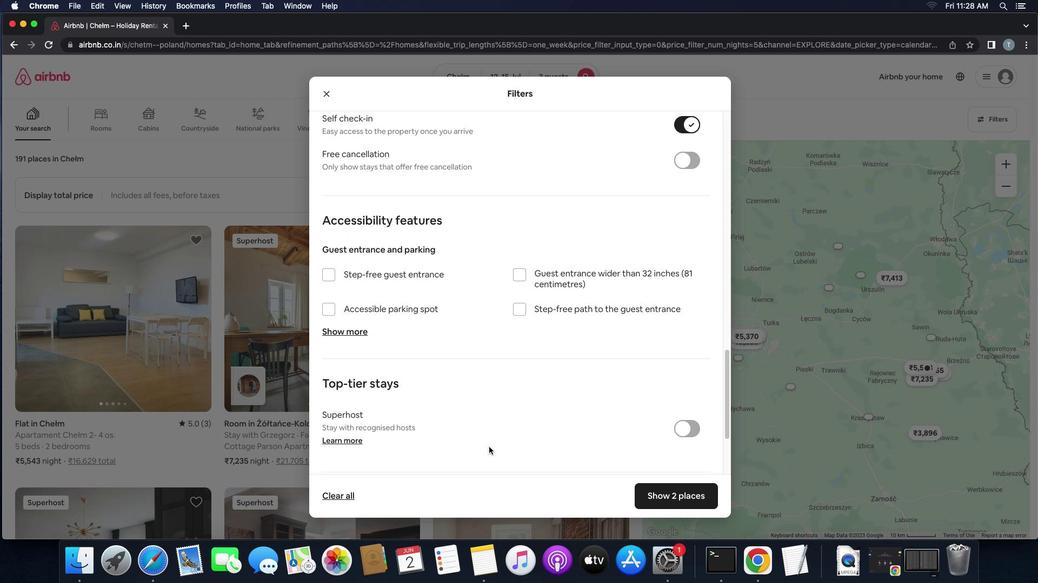 
Action: Mouse scrolled (488, 447) with delta (0, 0)
Screenshot: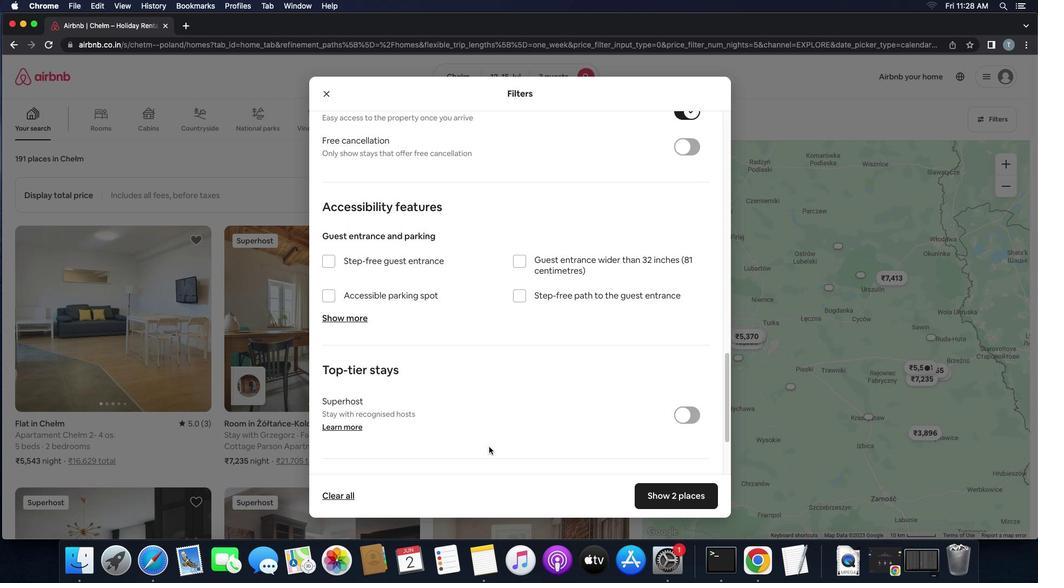 
Action: Mouse scrolled (488, 447) with delta (0, 0)
Screenshot: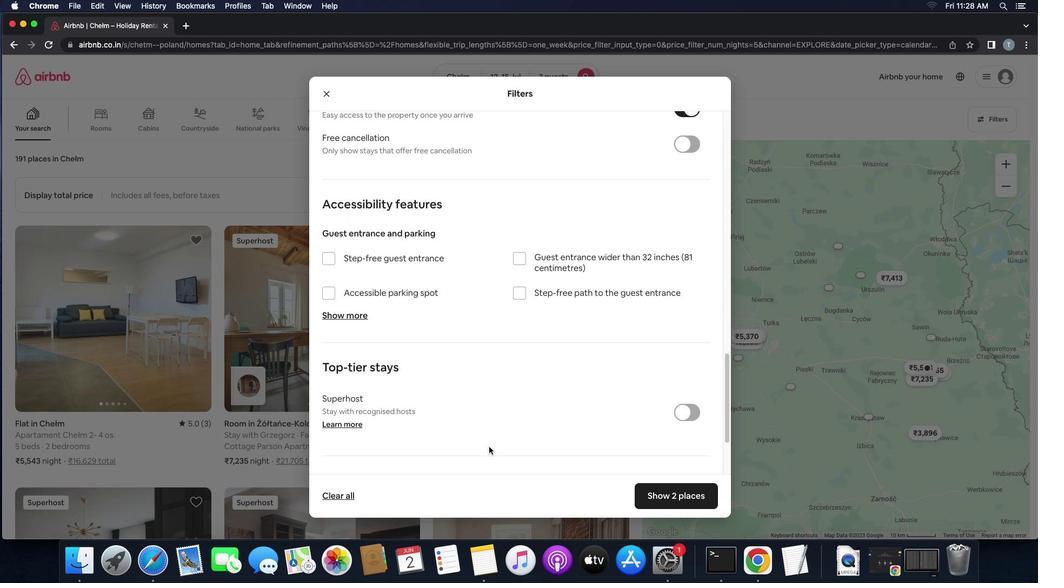 
Action: Mouse scrolled (488, 447) with delta (0, 0)
Screenshot: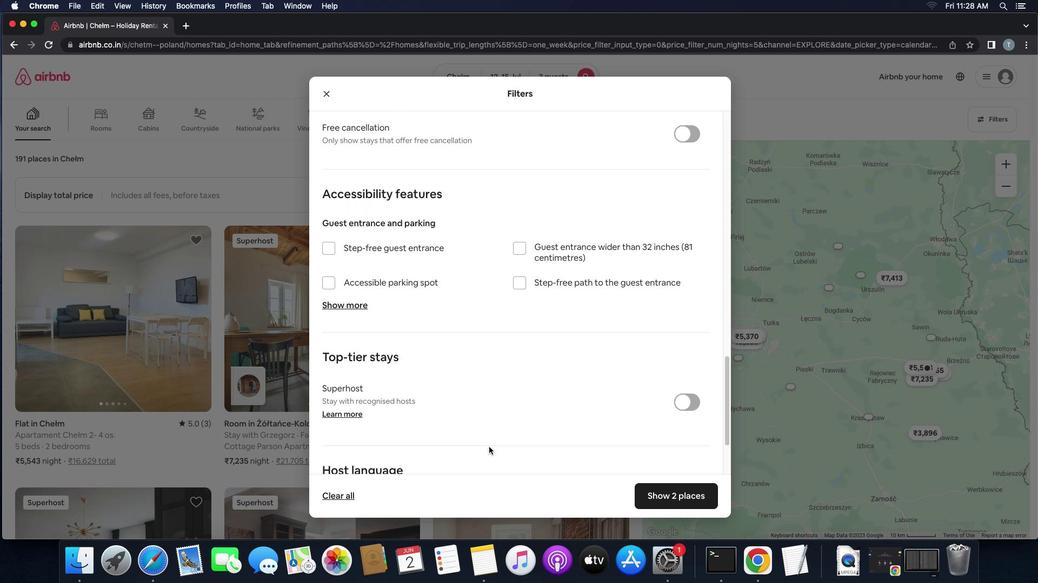 
Action: Mouse scrolled (488, 447) with delta (0, 0)
Screenshot: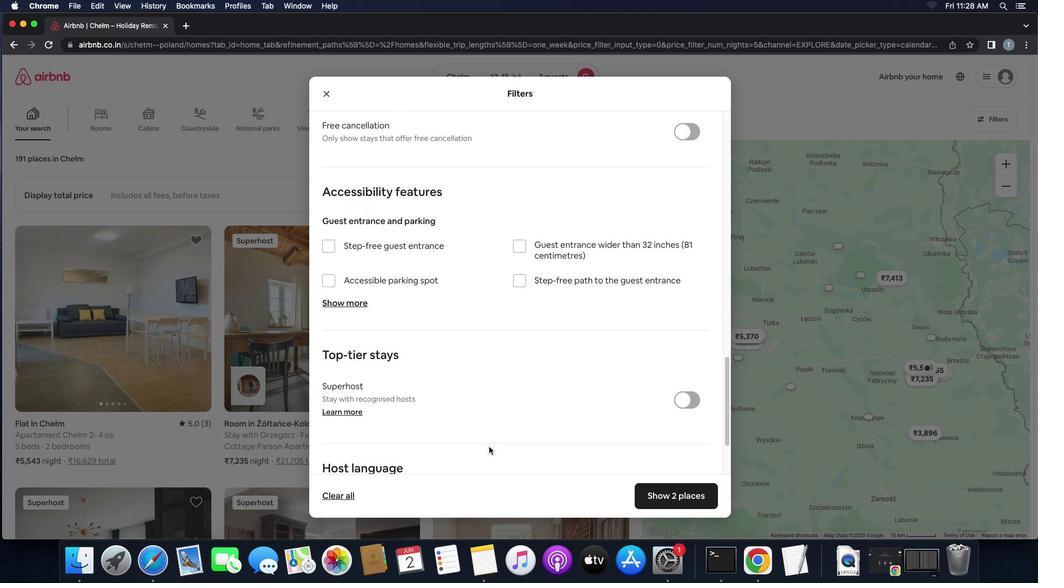 
Action: Mouse scrolled (488, 447) with delta (0, 0)
Screenshot: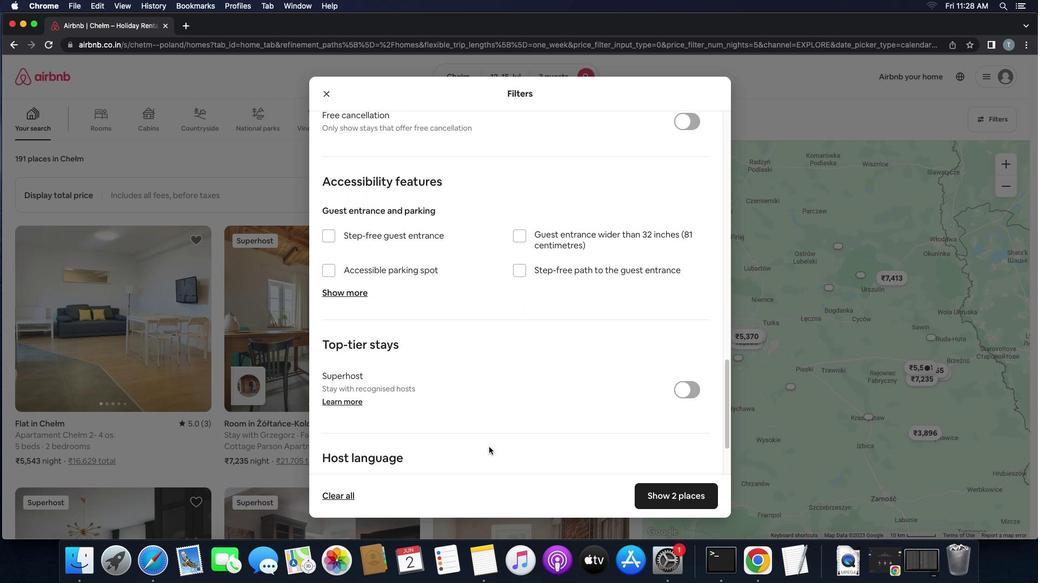 
Action: Mouse scrolled (488, 447) with delta (0, 0)
Screenshot: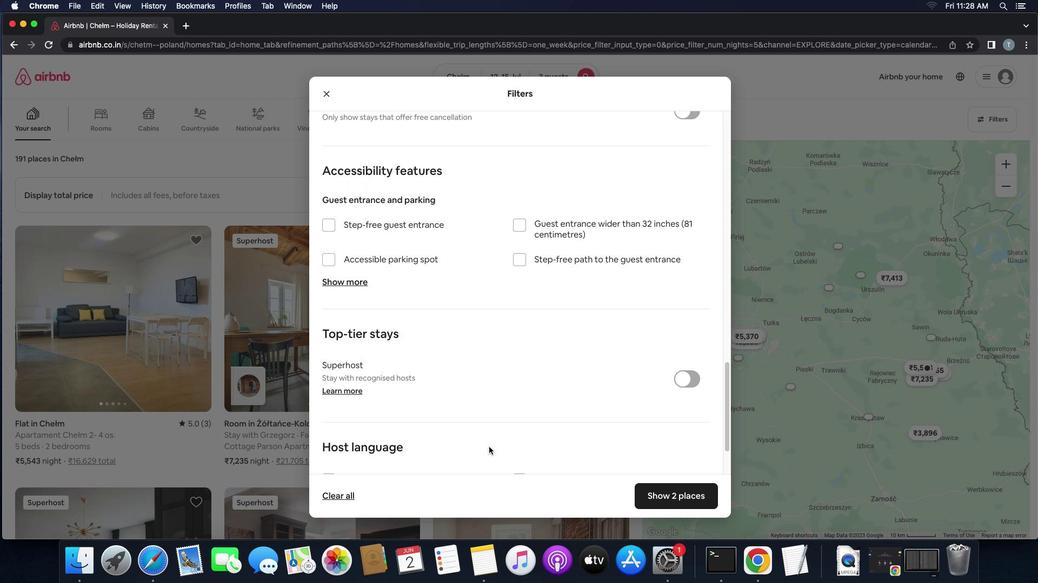 
Action: Mouse scrolled (488, 447) with delta (0, 0)
Screenshot: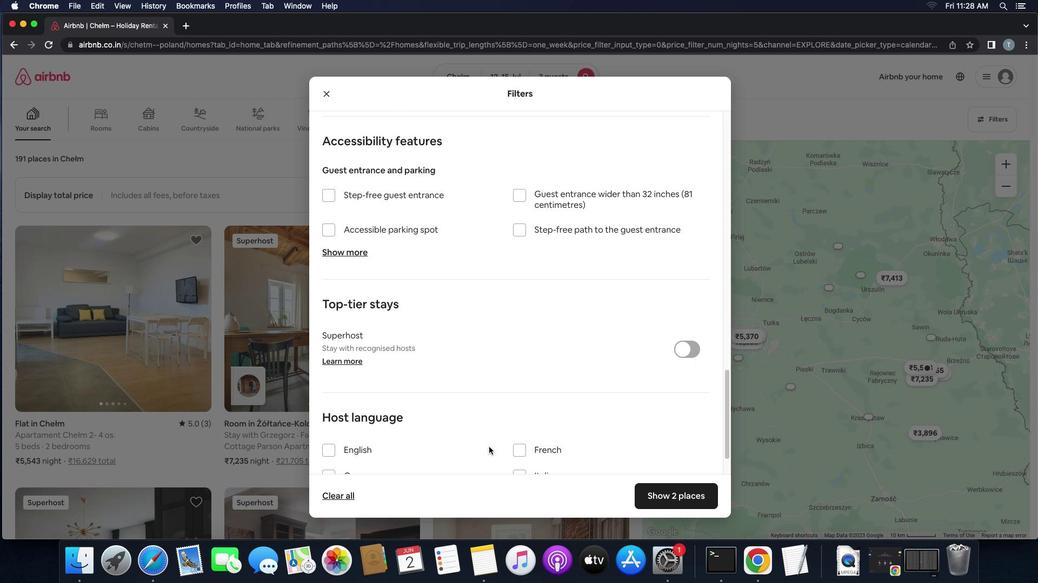 
Action: Mouse scrolled (488, 447) with delta (0, 0)
Screenshot: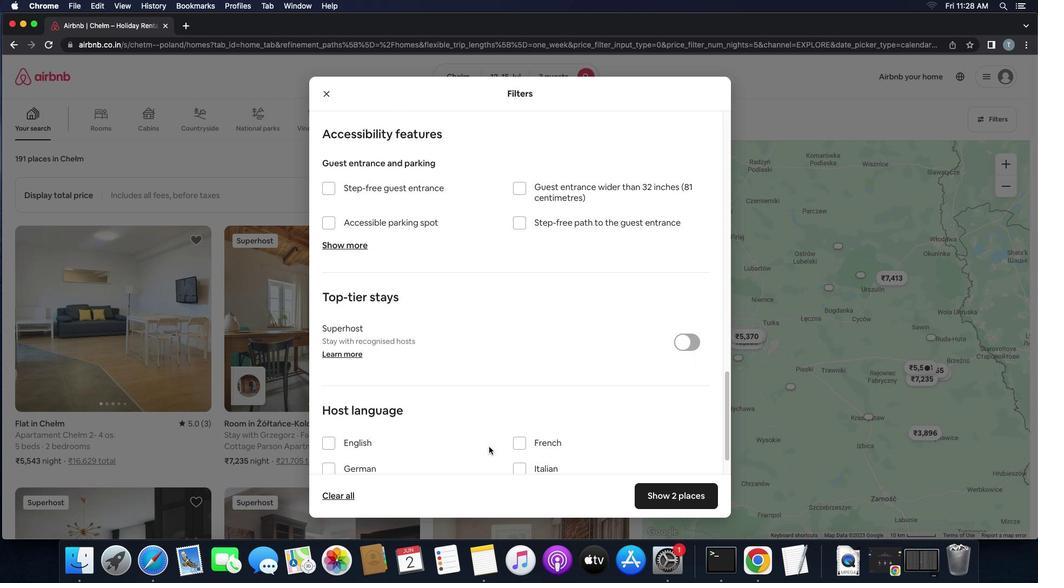 
Action: Mouse scrolled (488, 447) with delta (0, -1)
Screenshot: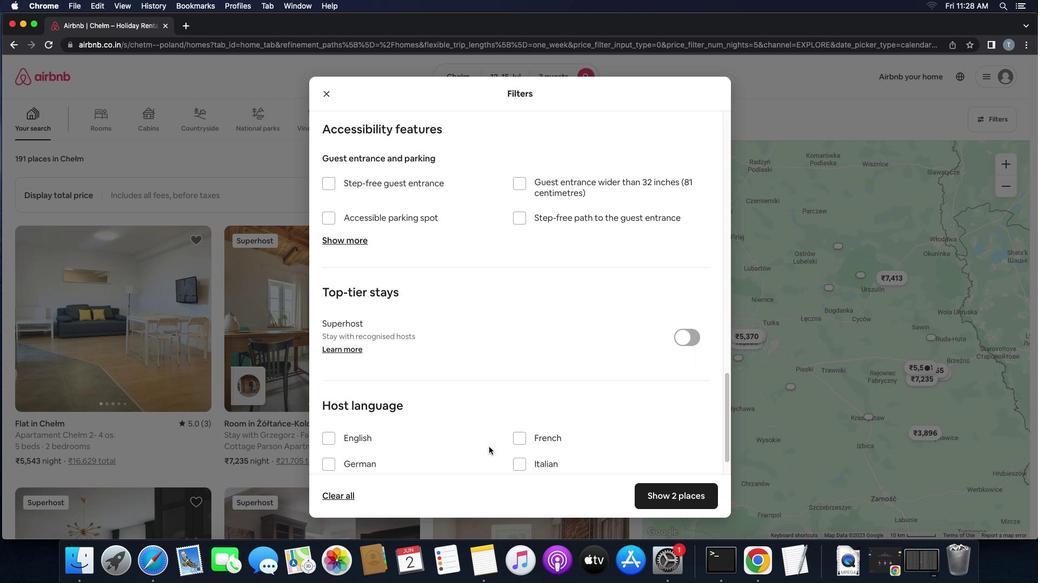 
Action: Mouse moved to (322, 400)
Screenshot: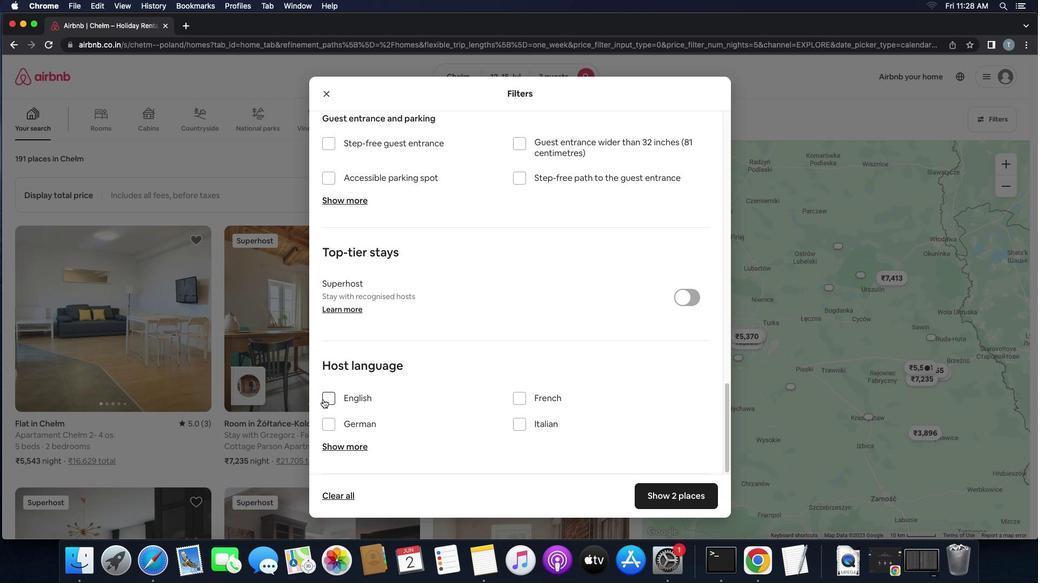
Action: Mouse pressed left at (322, 400)
Screenshot: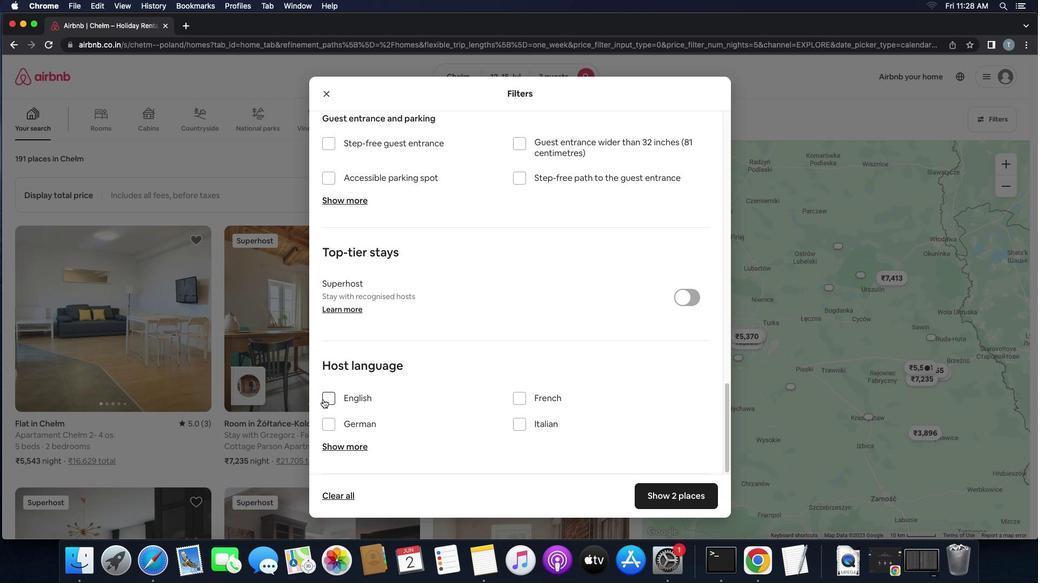 
Action: Mouse moved to (668, 492)
Screenshot: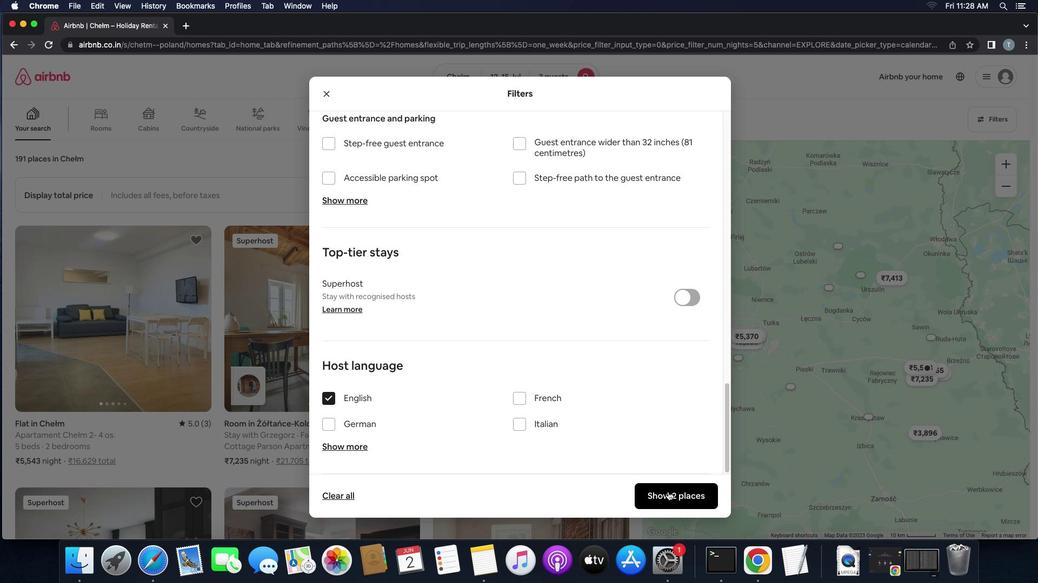 
Action: Mouse pressed left at (668, 492)
Screenshot: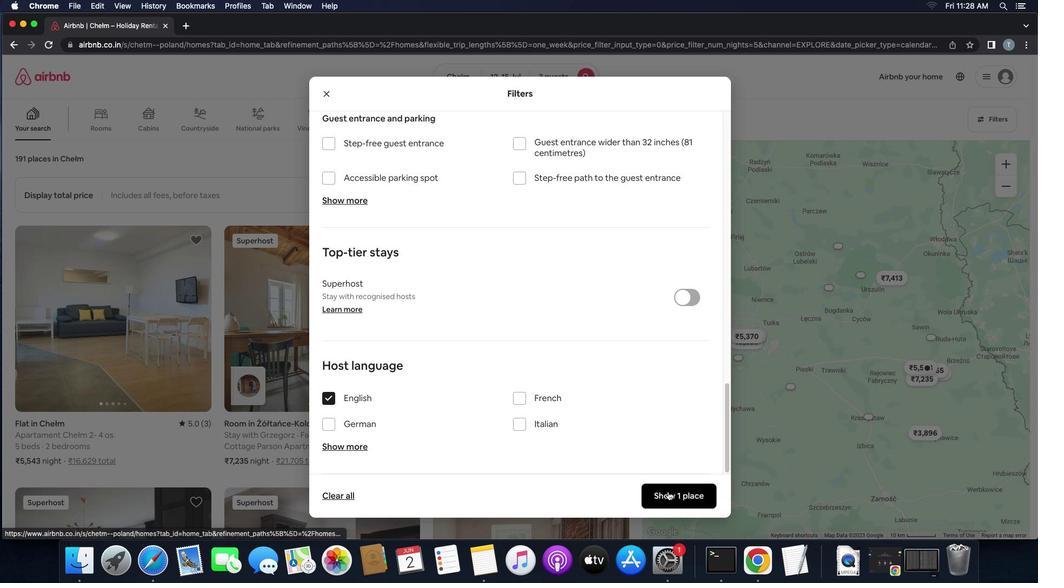 
Action: Mouse moved to (340, 358)
Screenshot: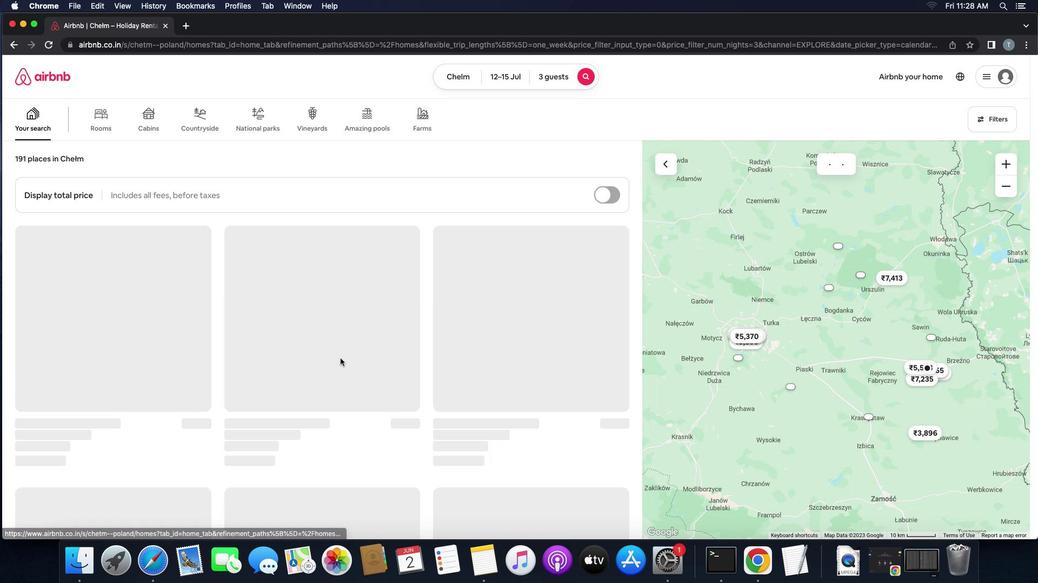 
